 Task: Open Card Employee Benefits Review in Board Product Rollout Best Practices to Workspace ERP Systems and add a team member Softage.4@softage.net, a label Blue, a checklist Snowboarding, an attachment from Trello, a color Blue and finally, add a card description 'Develop and launch new customer loyalty program for frequent buyers' and a comment 'Let us approach this task with a sense of ownership and accountability, taking responsibility for our actions and decisions.'. Add a start date 'Jan 04, 1900' with a due date 'Jan 11, 1900'
Action: Mouse moved to (468, 201)
Screenshot: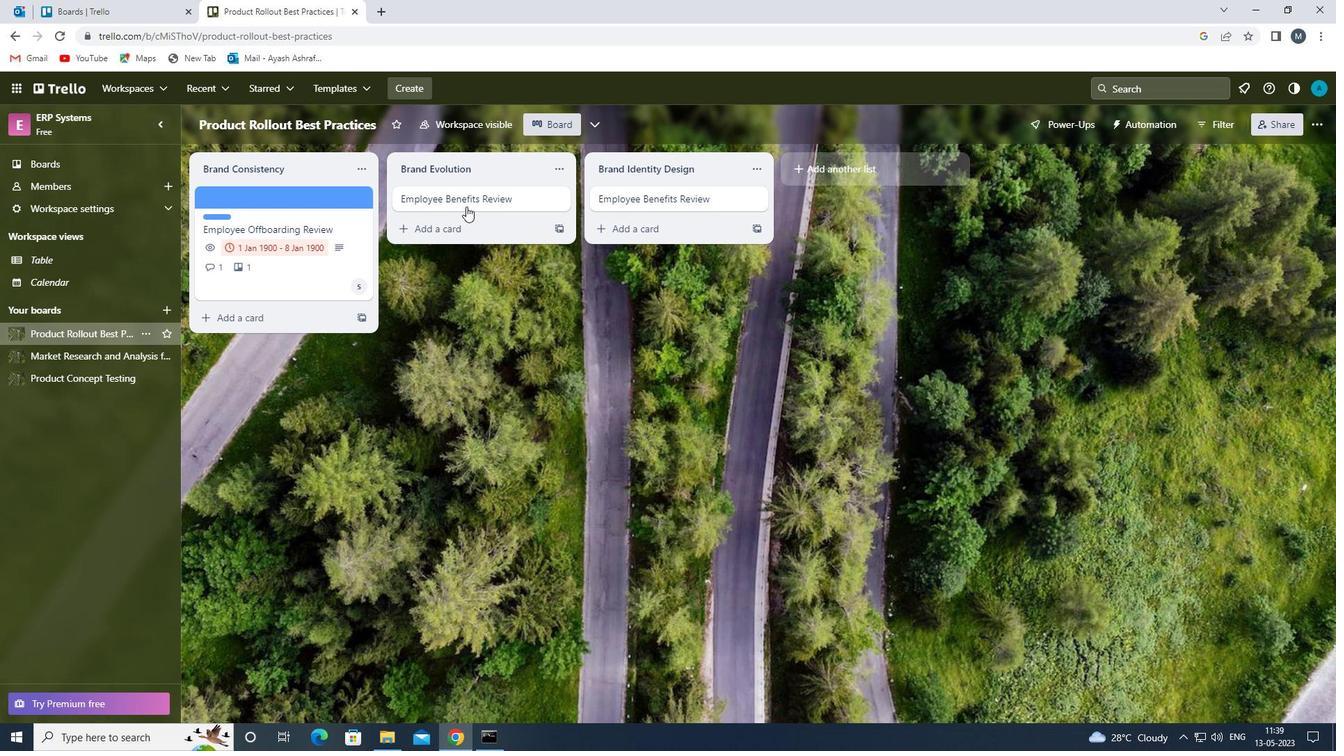 
Action: Mouse pressed left at (468, 201)
Screenshot: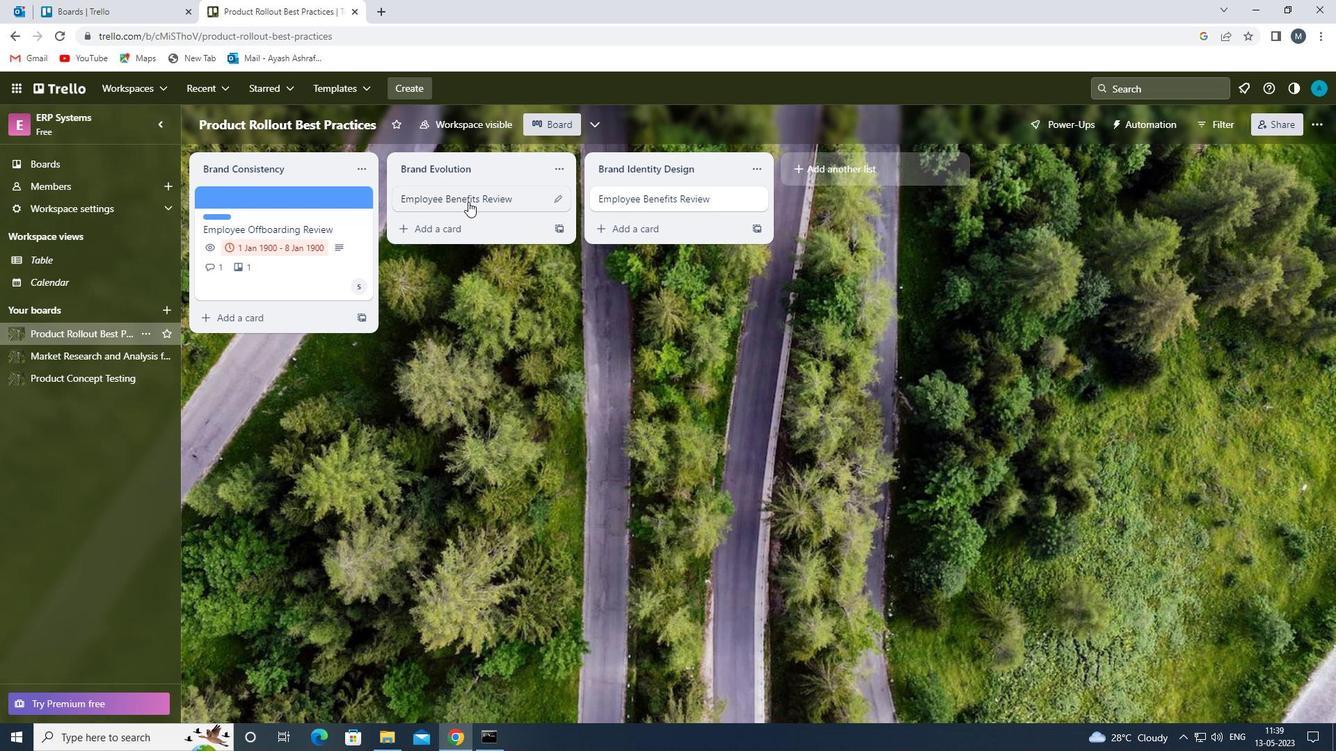 
Action: Mouse moved to (843, 248)
Screenshot: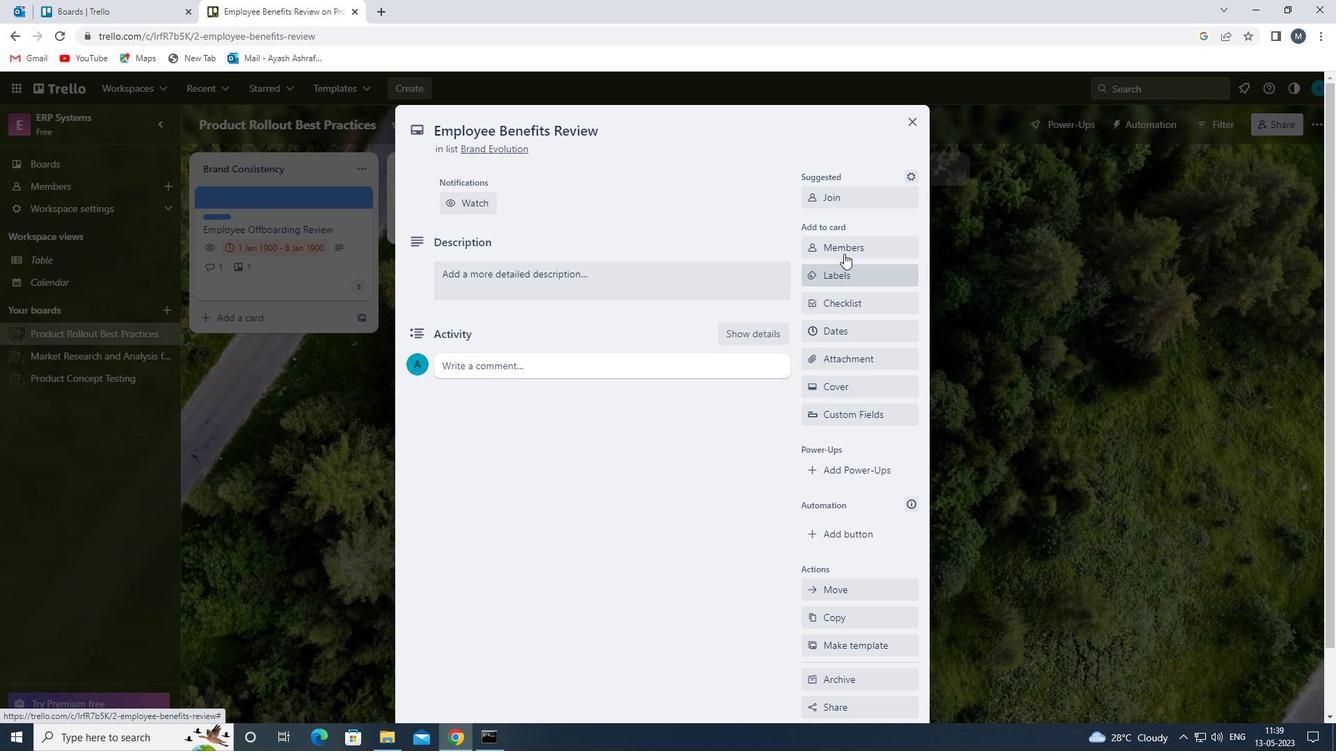
Action: Mouse pressed left at (843, 248)
Screenshot: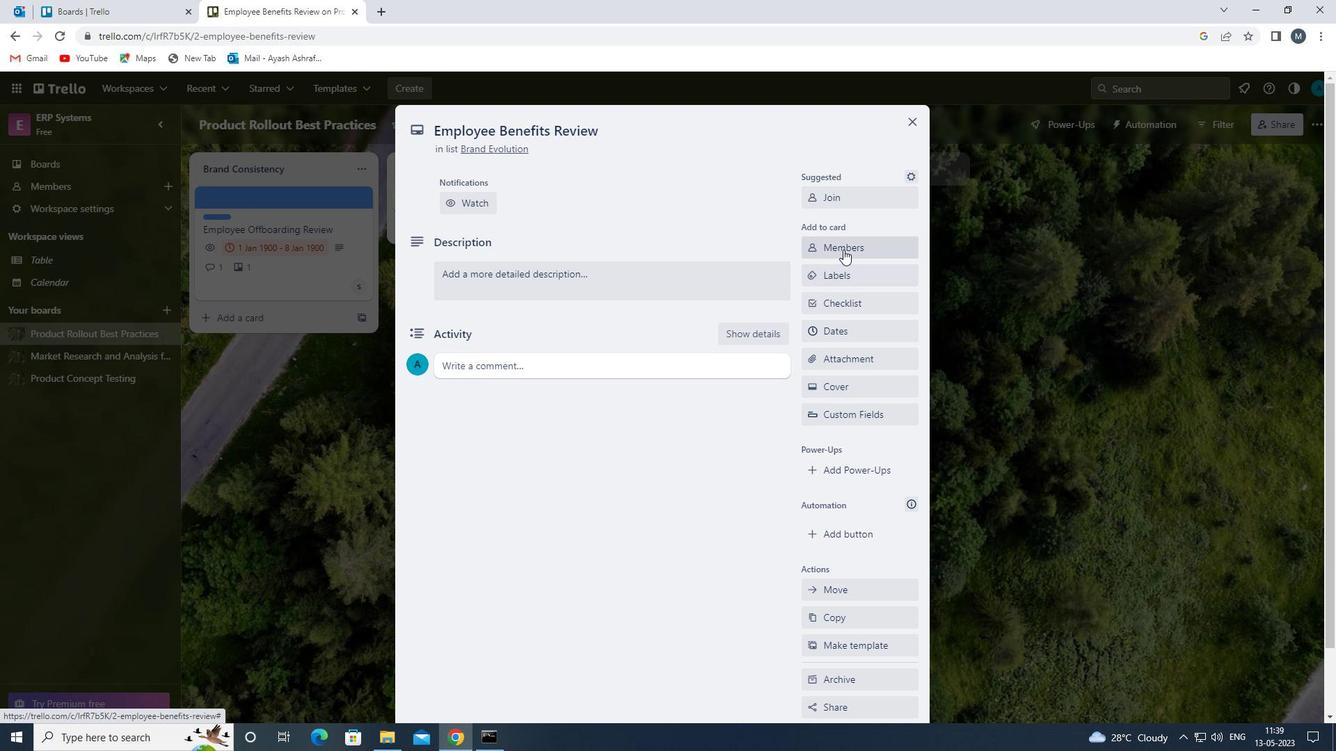
Action: Mouse moved to (857, 316)
Screenshot: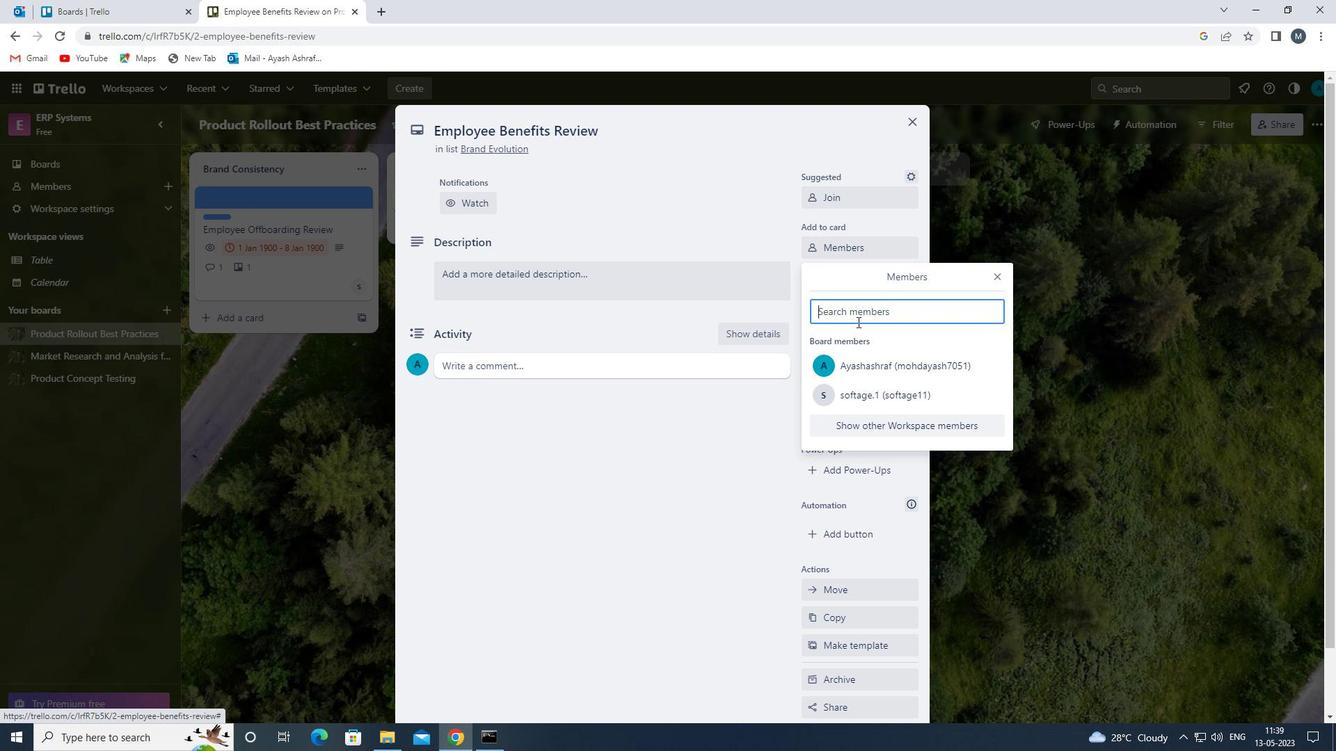 
Action: Mouse pressed left at (857, 316)
Screenshot: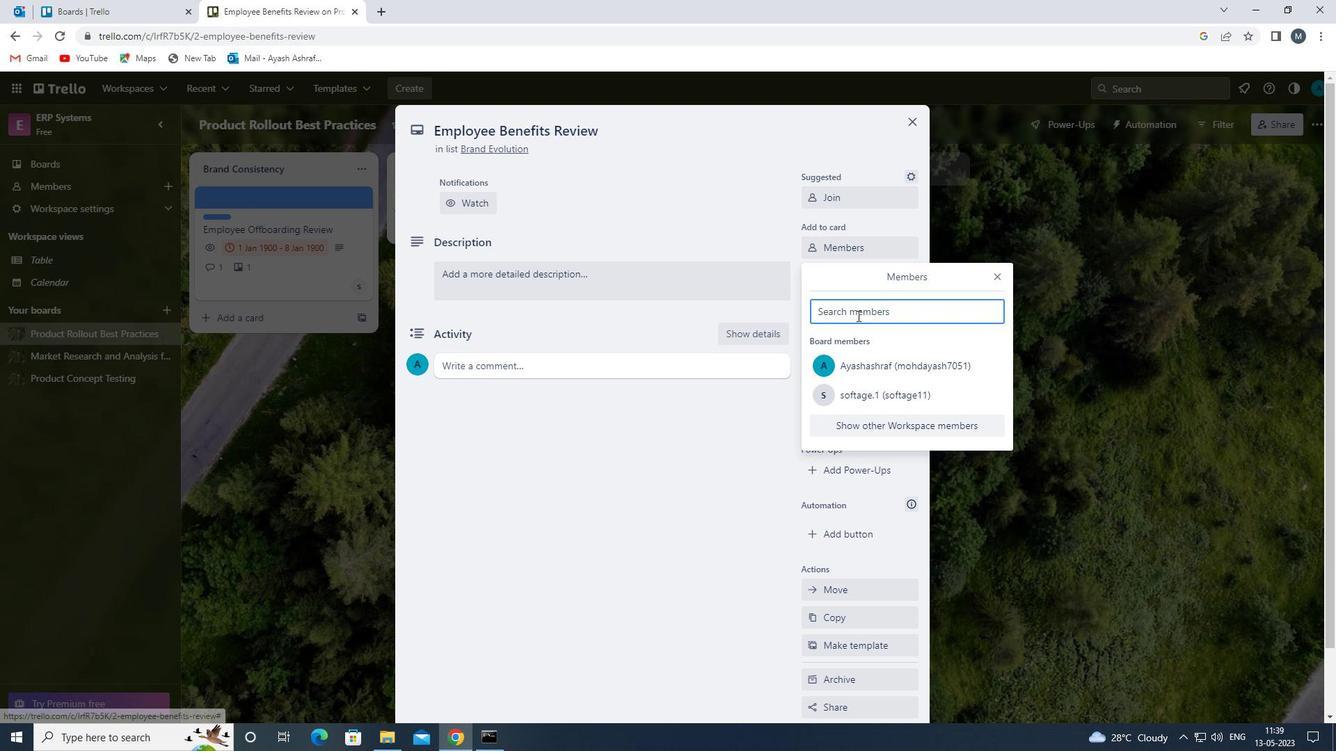 
Action: Mouse moved to (857, 316)
Screenshot: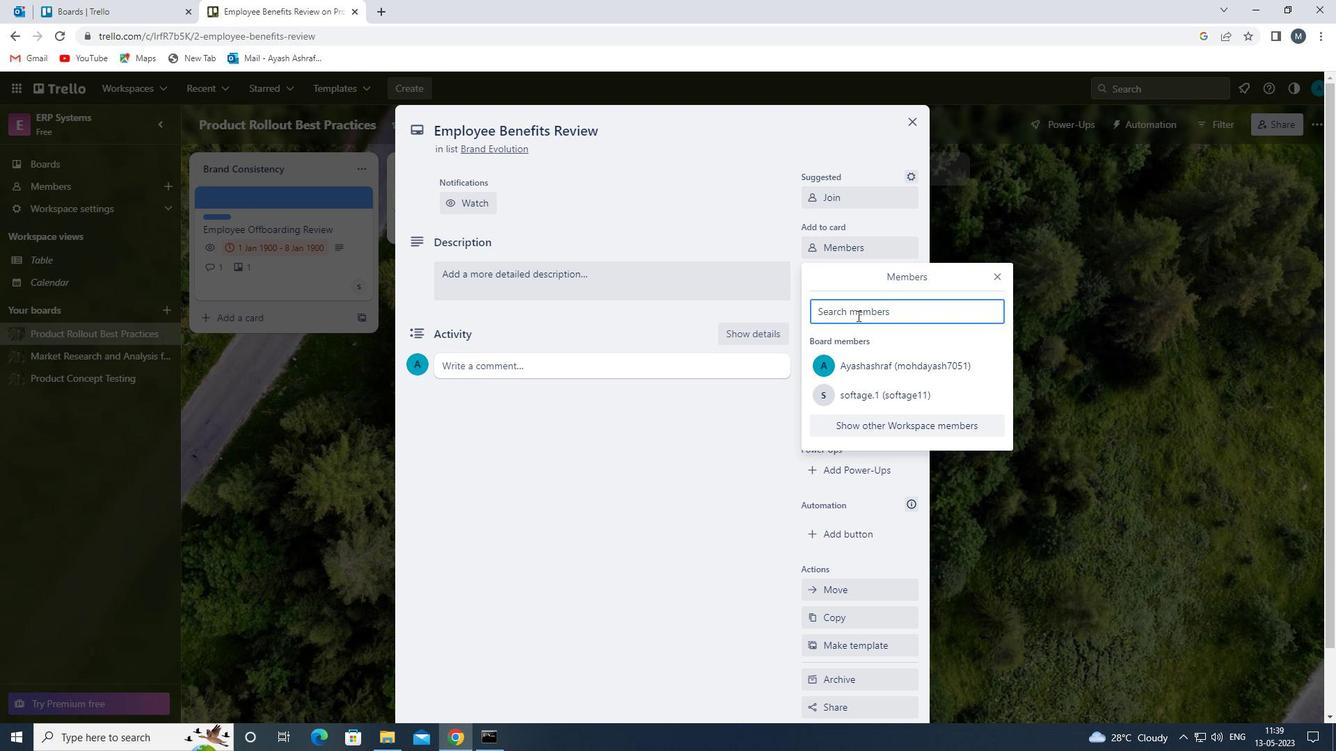 
Action: Key pressed s
Screenshot: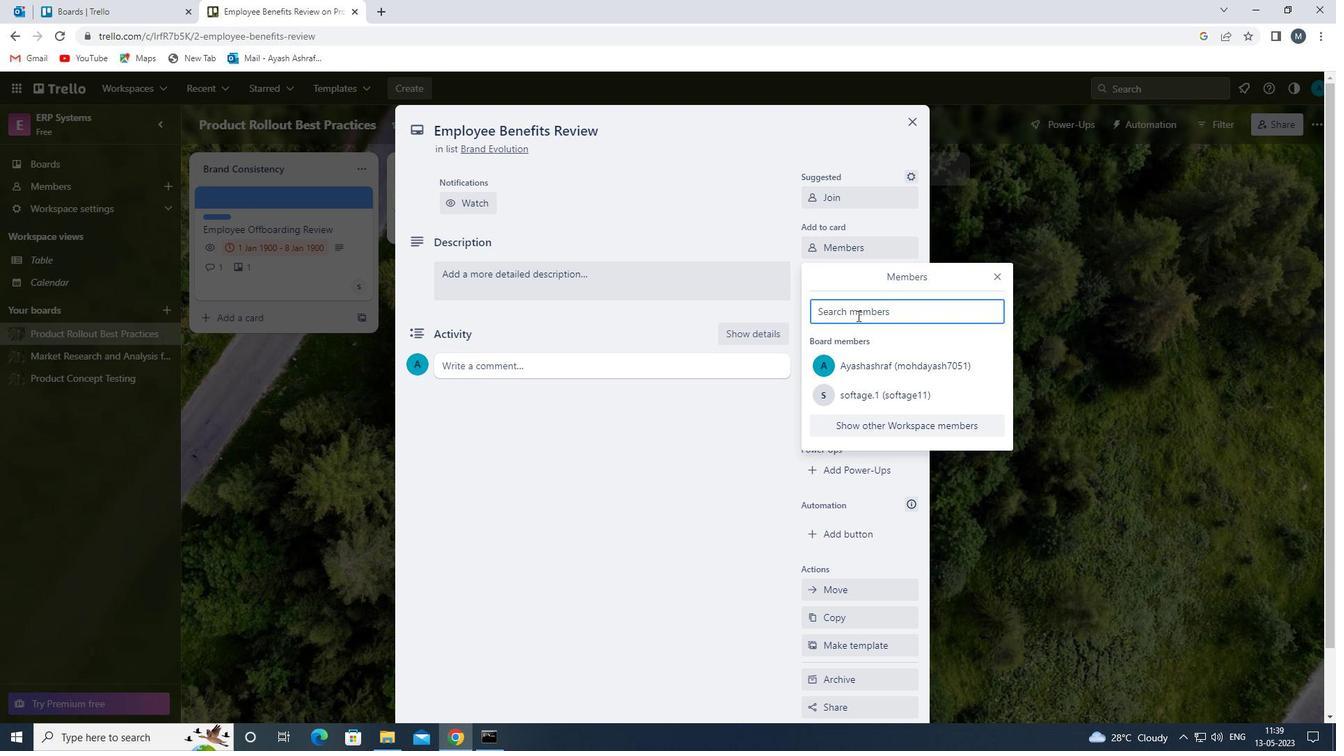 
Action: Mouse moved to (907, 489)
Screenshot: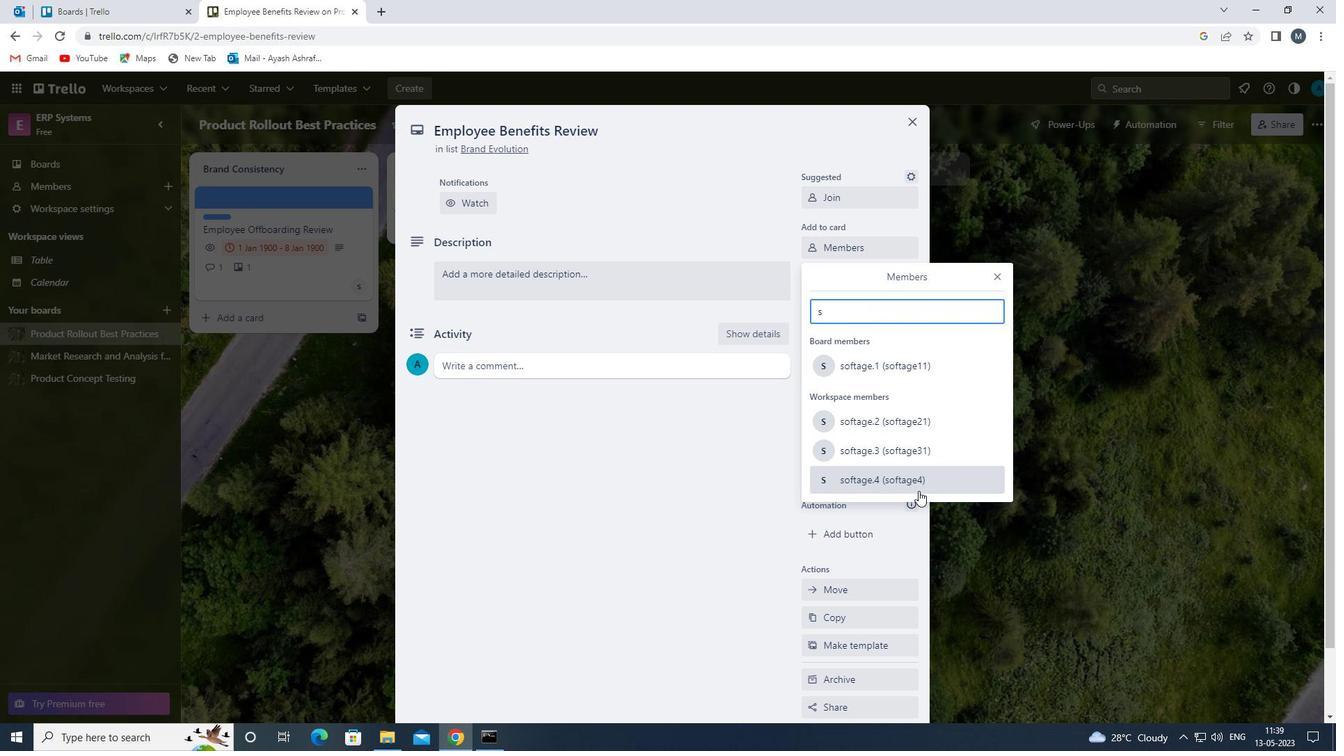 
Action: Mouse pressed left at (907, 489)
Screenshot: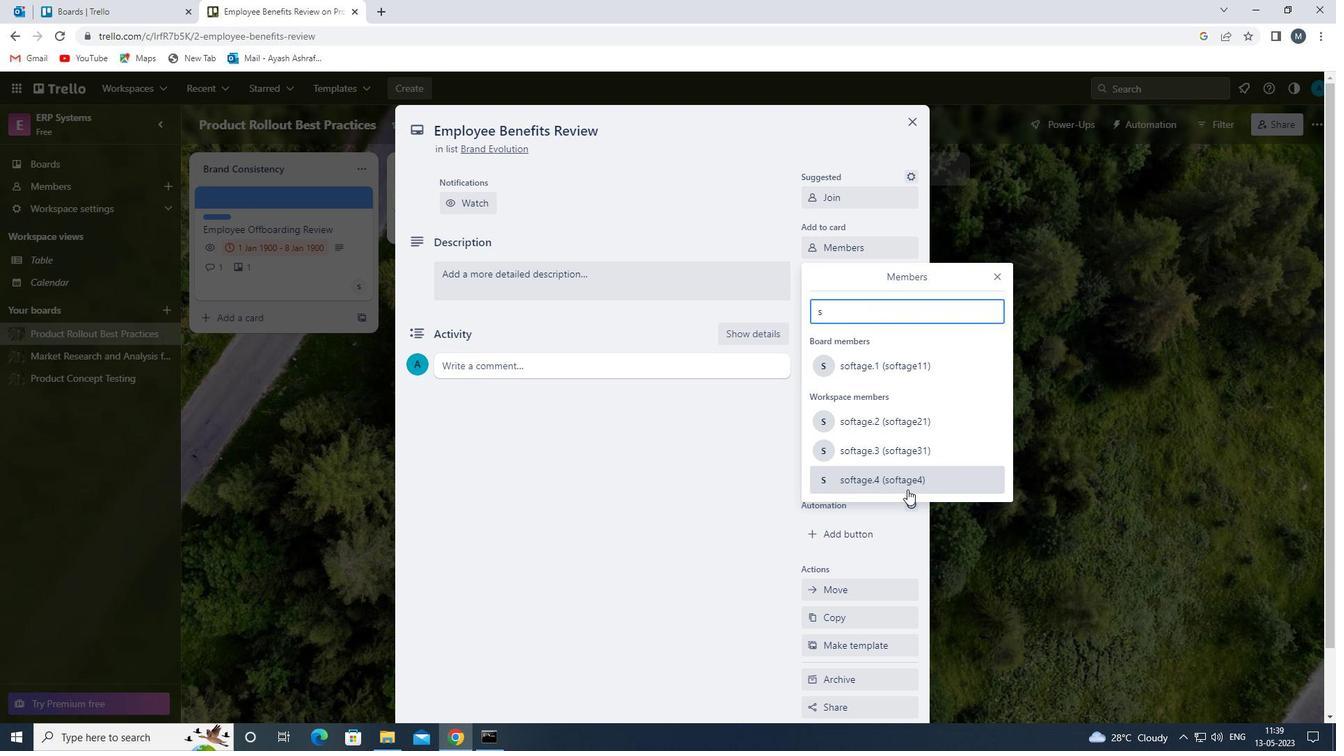 
Action: Mouse moved to (1004, 277)
Screenshot: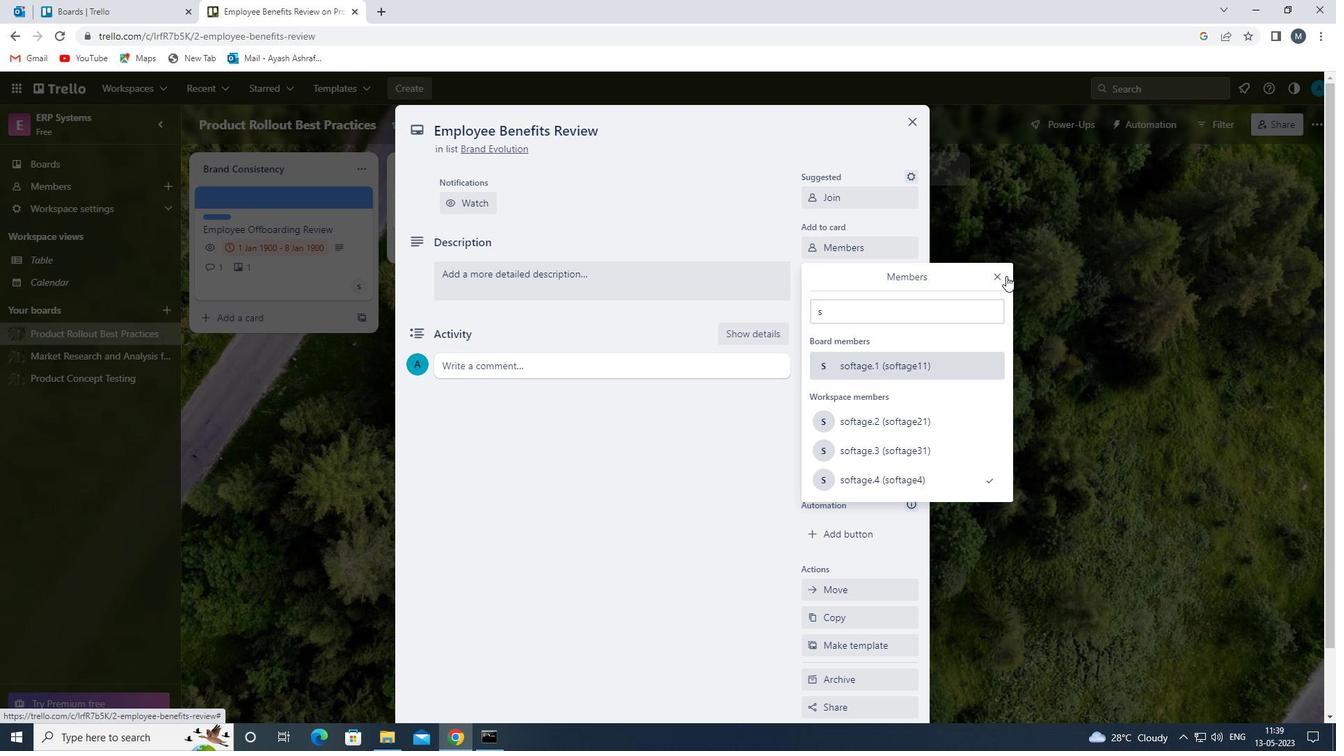 
Action: Mouse pressed left at (1004, 277)
Screenshot: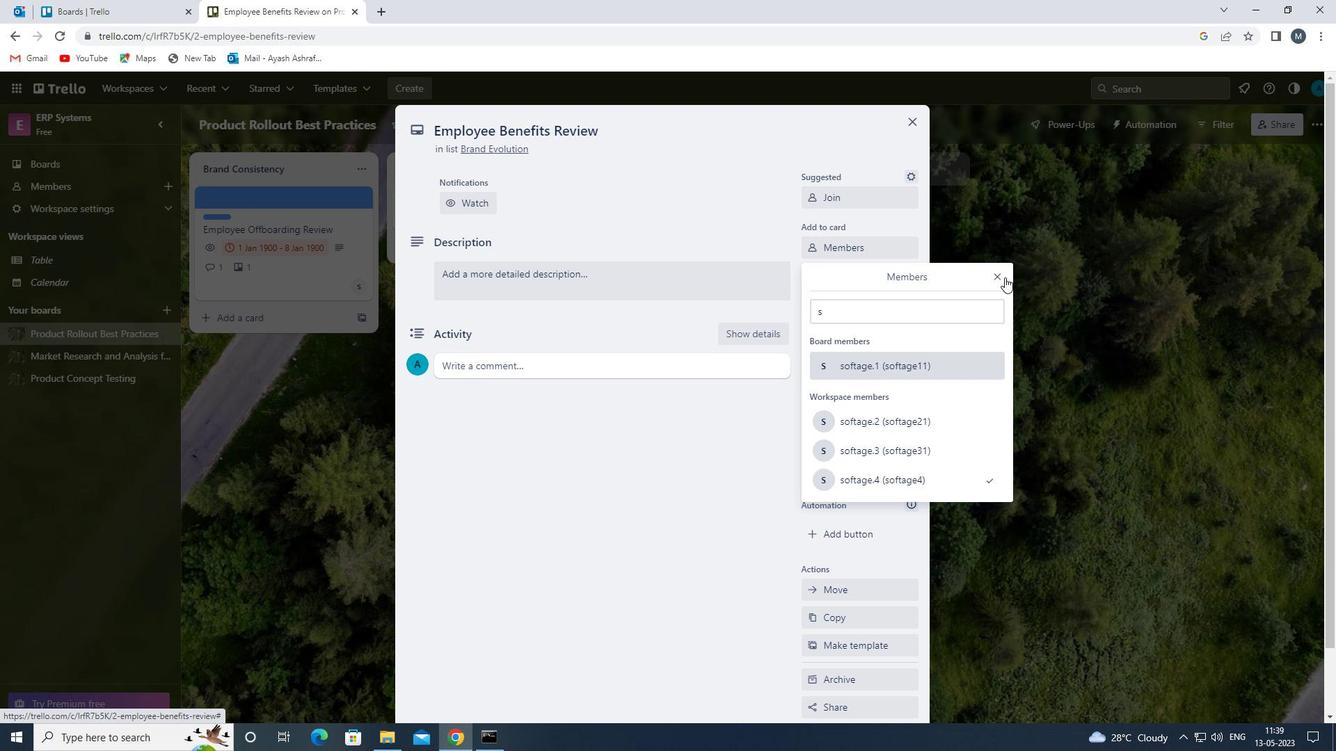 
Action: Mouse moved to (864, 280)
Screenshot: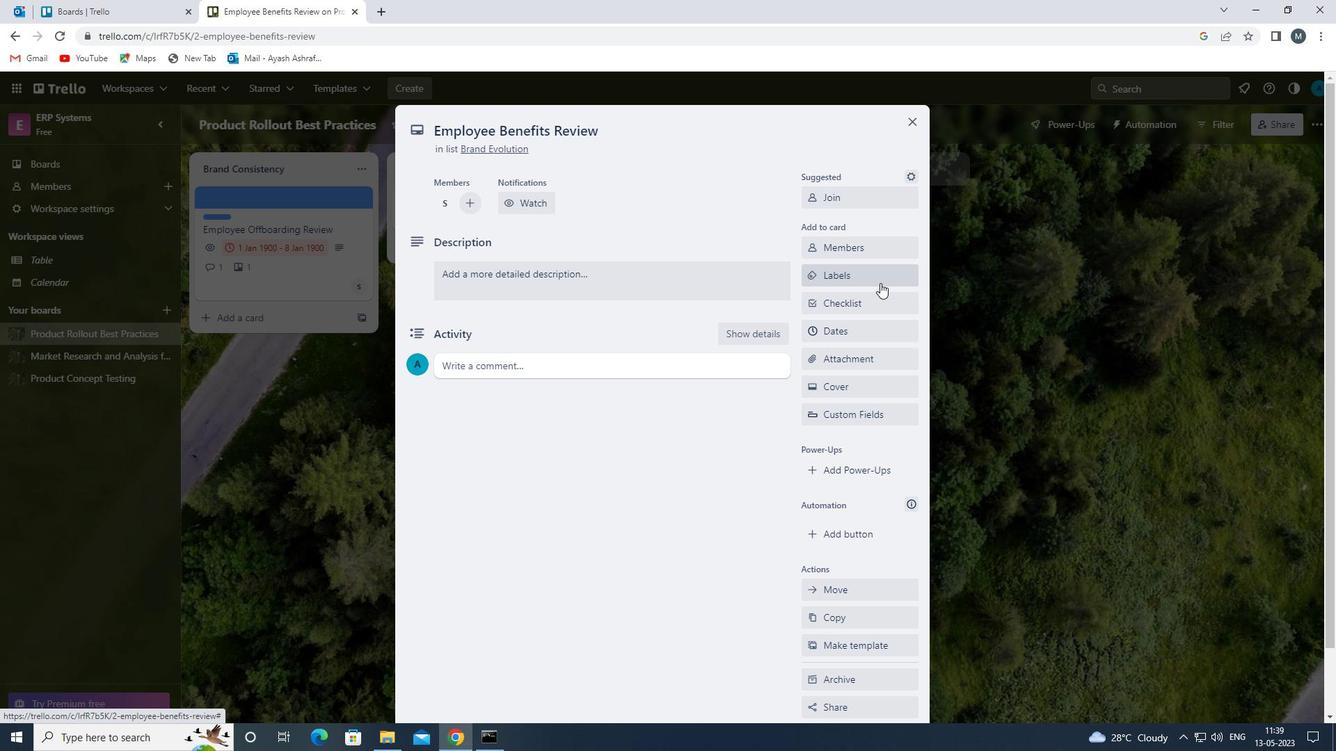 
Action: Mouse pressed left at (864, 280)
Screenshot: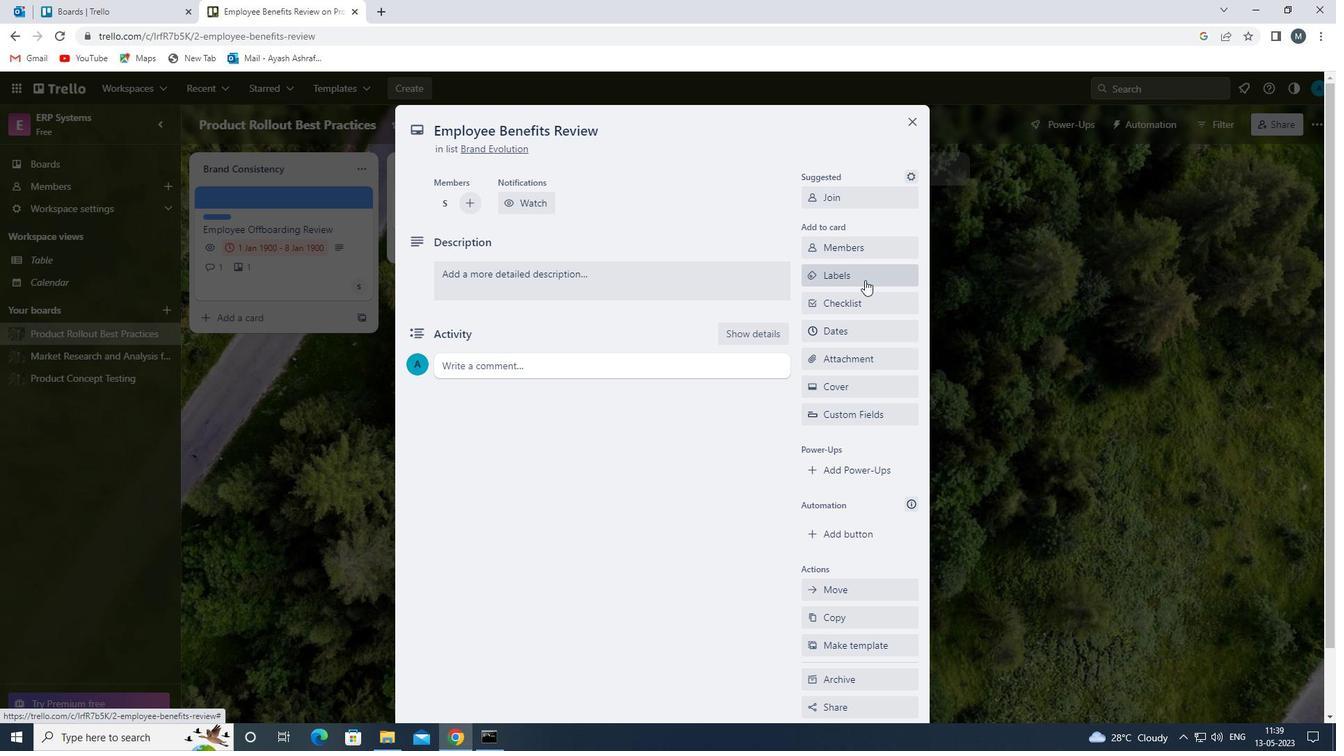 
Action: Mouse moved to (887, 516)
Screenshot: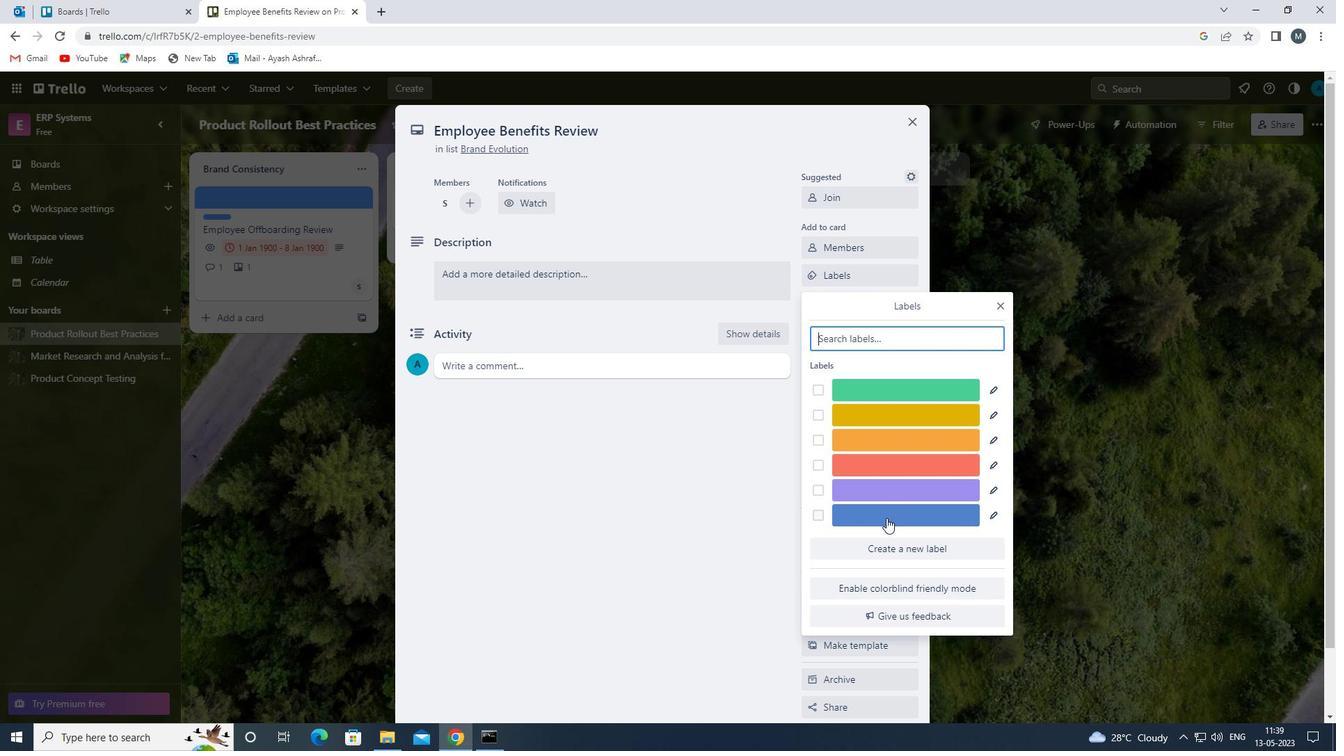 
Action: Mouse pressed left at (887, 516)
Screenshot: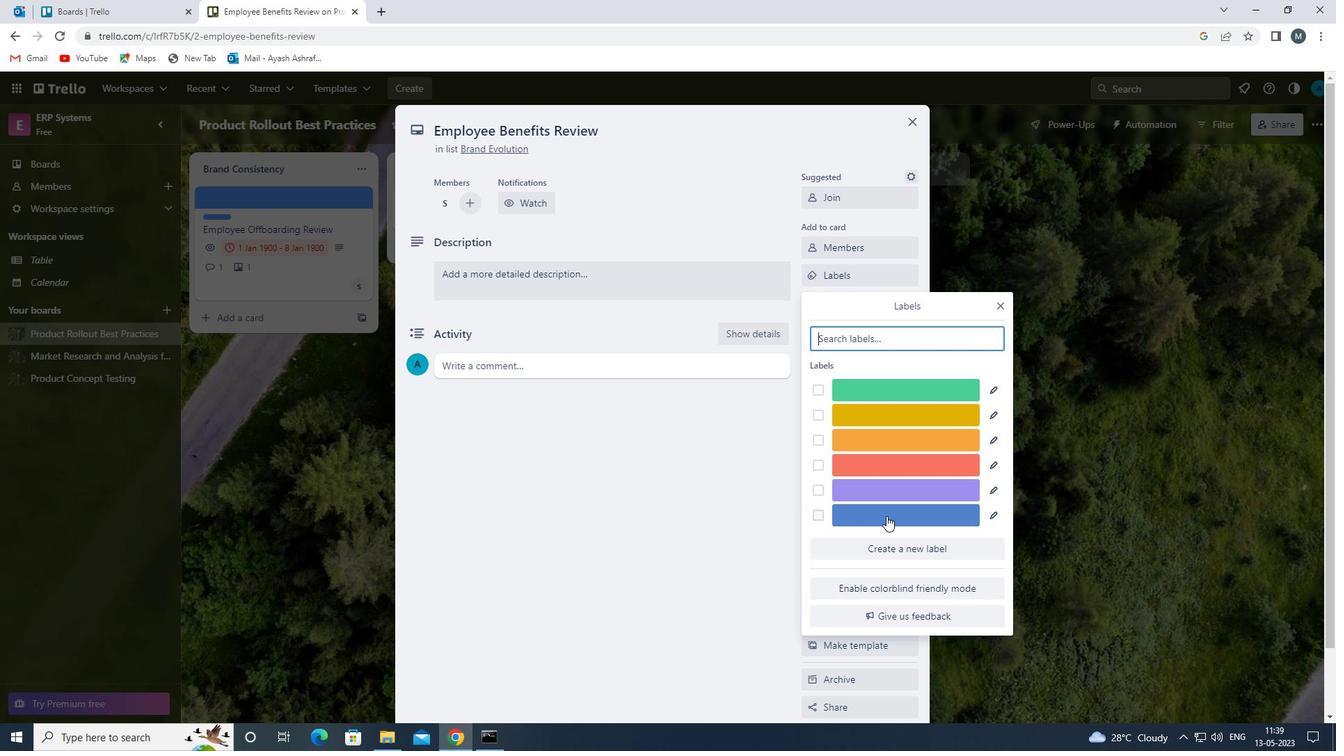
Action: Mouse moved to (999, 304)
Screenshot: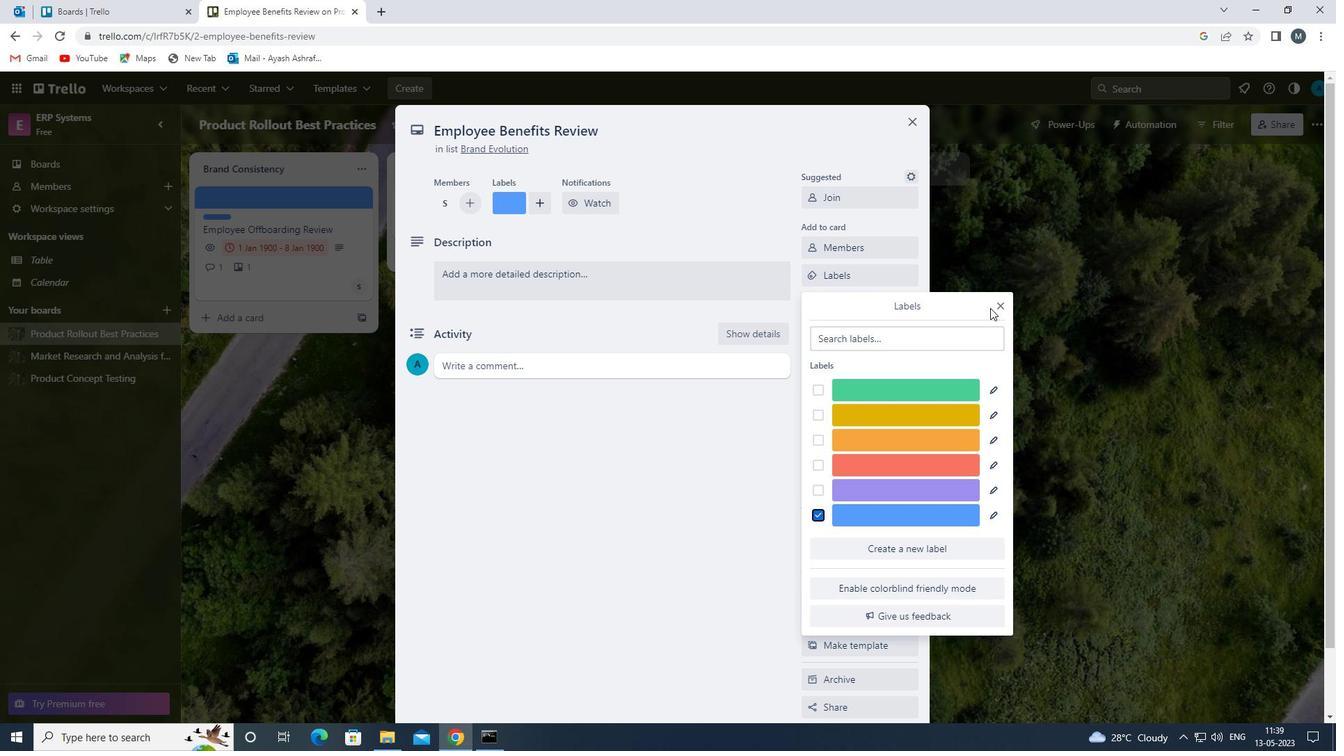 
Action: Mouse pressed left at (999, 304)
Screenshot: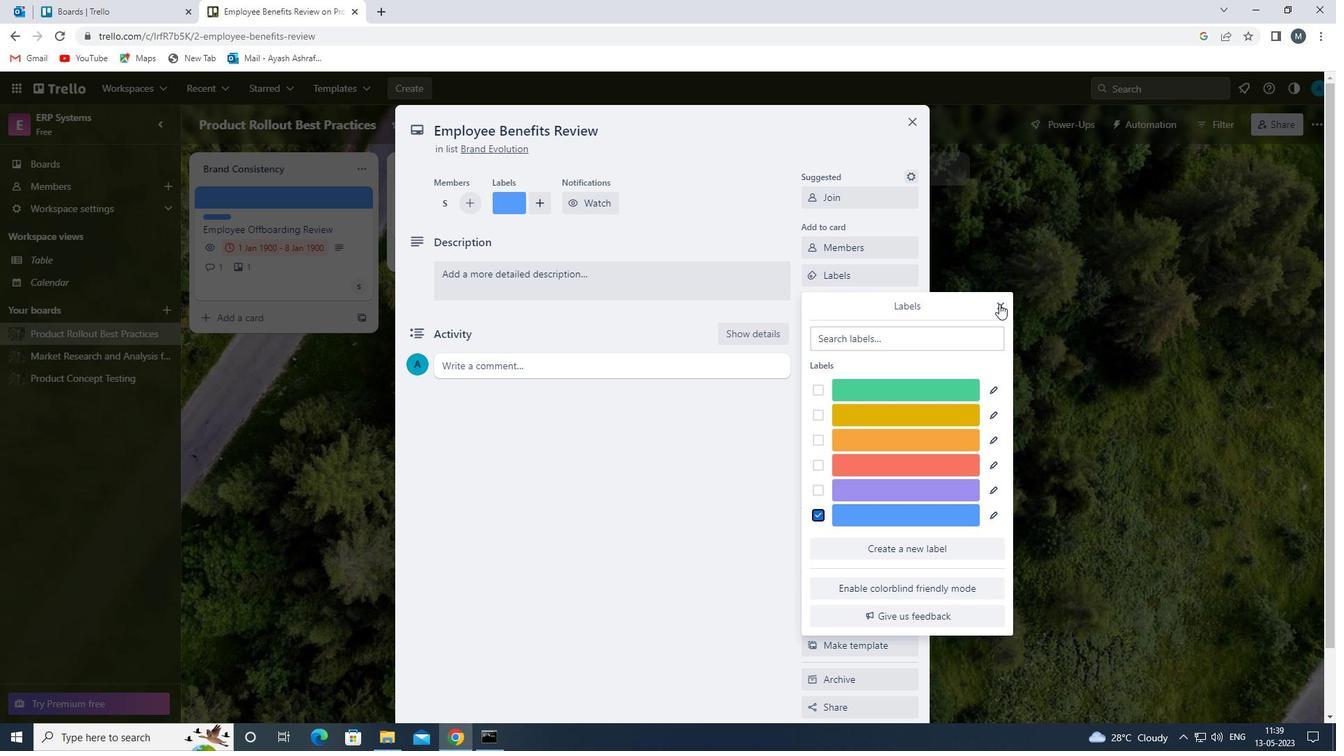 
Action: Mouse moved to (859, 300)
Screenshot: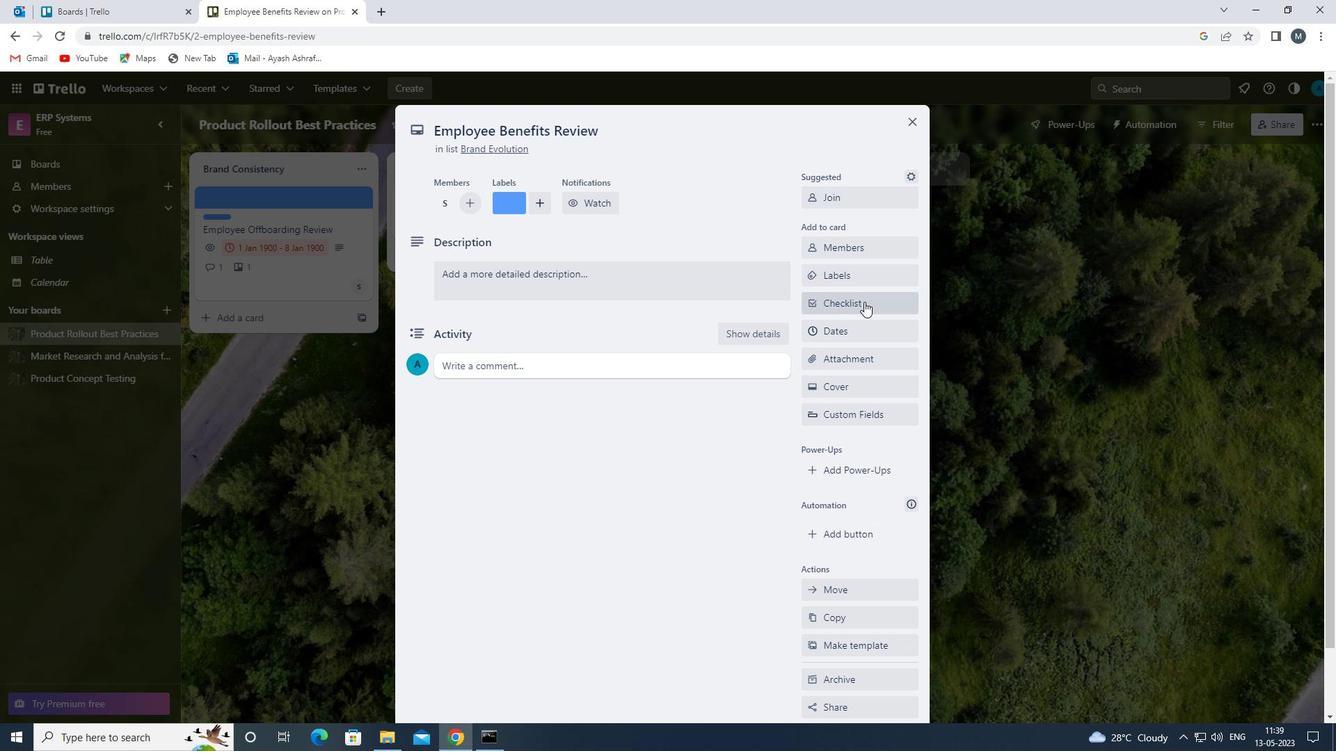 
Action: Mouse pressed left at (859, 300)
Screenshot: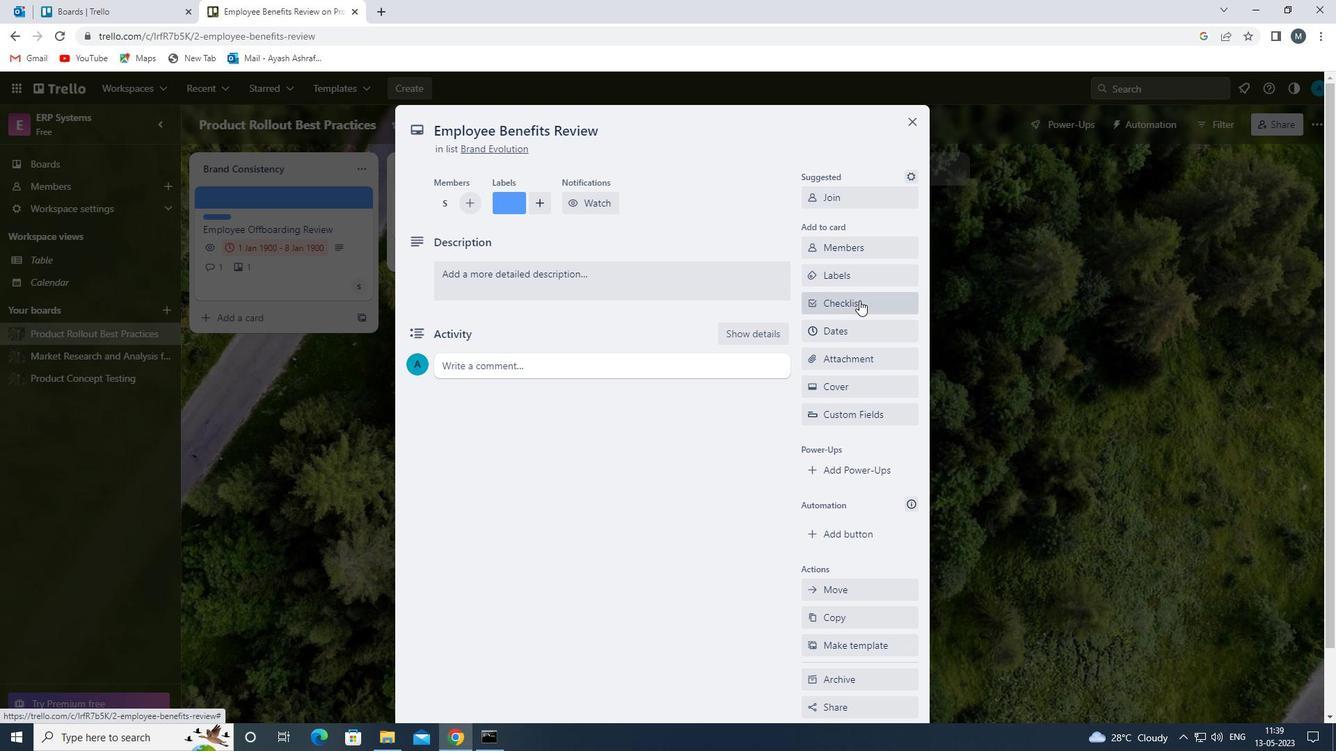 
Action: Key pressed s
Screenshot: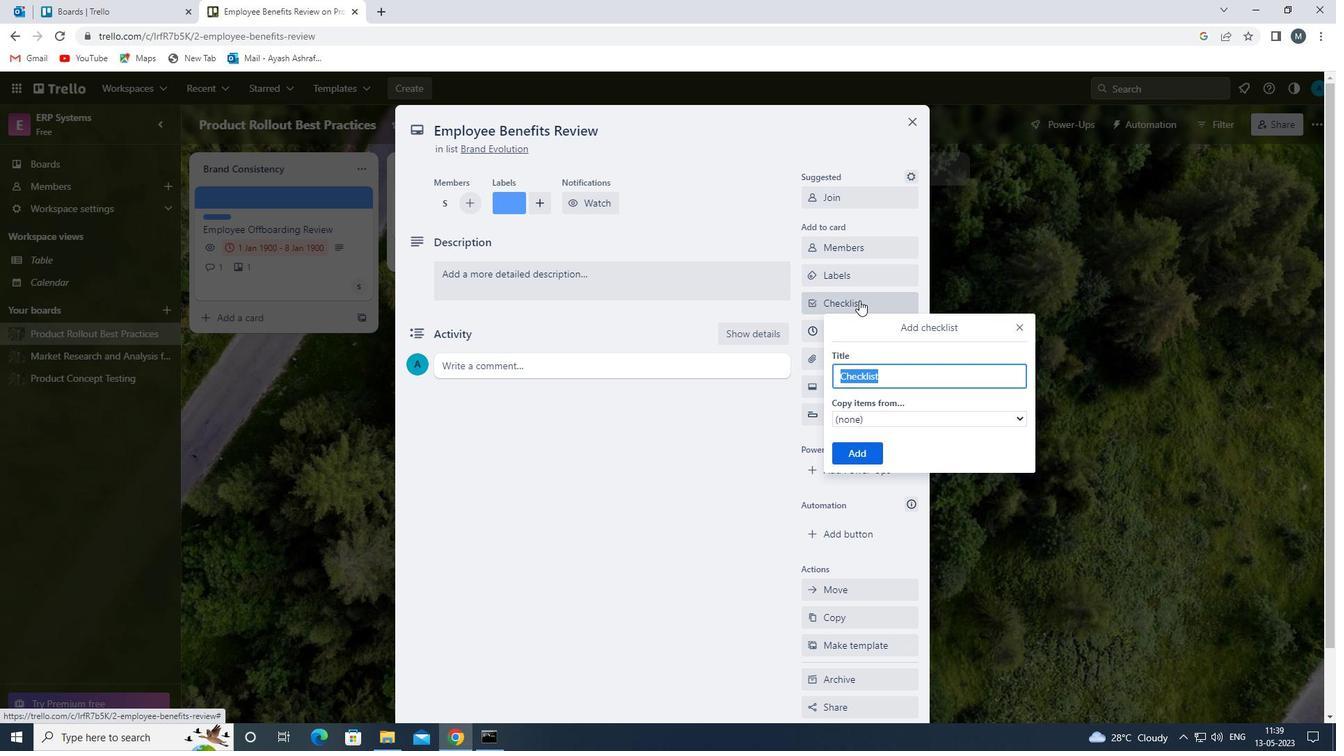 
Action: Mouse moved to (924, 446)
Screenshot: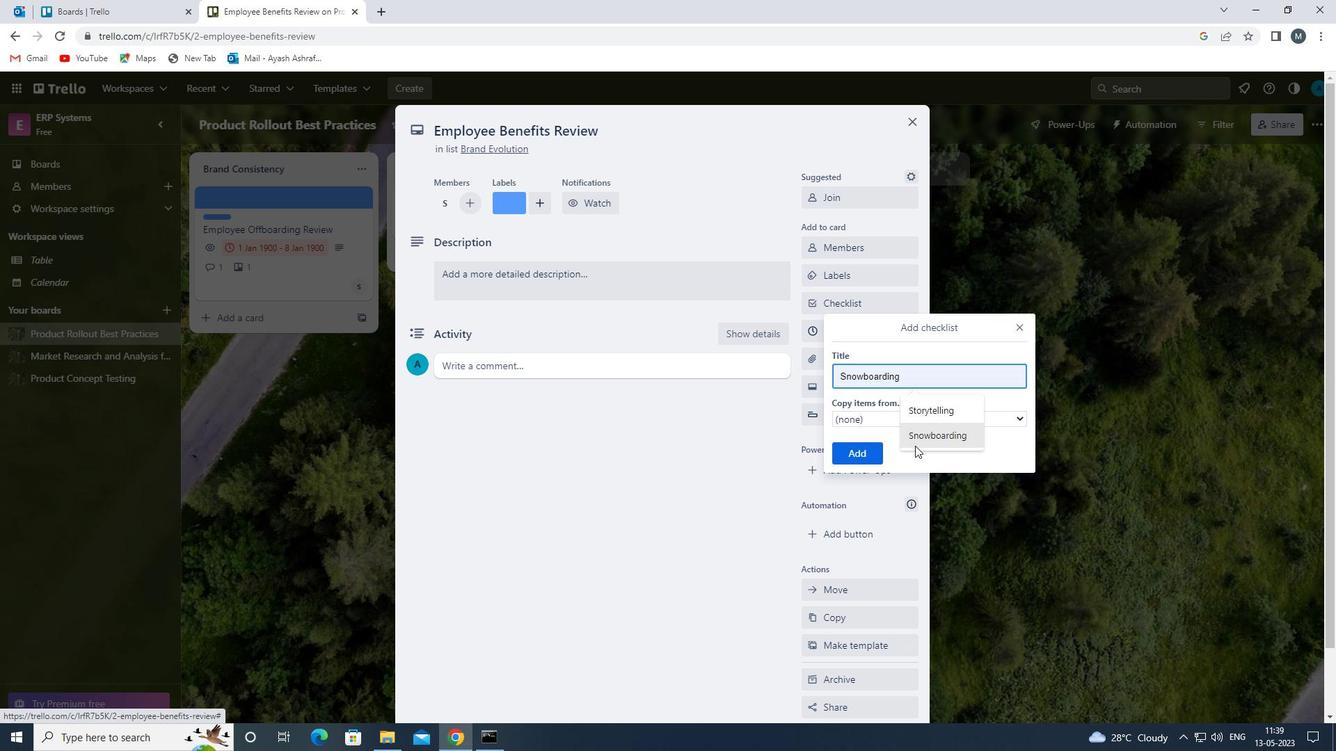 
Action: Mouse pressed left at (924, 446)
Screenshot: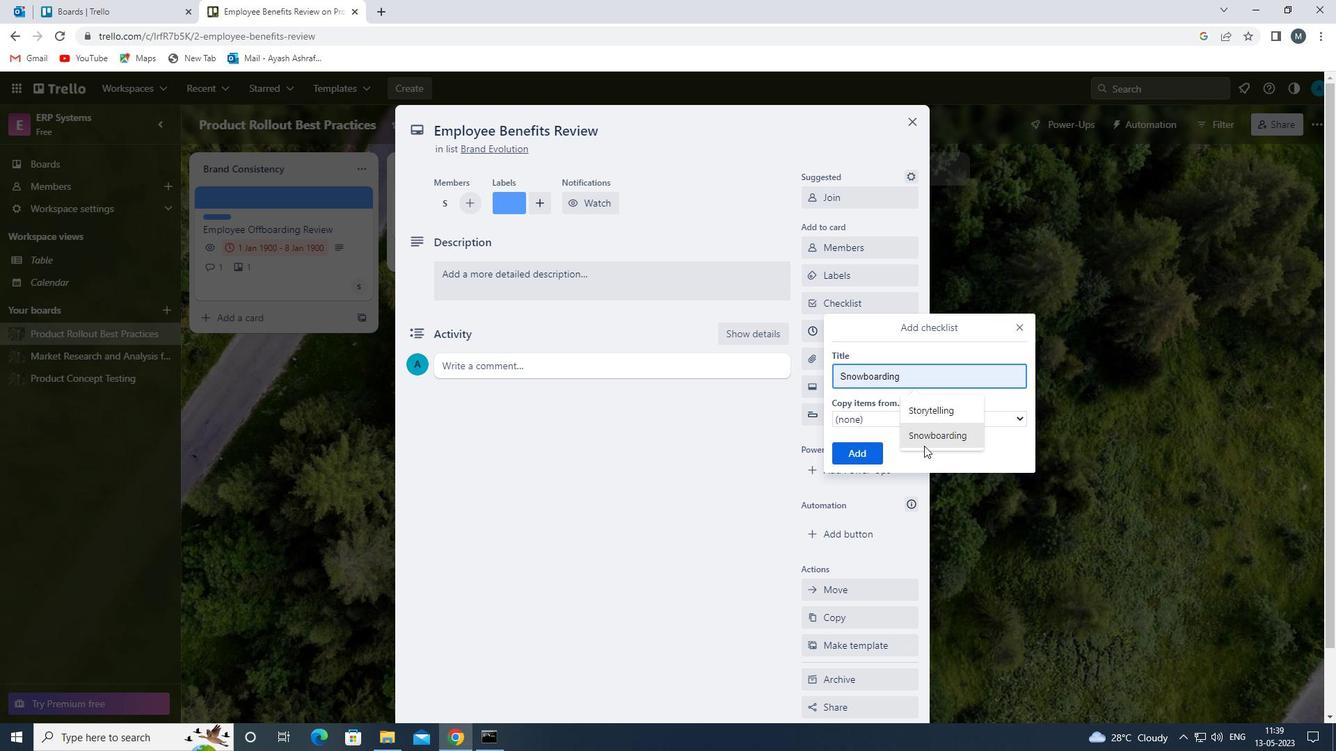 
Action: Mouse moved to (862, 453)
Screenshot: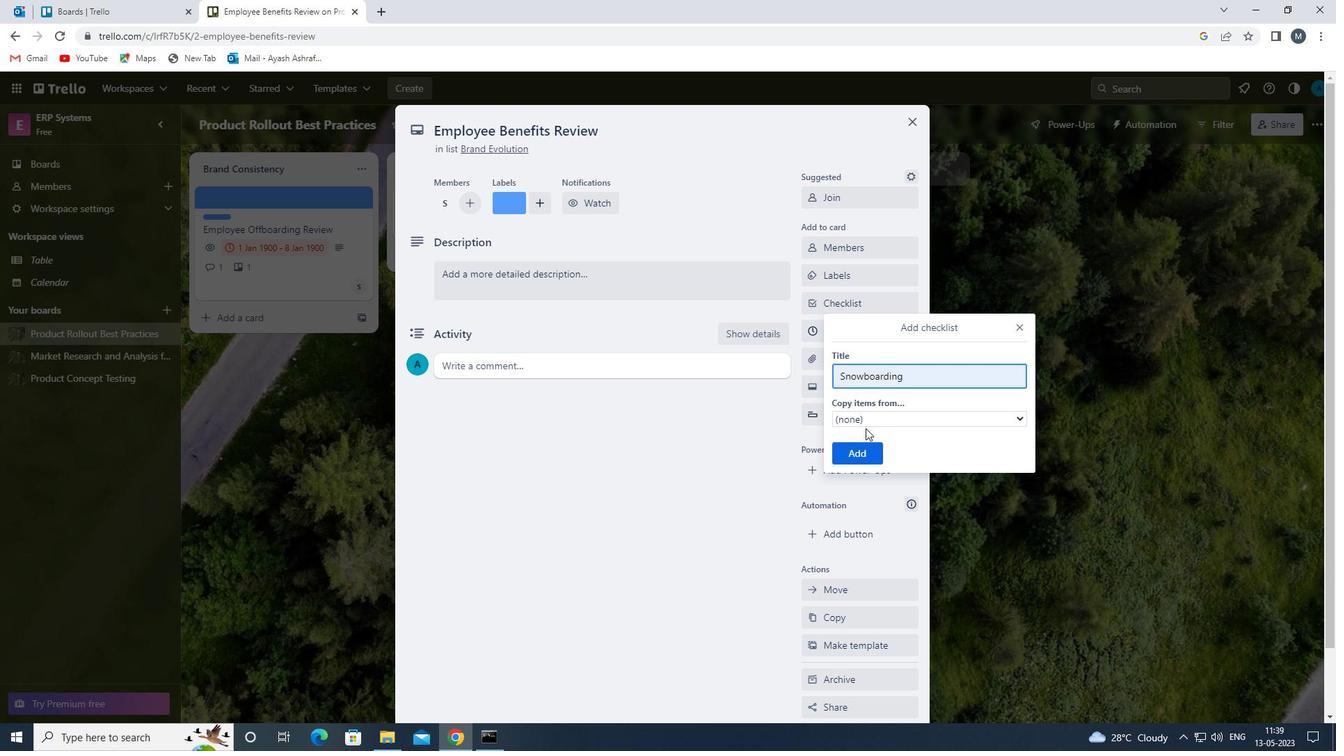 
Action: Mouse pressed left at (862, 453)
Screenshot: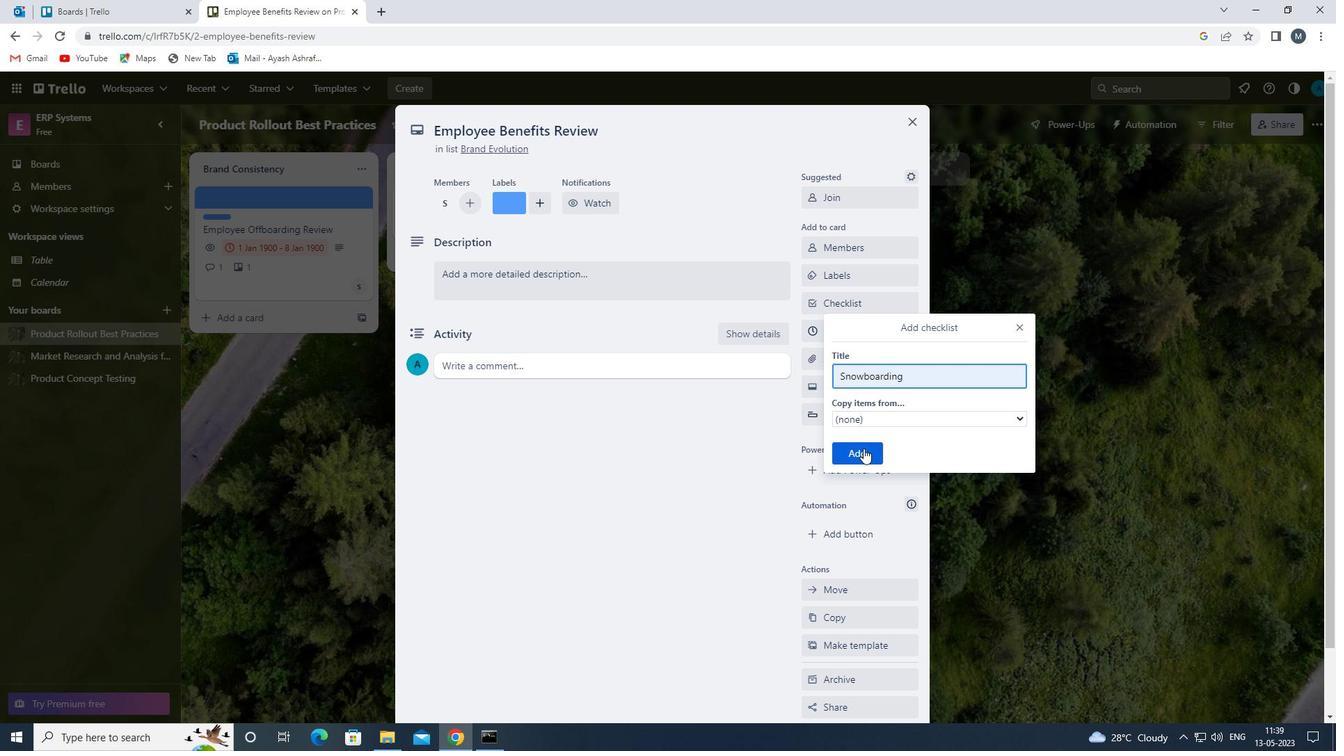 
Action: Mouse moved to (854, 360)
Screenshot: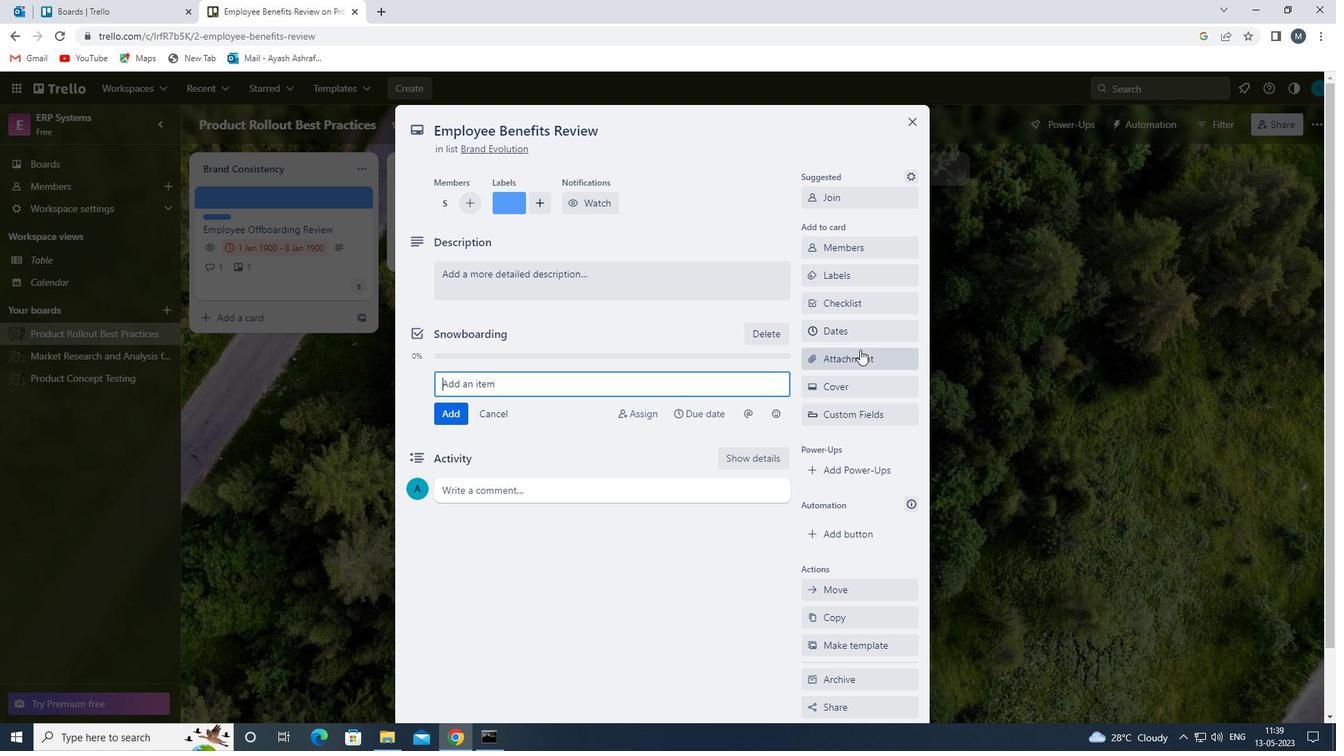 
Action: Mouse pressed left at (854, 360)
Screenshot: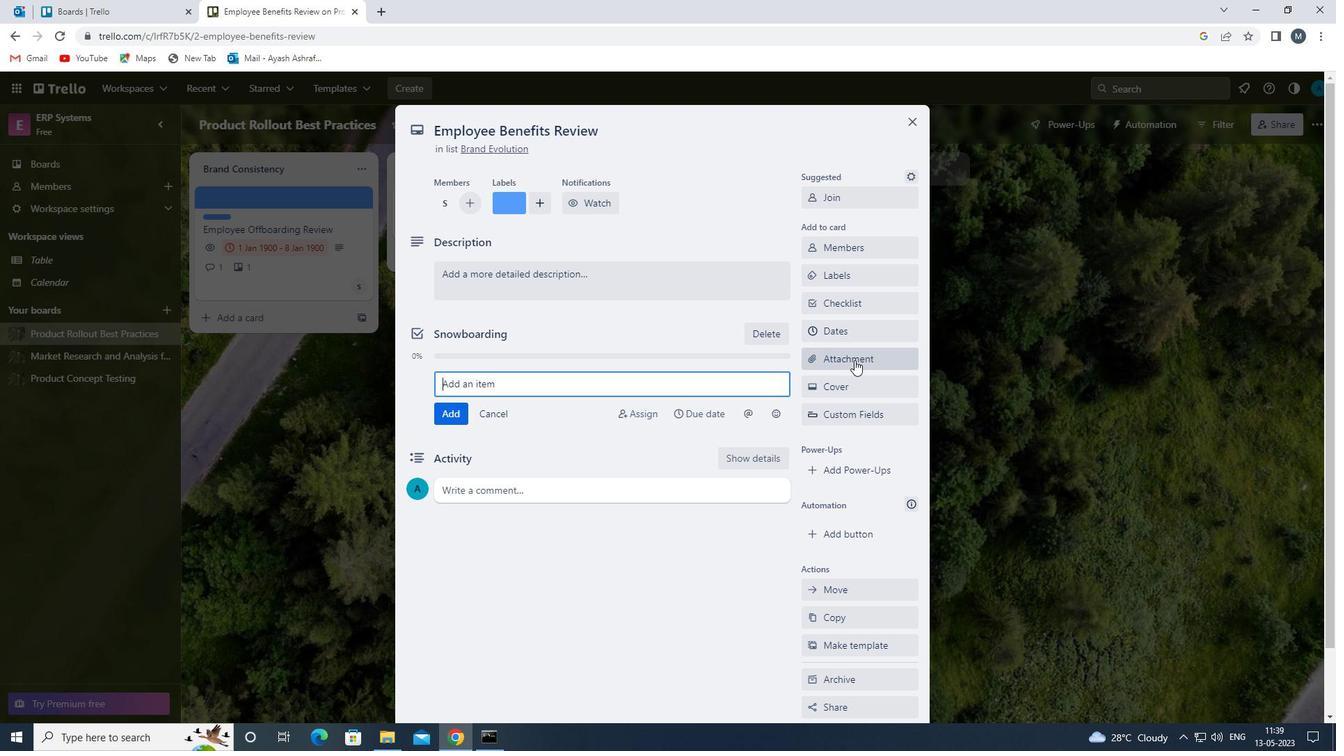 
Action: Mouse moved to (845, 449)
Screenshot: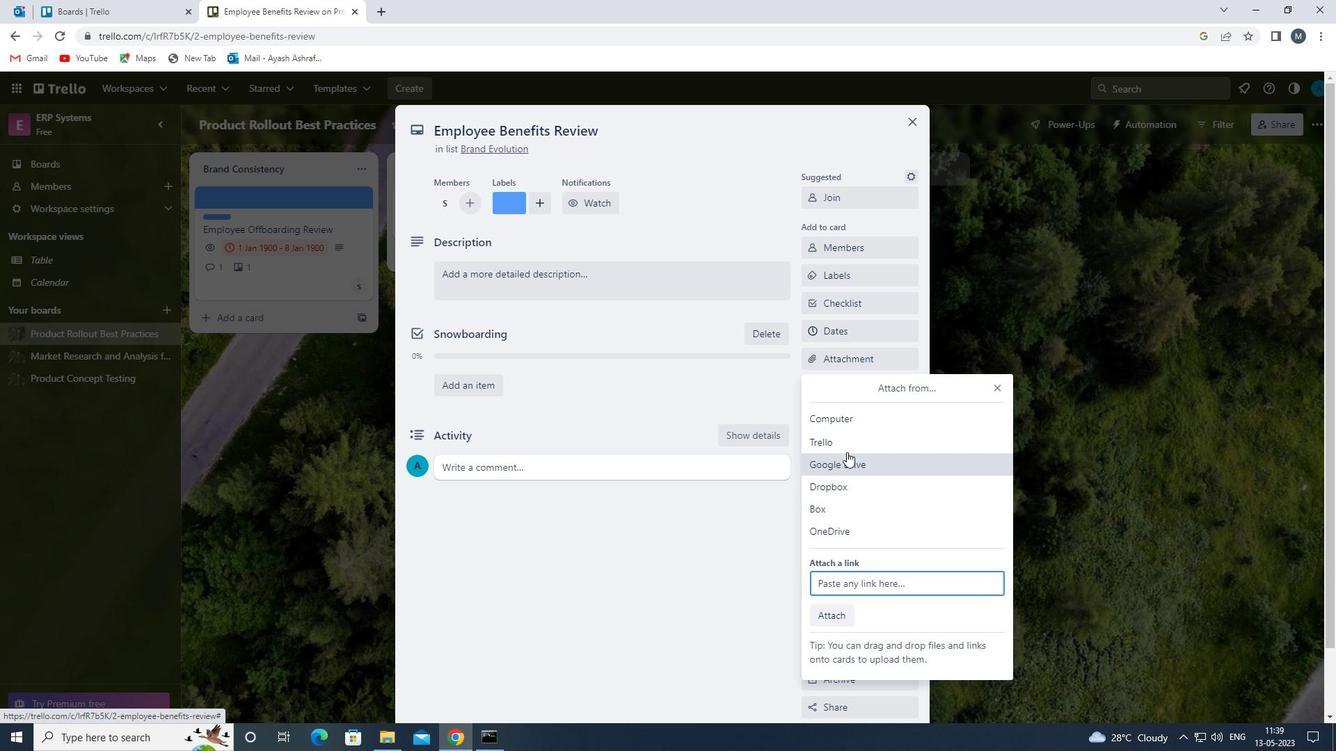 
Action: Mouse pressed left at (845, 449)
Screenshot: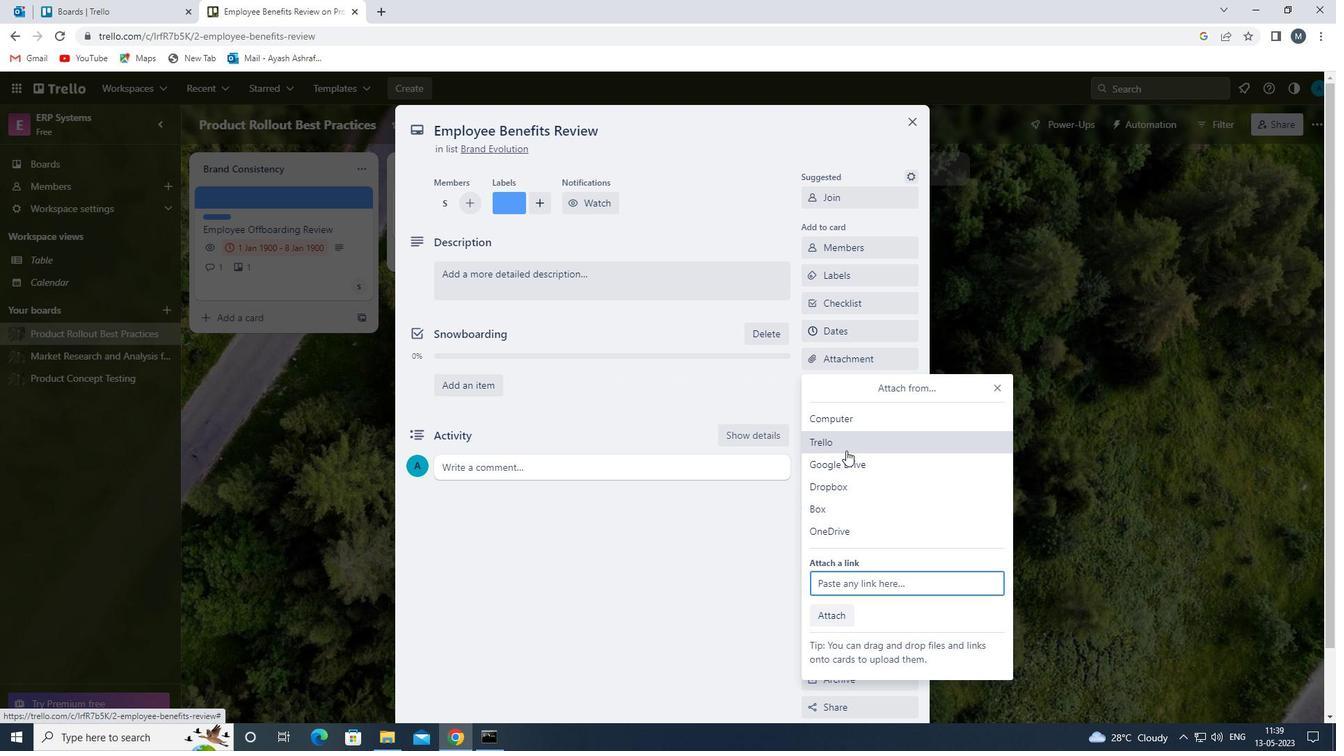 
Action: Mouse moved to (848, 465)
Screenshot: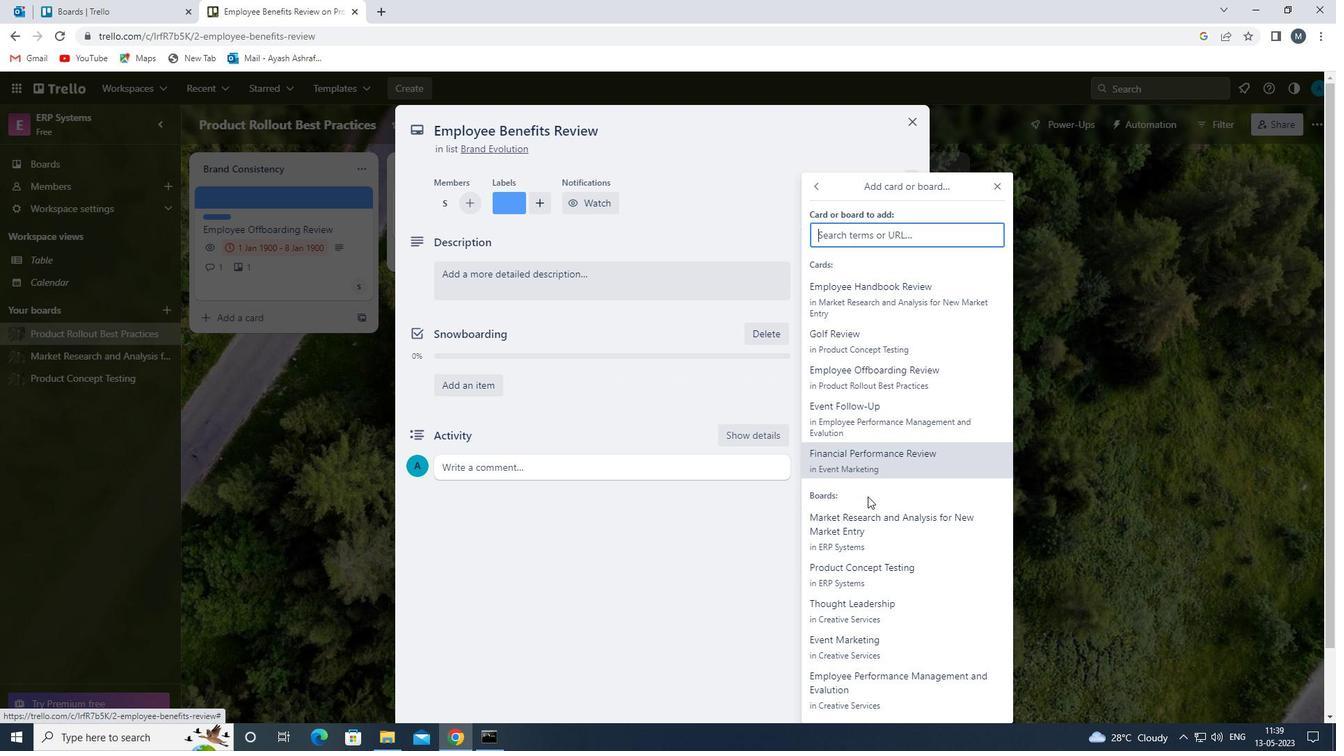 
Action: Mouse pressed left at (848, 465)
Screenshot: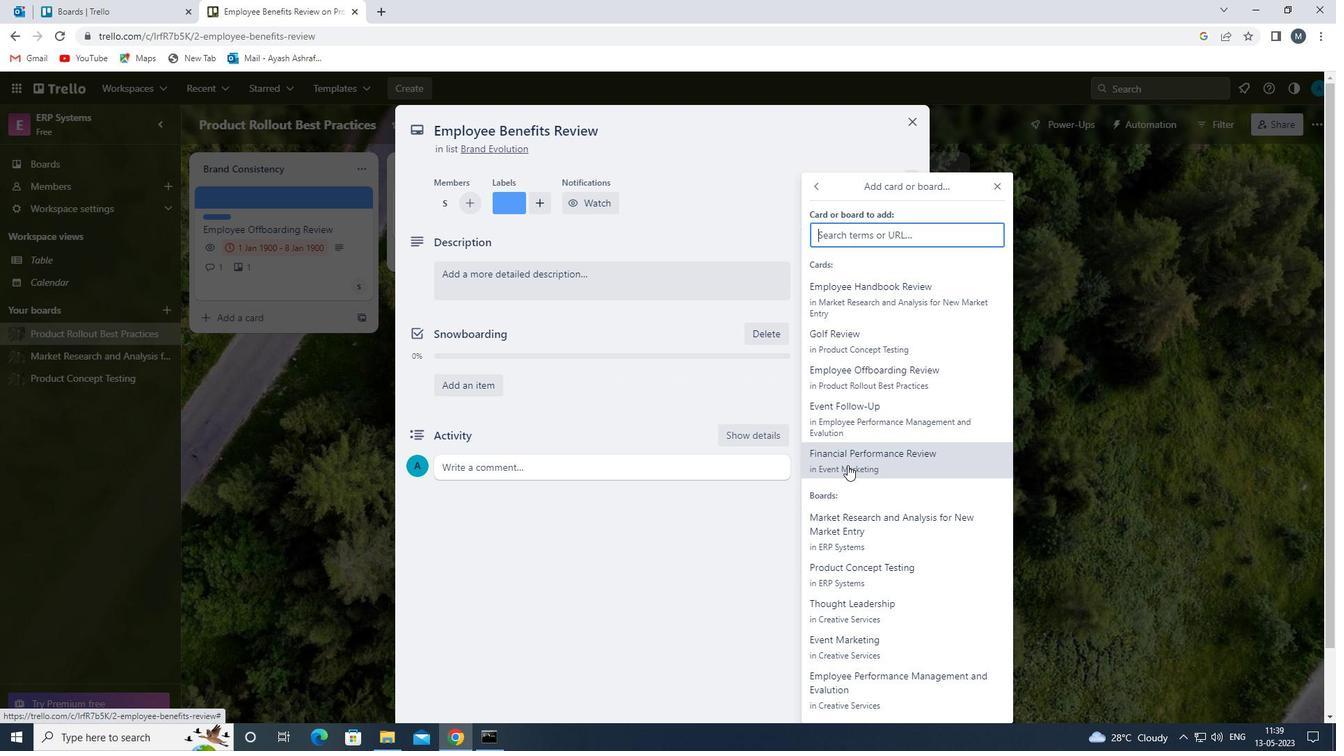 
Action: Mouse moved to (849, 392)
Screenshot: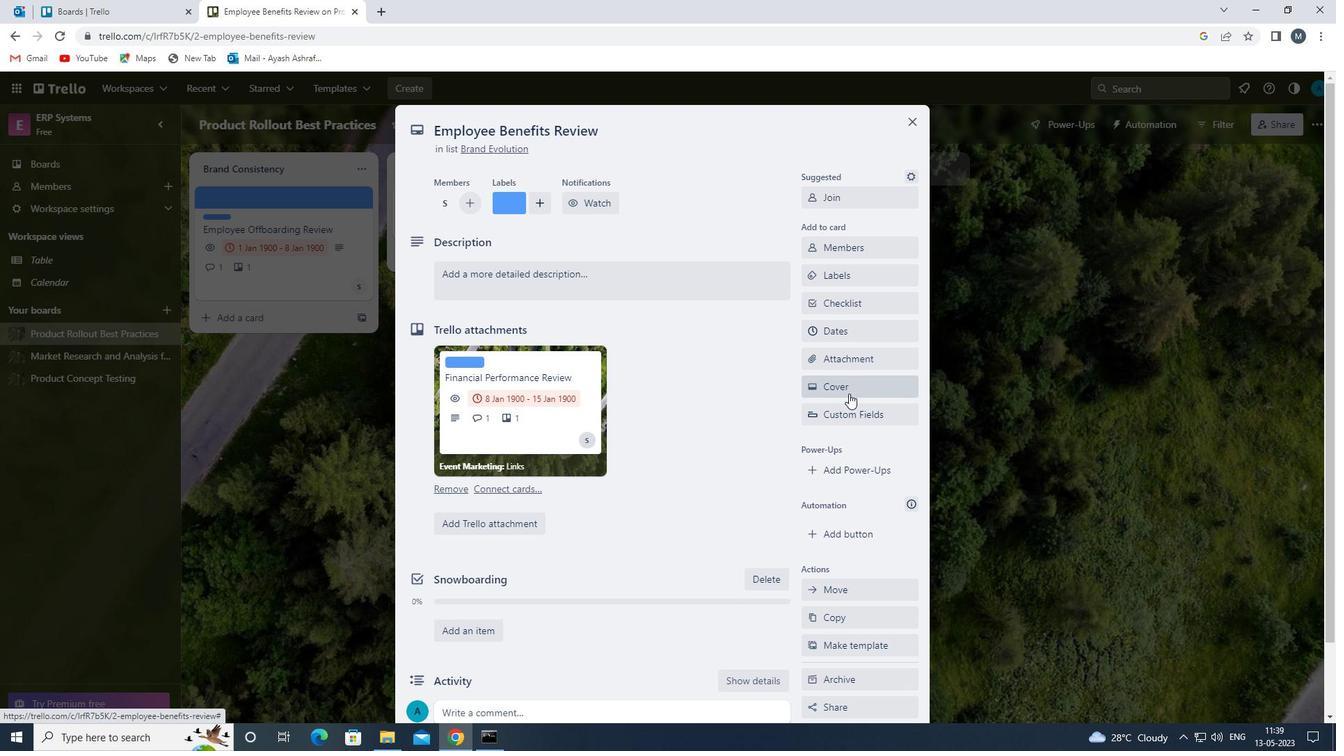 
Action: Mouse pressed left at (849, 392)
Screenshot: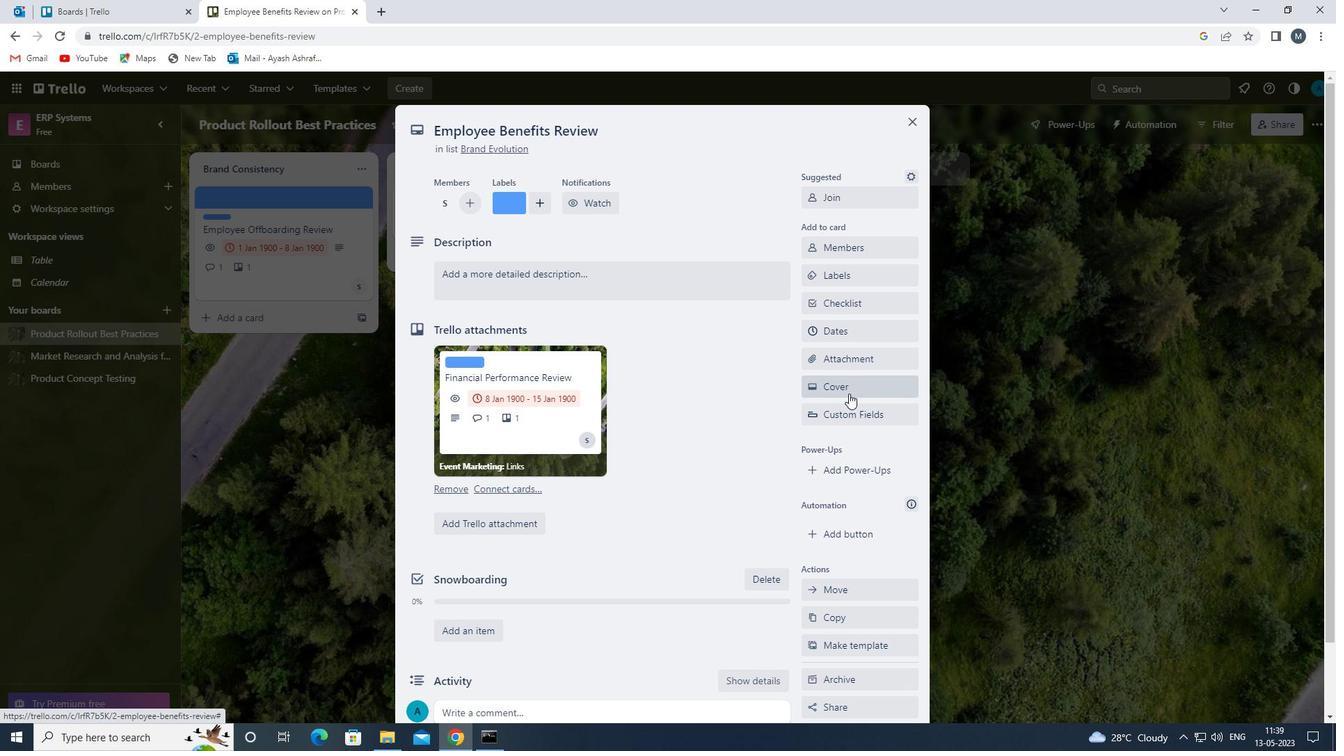 
Action: Mouse moved to (830, 472)
Screenshot: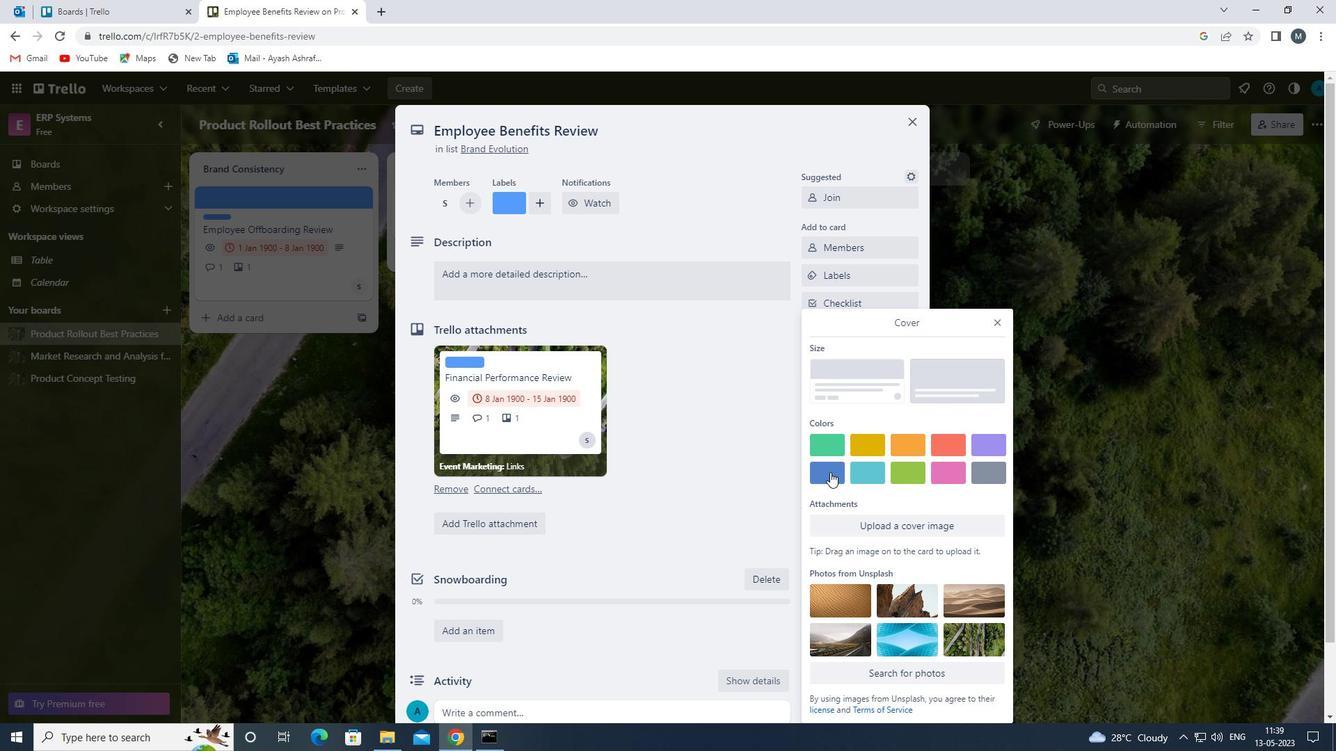 
Action: Mouse pressed left at (830, 472)
Screenshot: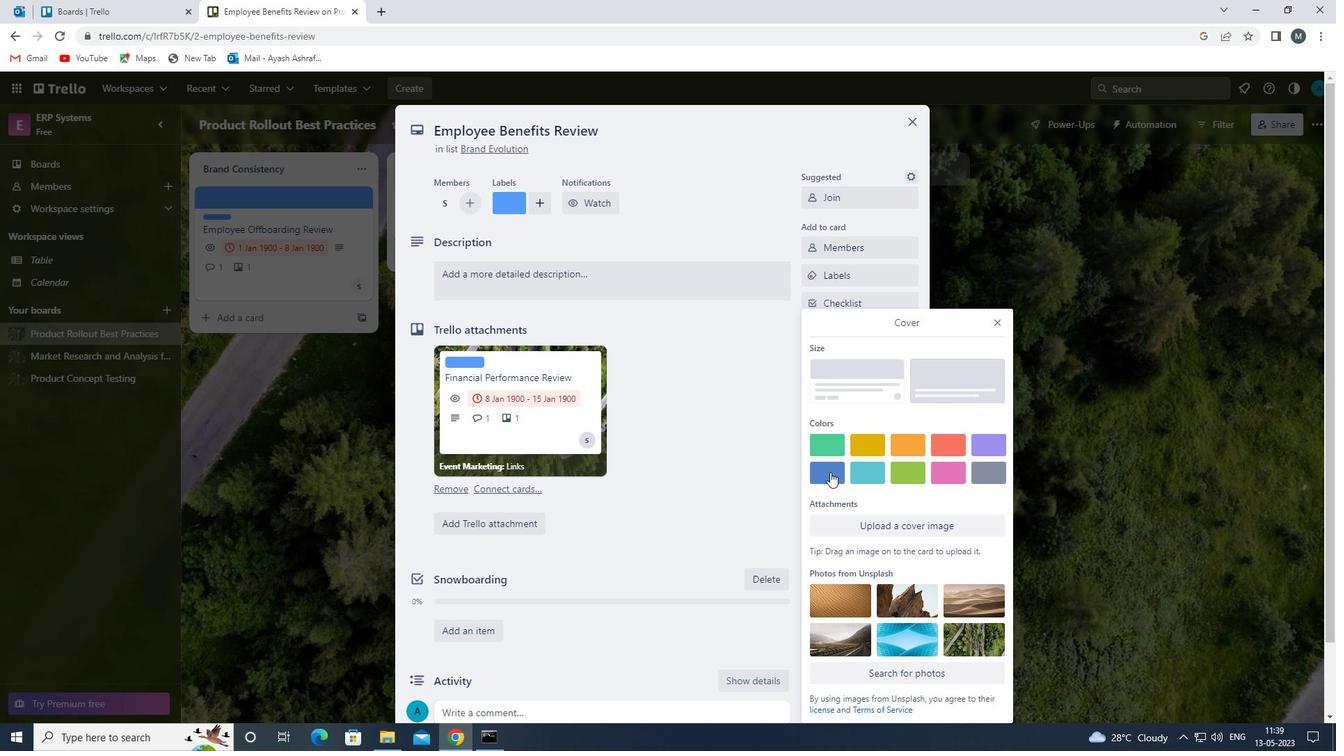 
Action: Mouse moved to (998, 296)
Screenshot: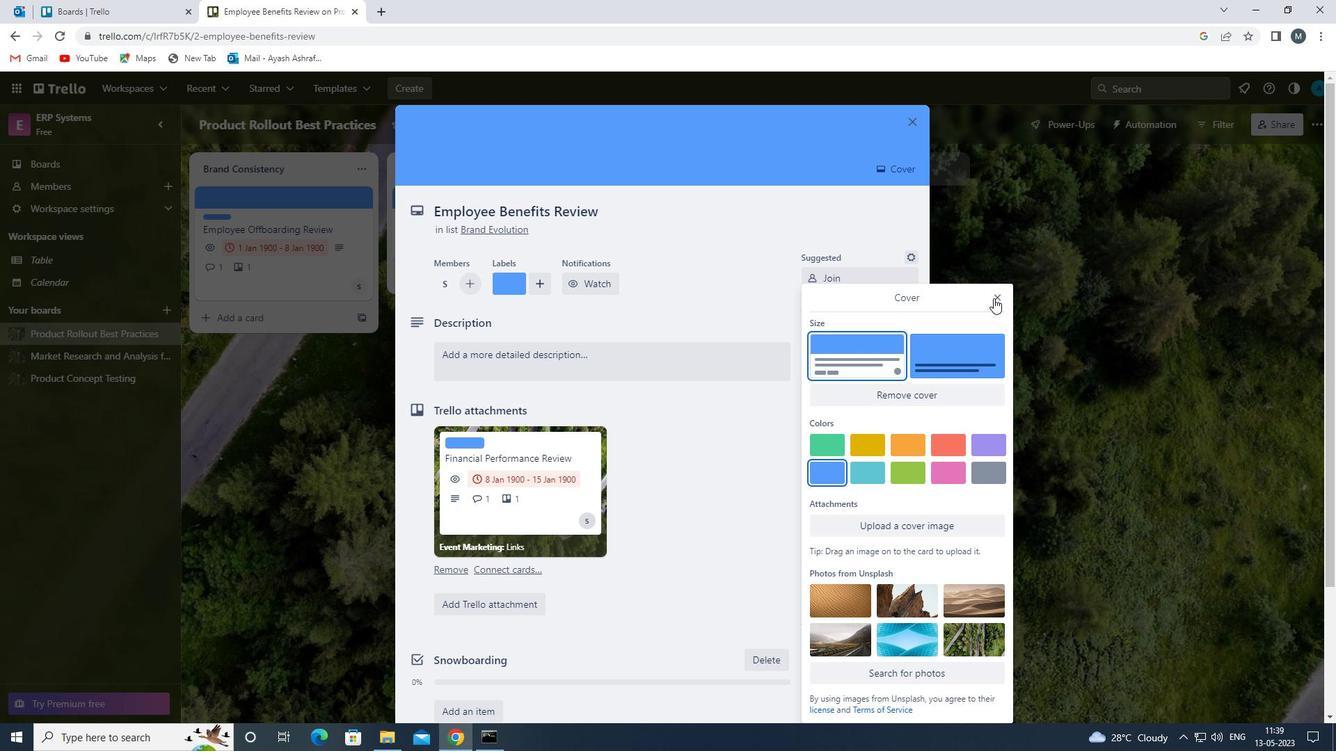 
Action: Mouse pressed left at (998, 296)
Screenshot: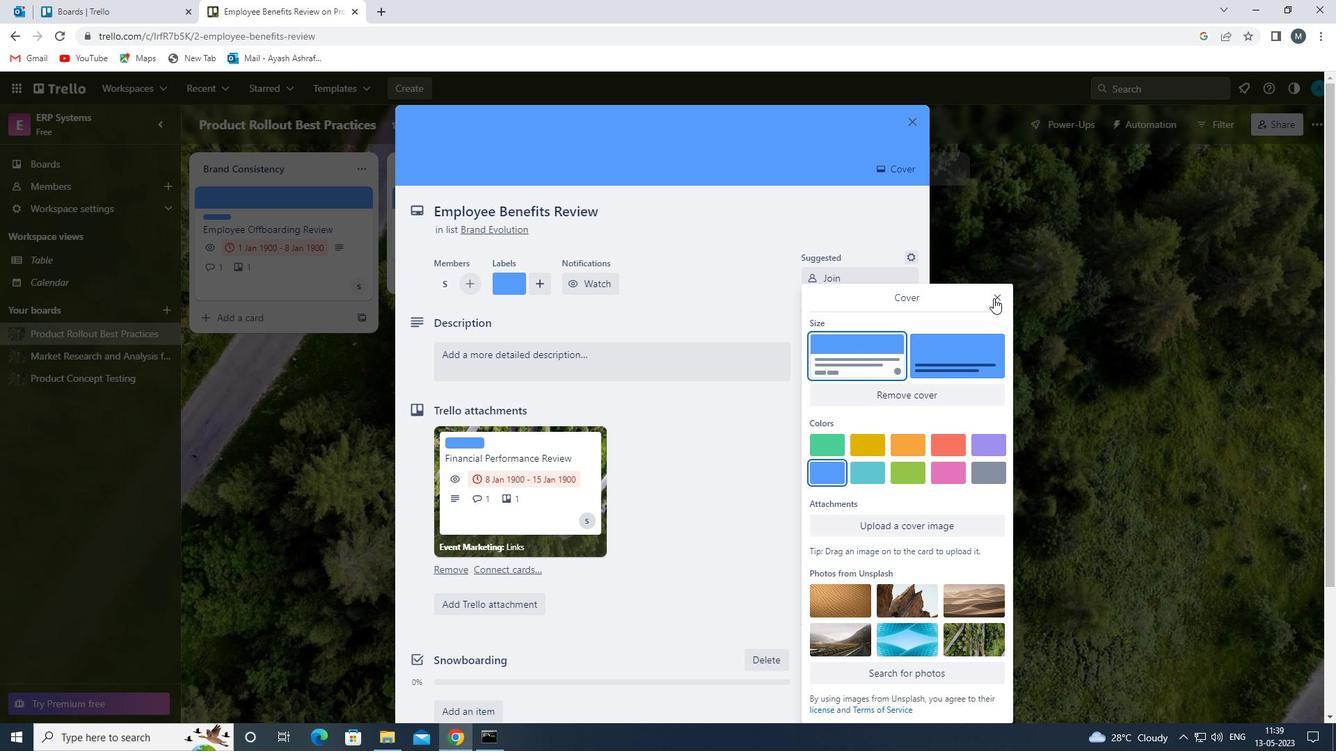 
Action: Mouse moved to (591, 351)
Screenshot: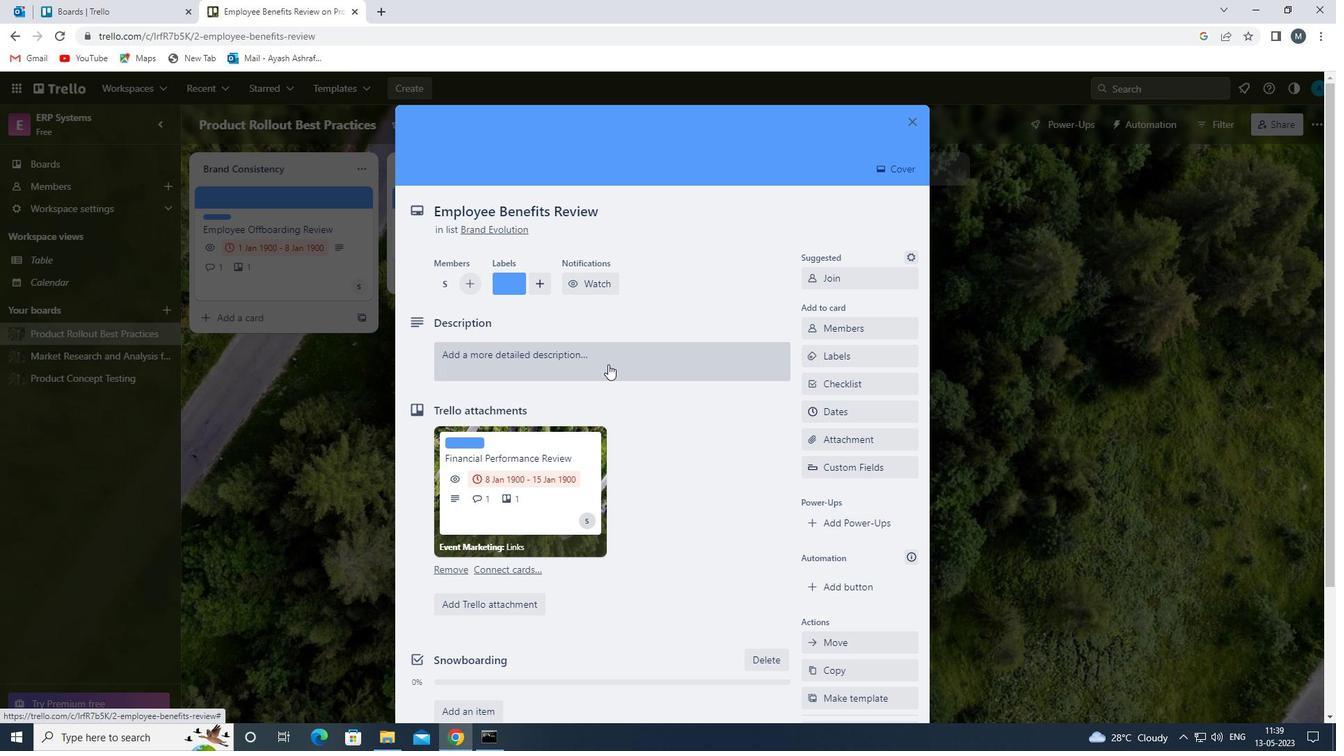 
Action: Mouse pressed left at (591, 351)
Screenshot: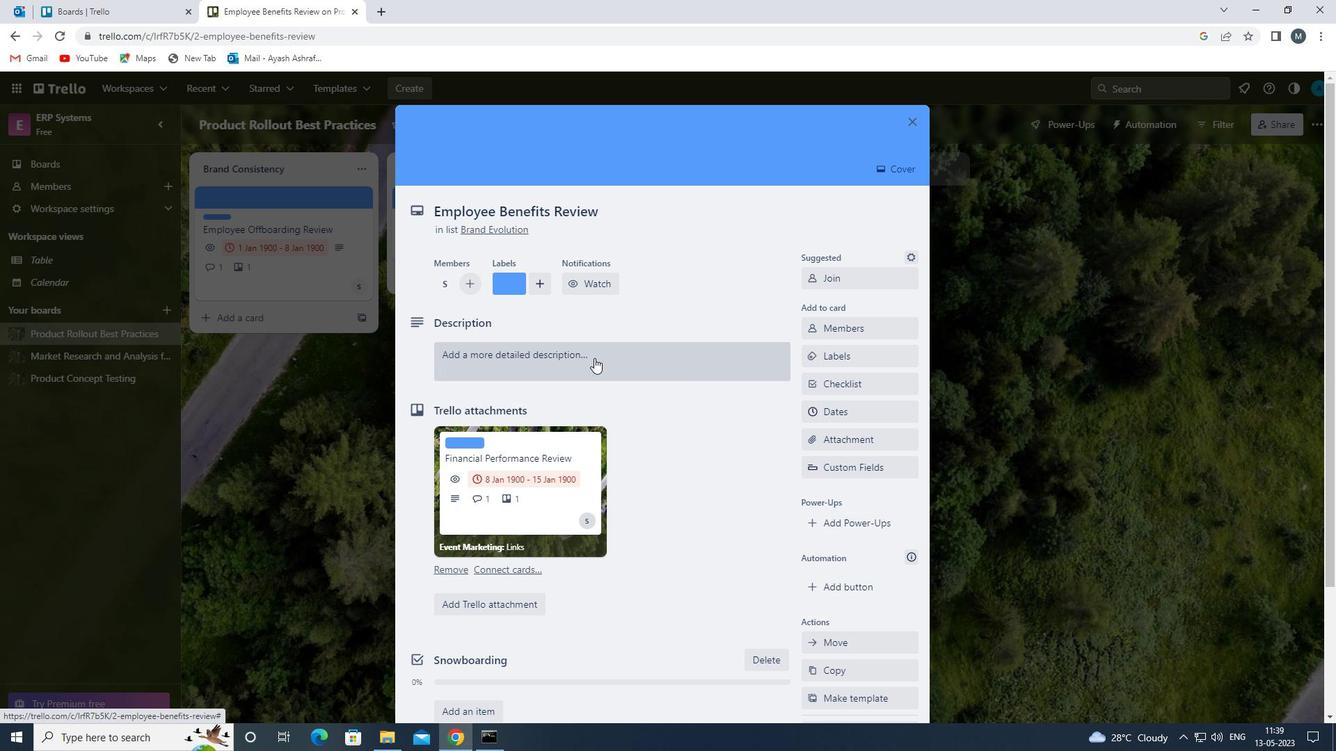 
Action: Mouse moved to (477, 409)
Screenshot: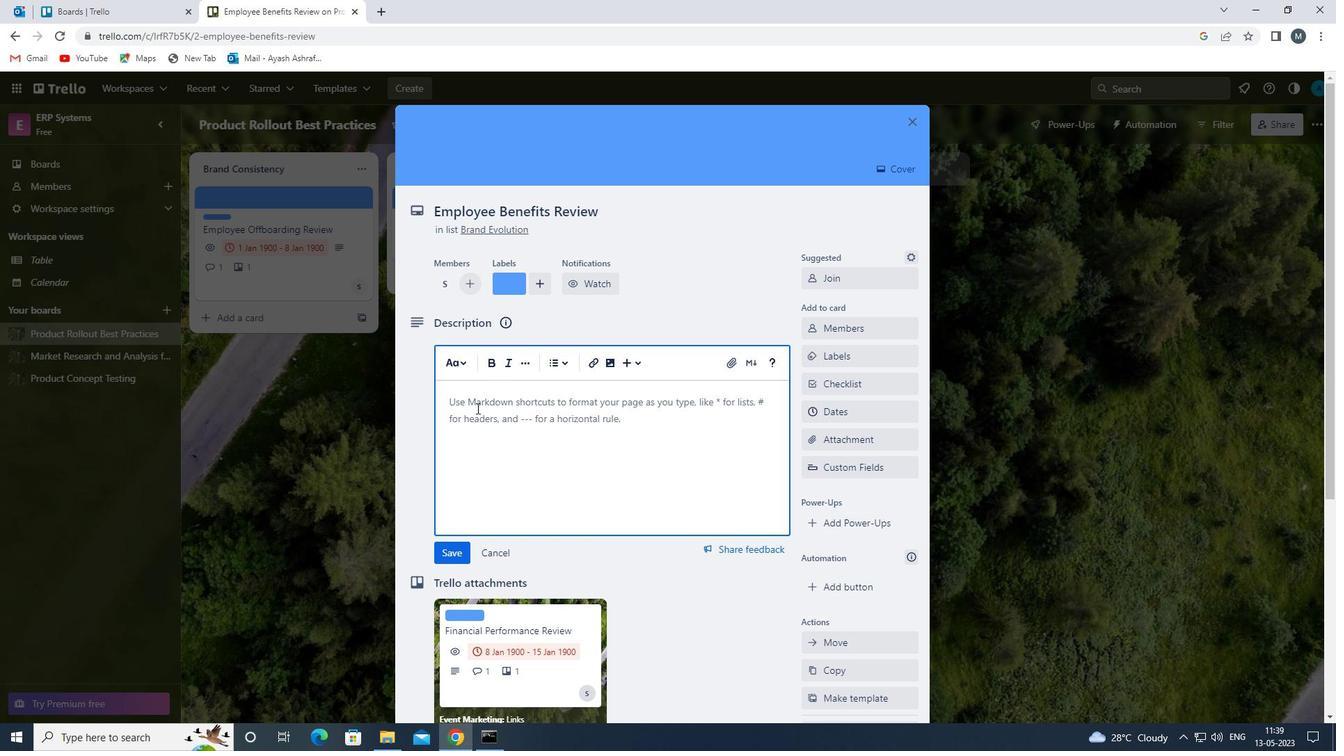 
Action: Mouse pressed left at (476, 409)
Screenshot: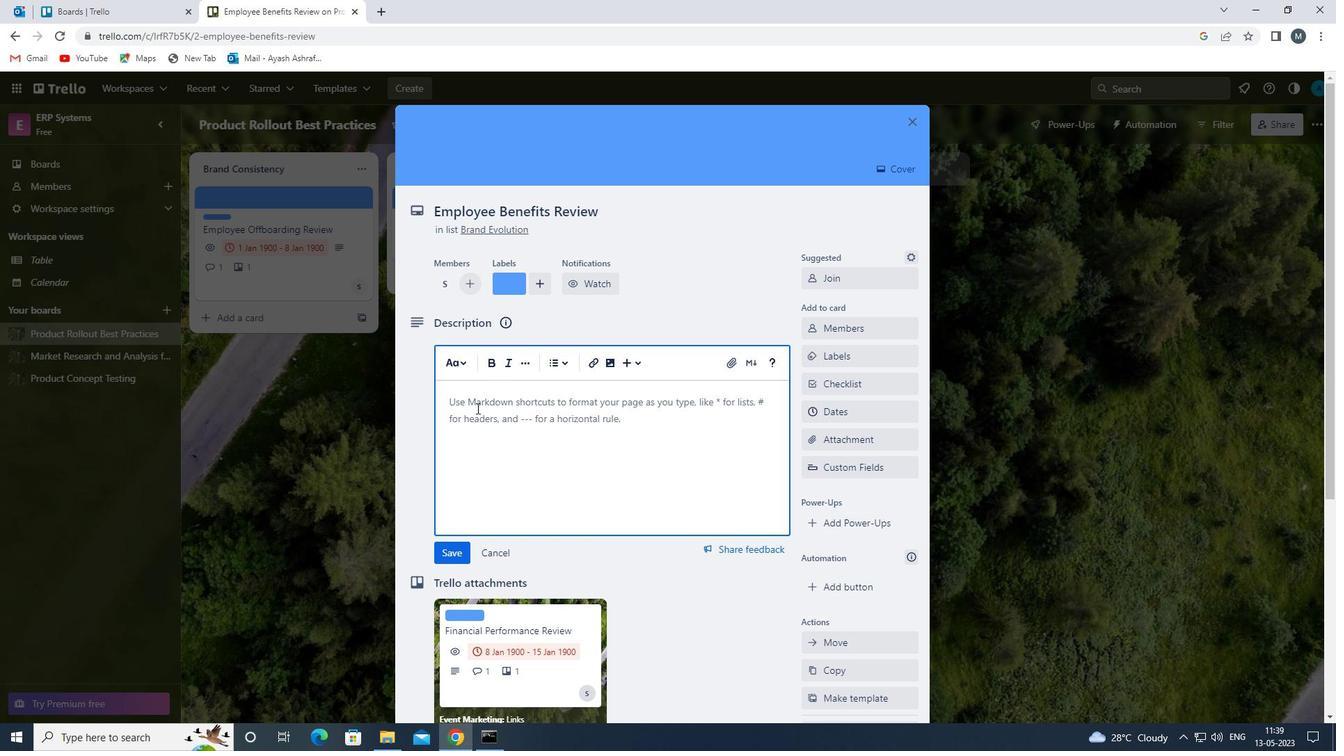 
Action: Mouse moved to (483, 414)
Screenshot: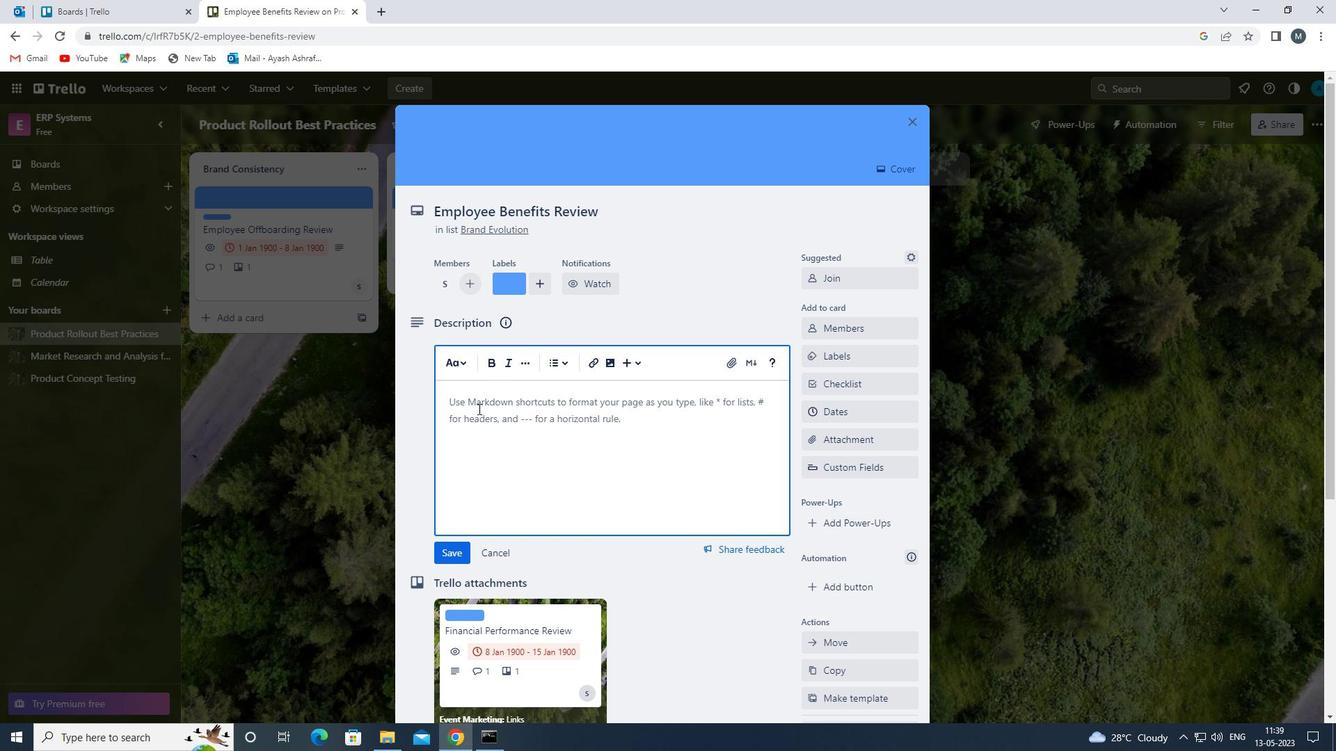 
Action: Key pressed <Key.shift>DEVELOP<Key.space>AND<Key.space>LAUNCH<Key.space>NEW<Key.space>CUSTOMER<Key.space>LOYALTY<Key.space>PROGRAM<Key.space>FOR<Key.space>FREQUENT<Key.space>BUYERS<Key.space>
Screenshot: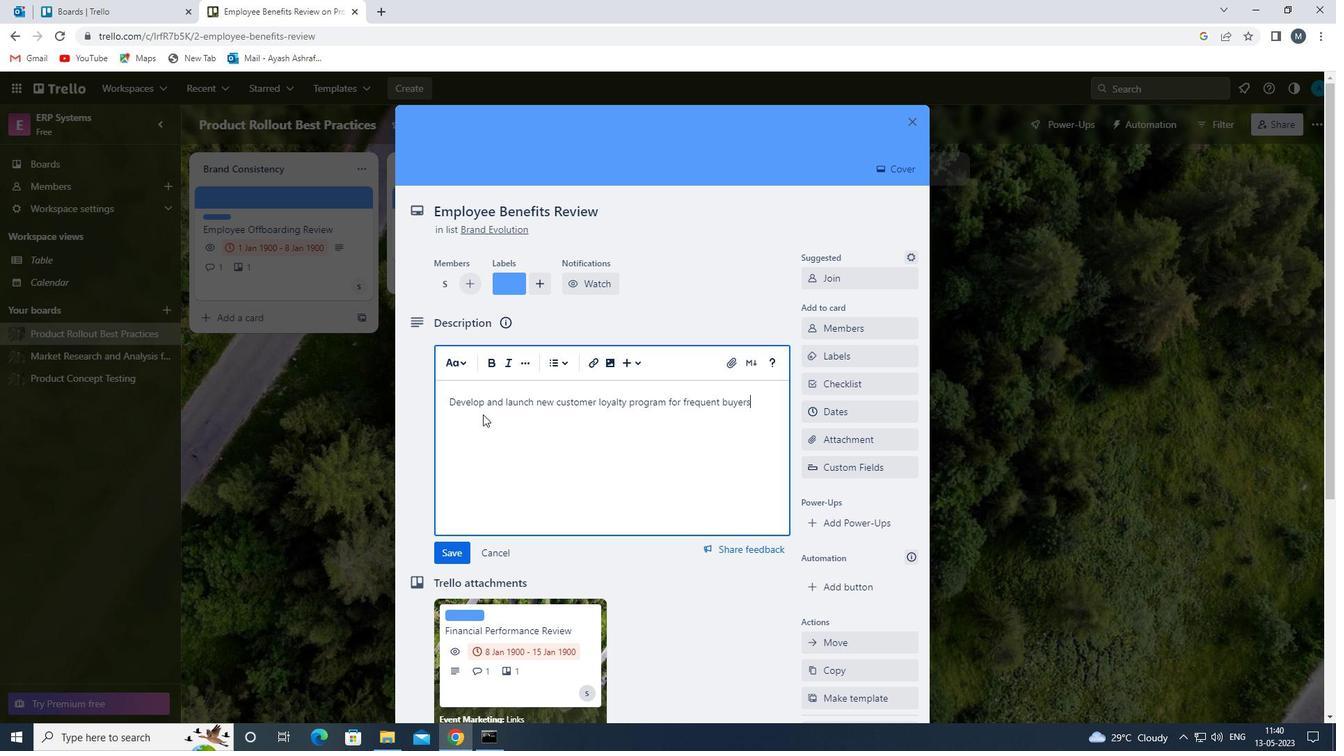 
Action: Mouse moved to (444, 552)
Screenshot: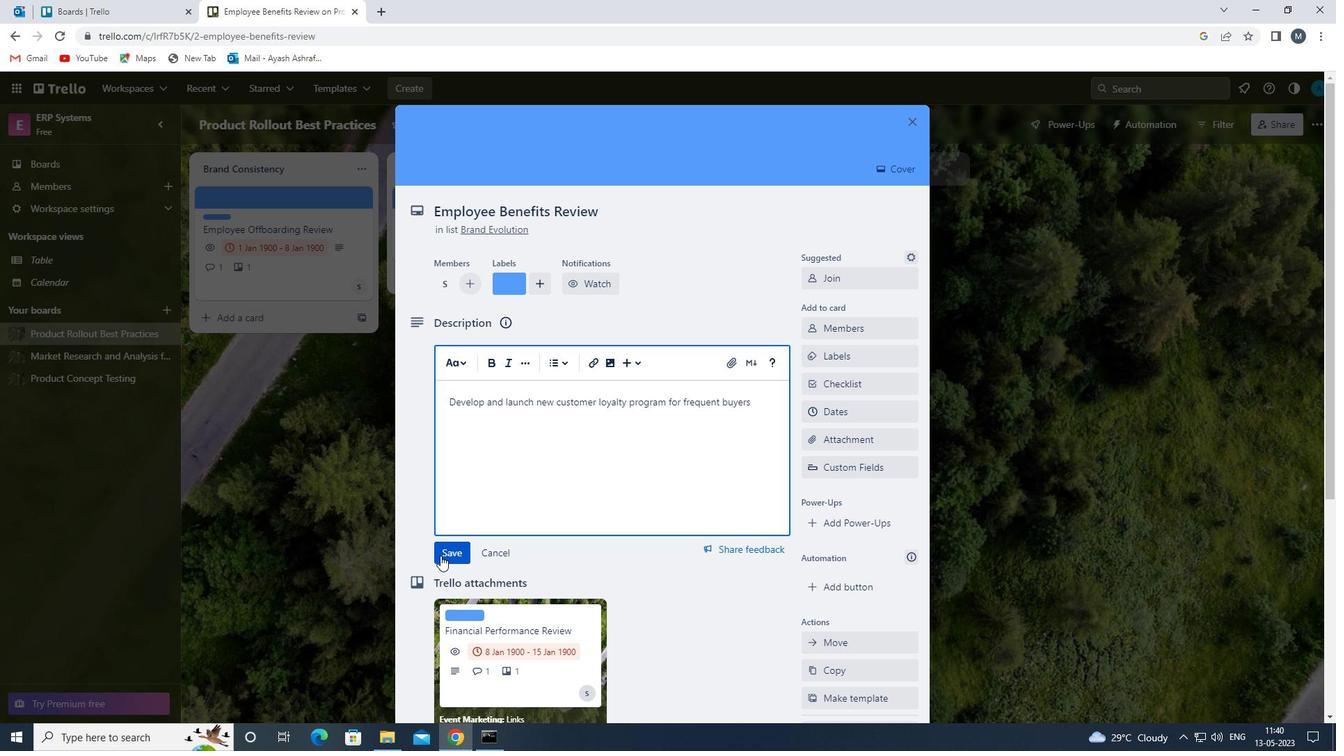 
Action: Mouse pressed left at (444, 552)
Screenshot: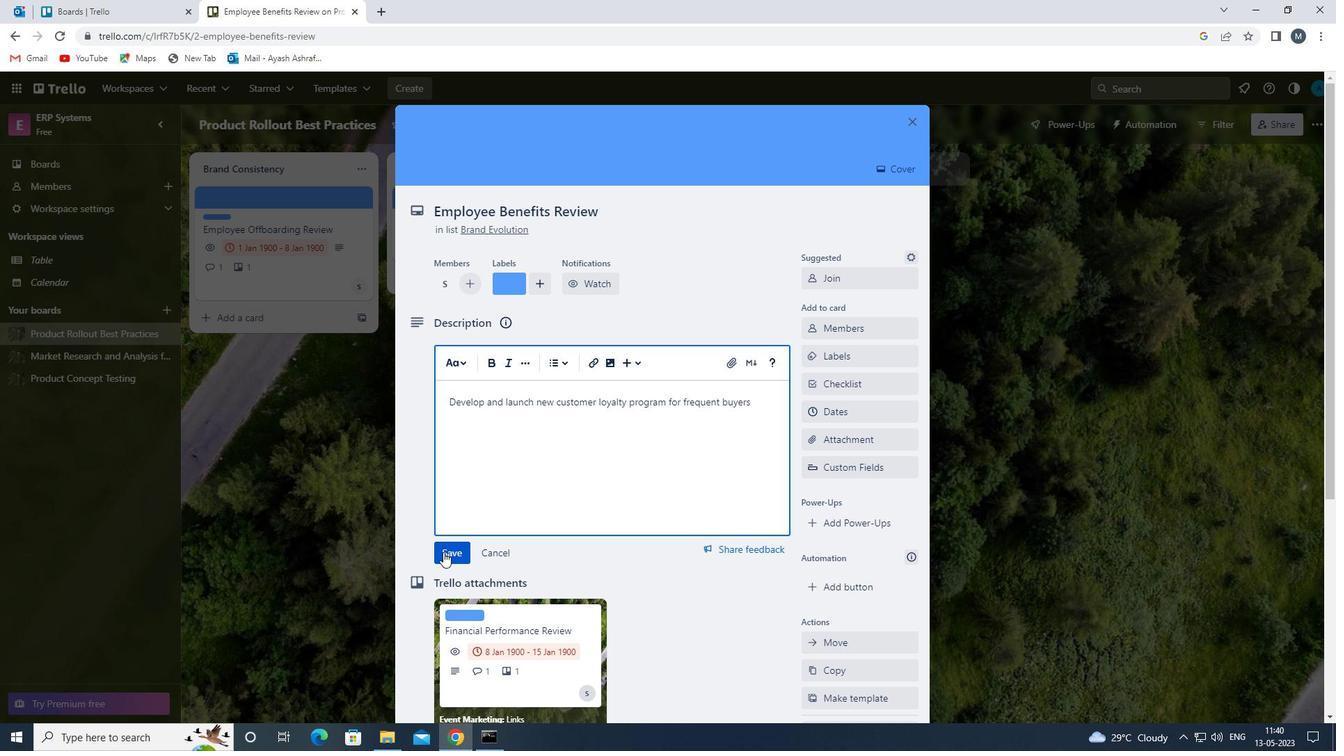 
Action: Mouse moved to (554, 492)
Screenshot: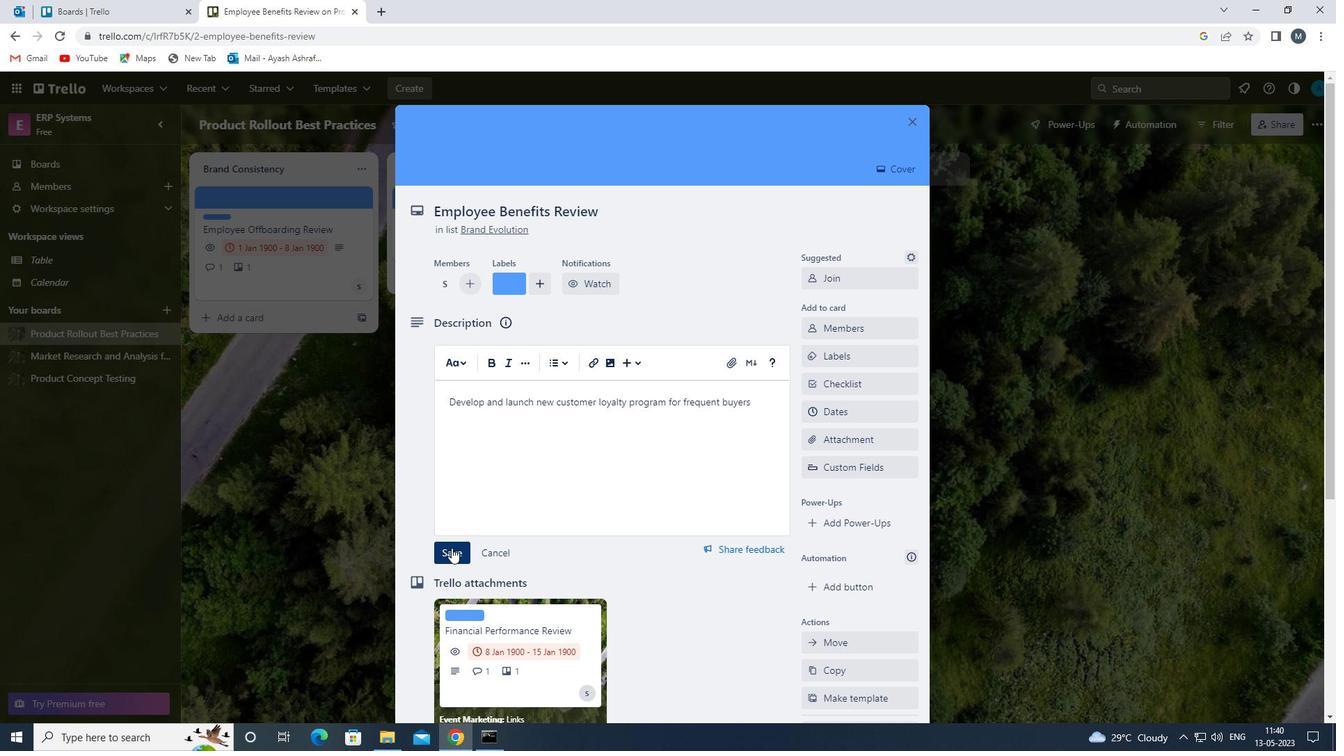 
Action: Mouse scrolled (554, 492) with delta (0, 0)
Screenshot: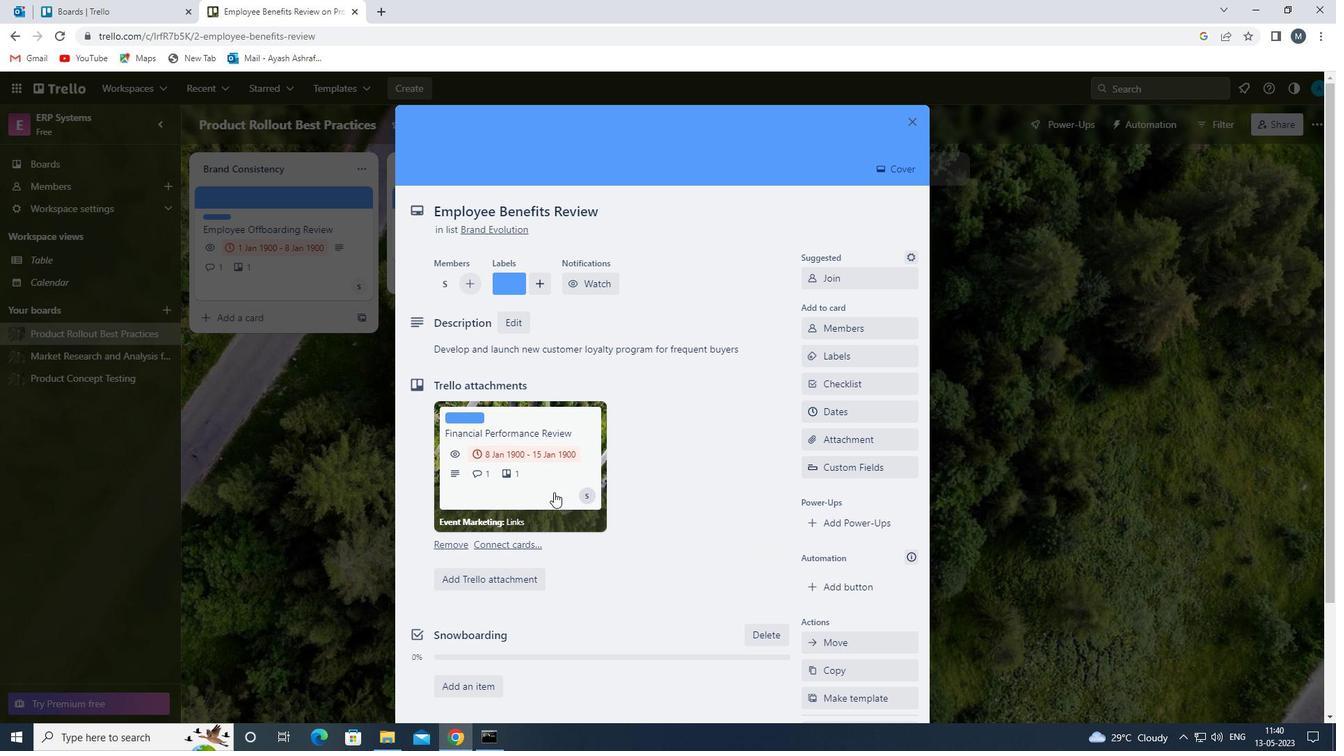 
Action: Mouse moved to (554, 494)
Screenshot: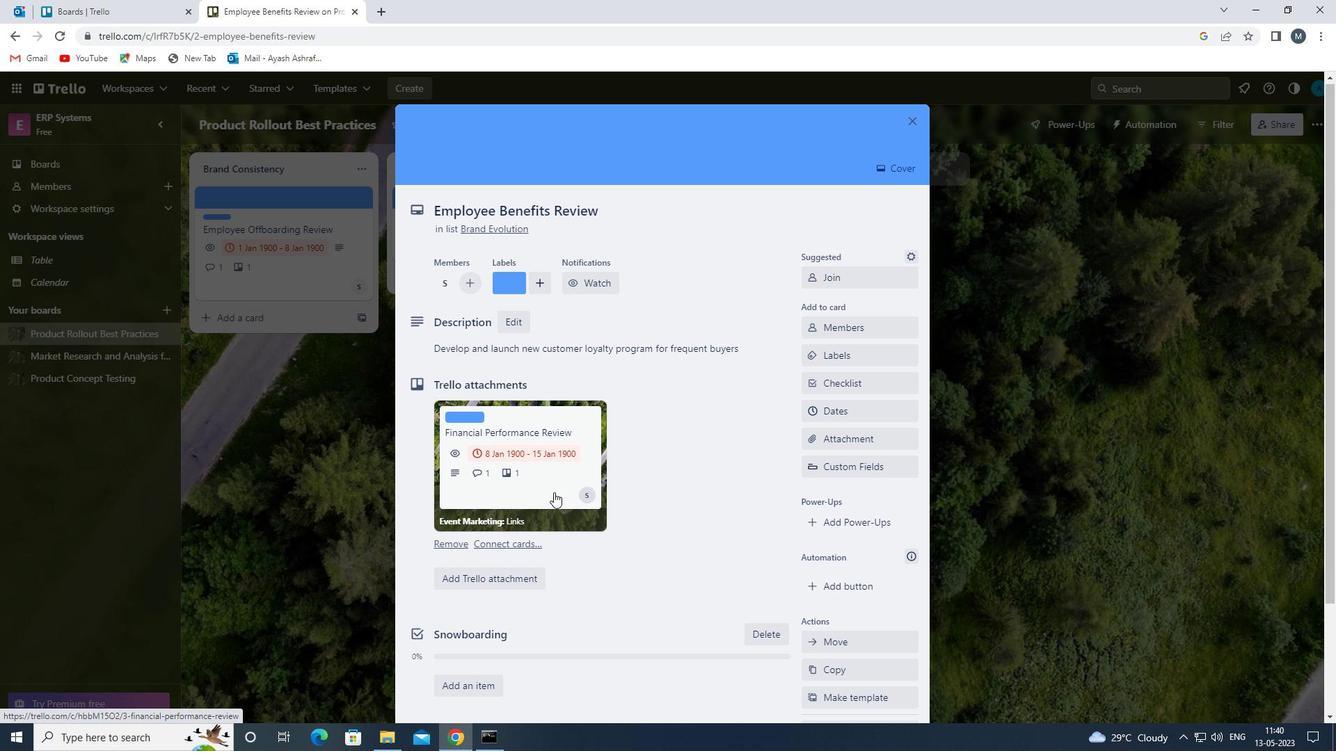 
Action: Mouse scrolled (554, 493) with delta (0, 0)
Screenshot: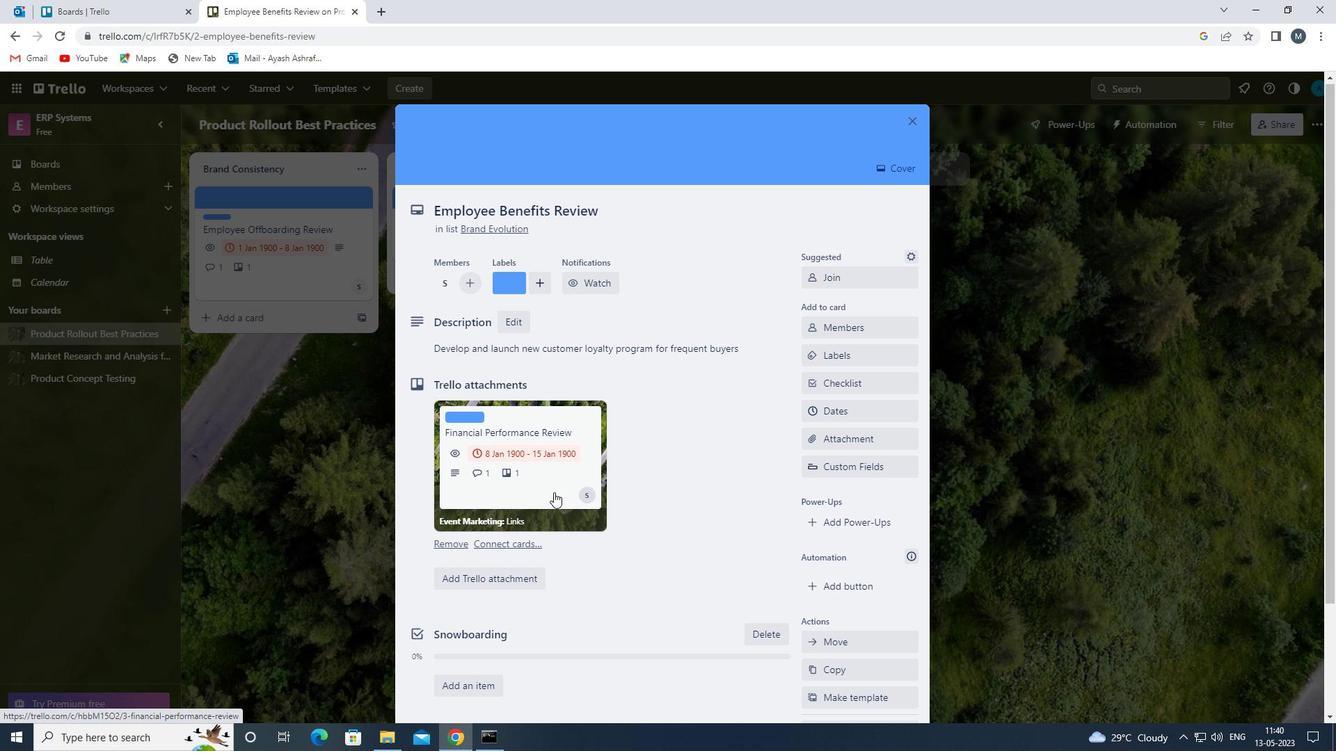 
Action: Mouse moved to (552, 496)
Screenshot: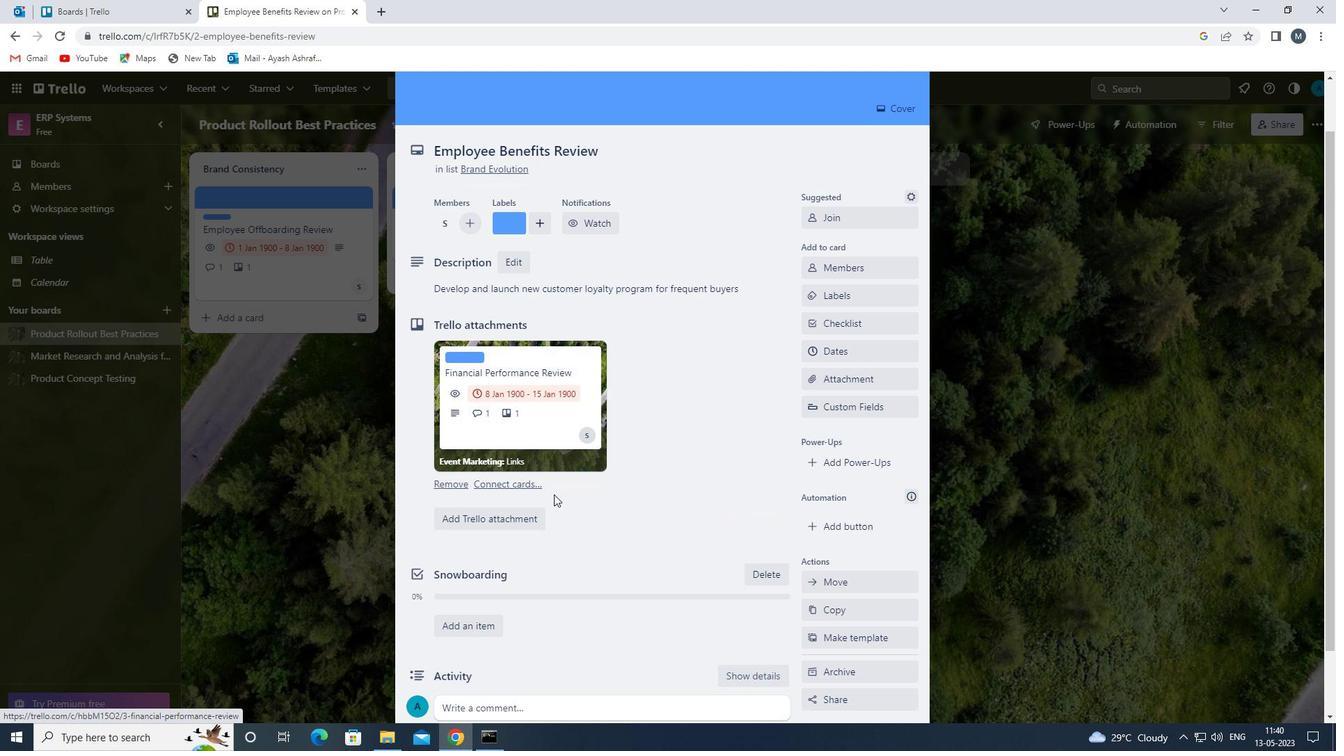 
Action: Mouse scrolled (552, 495) with delta (0, 0)
Screenshot: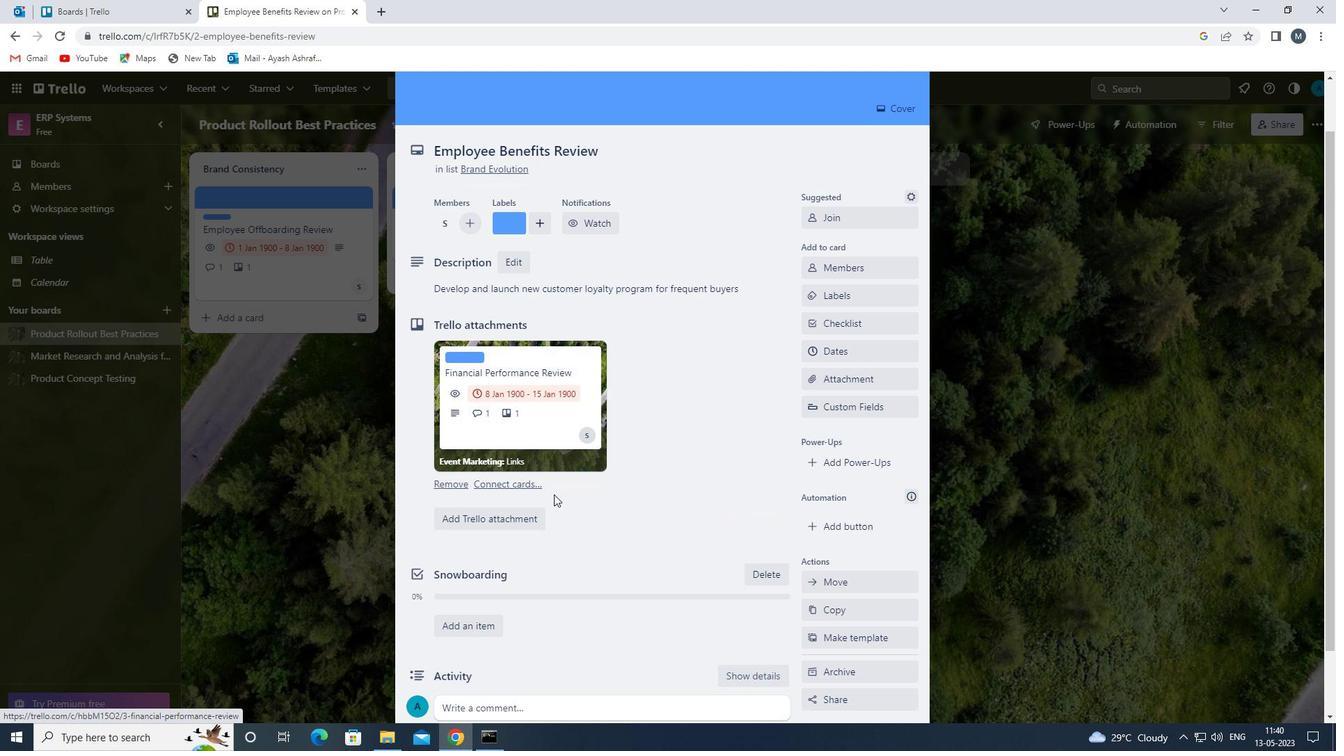 
Action: Mouse moved to (498, 632)
Screenshot: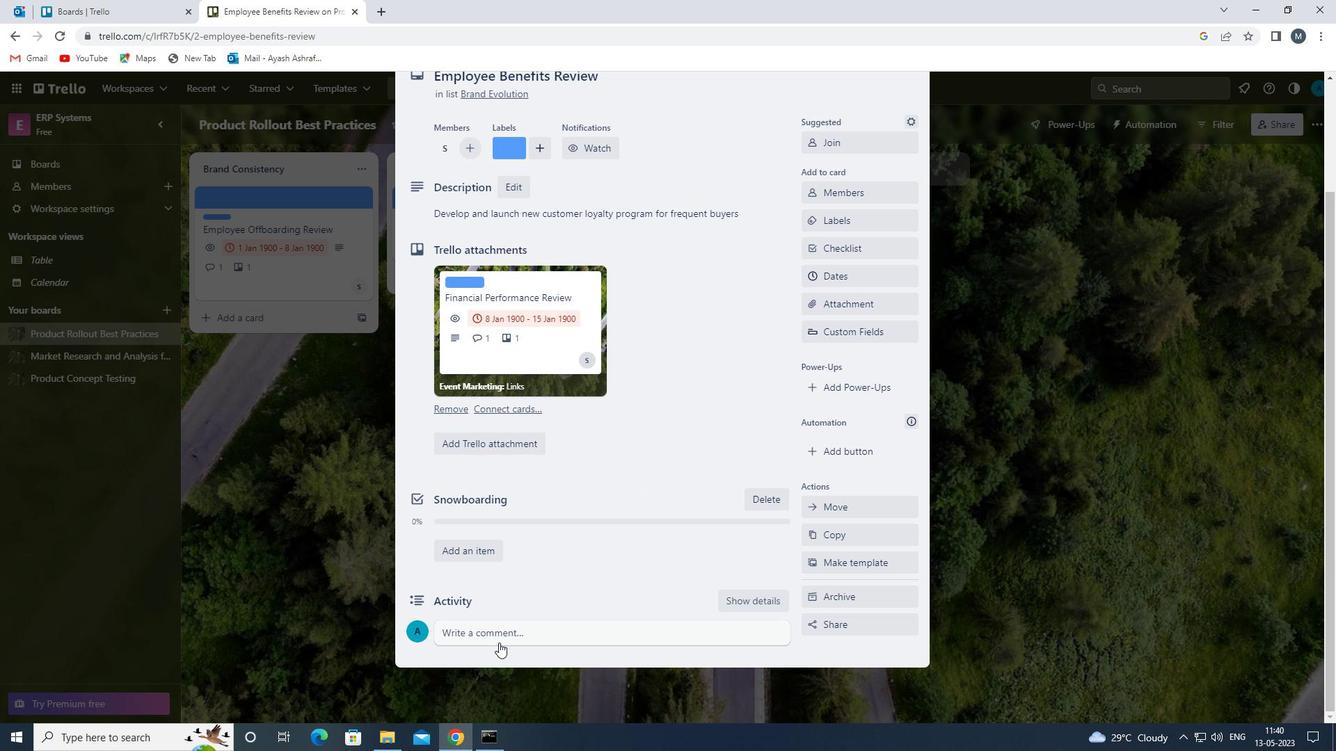 
Action: Mouse pressed left at (498, 632)
Screenshot: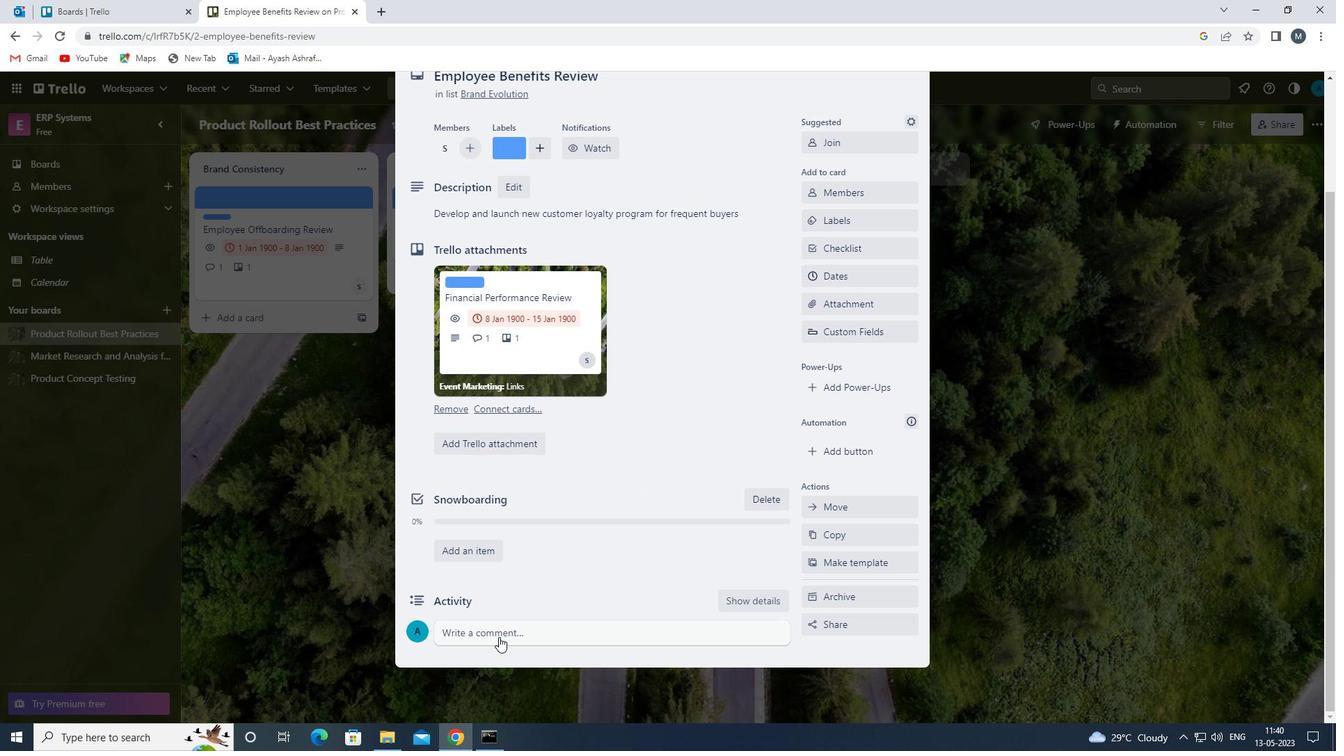 
Action: Mouse moved to (557, 529)
Screenshot: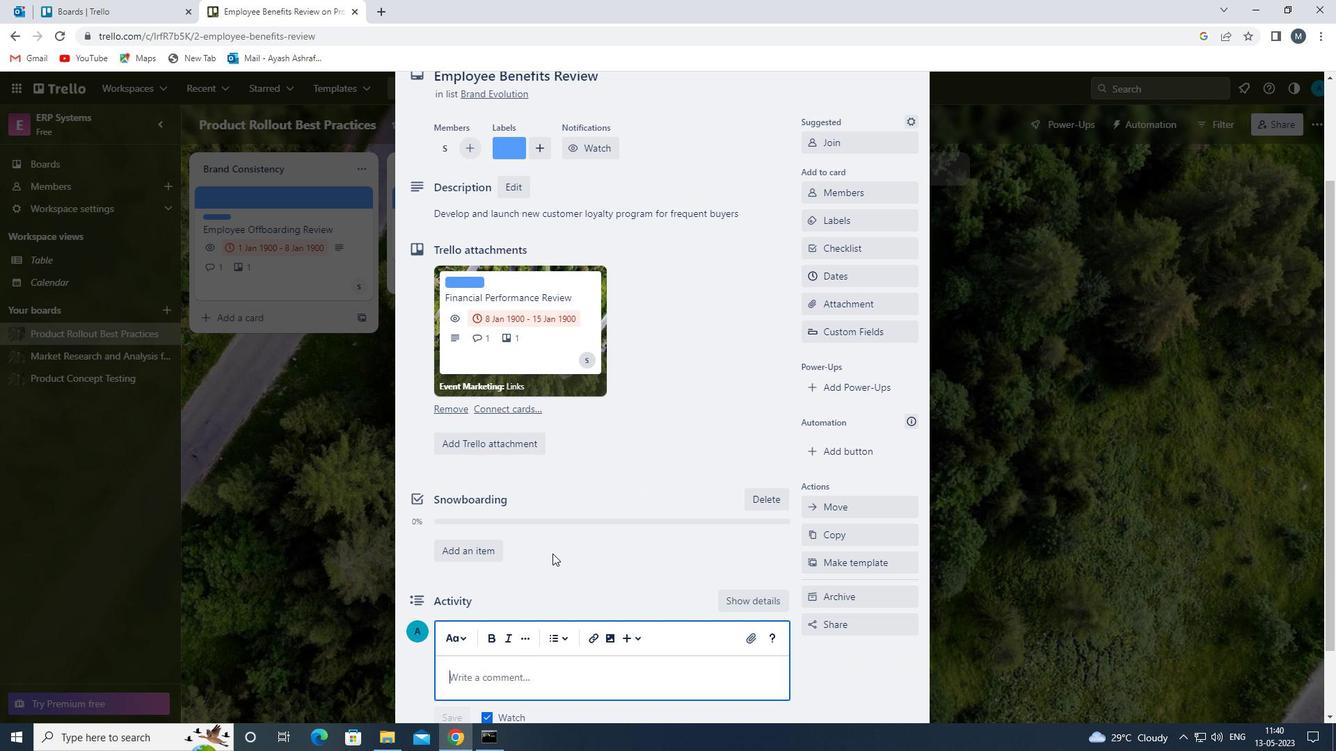 
Action: Mouse scrolled (557, 528) with delta (0, 0)
Screenshot: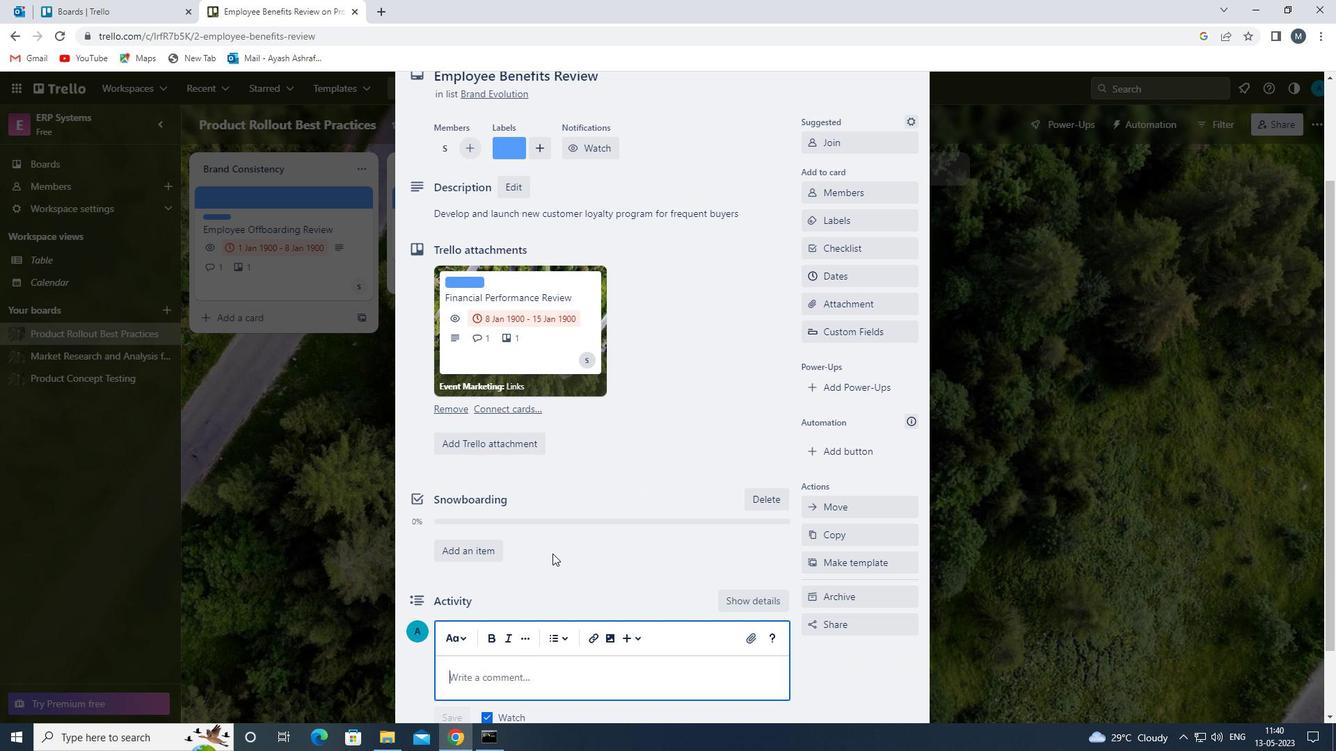 
Action: Mouse moved to (552, 532)
Screenshot: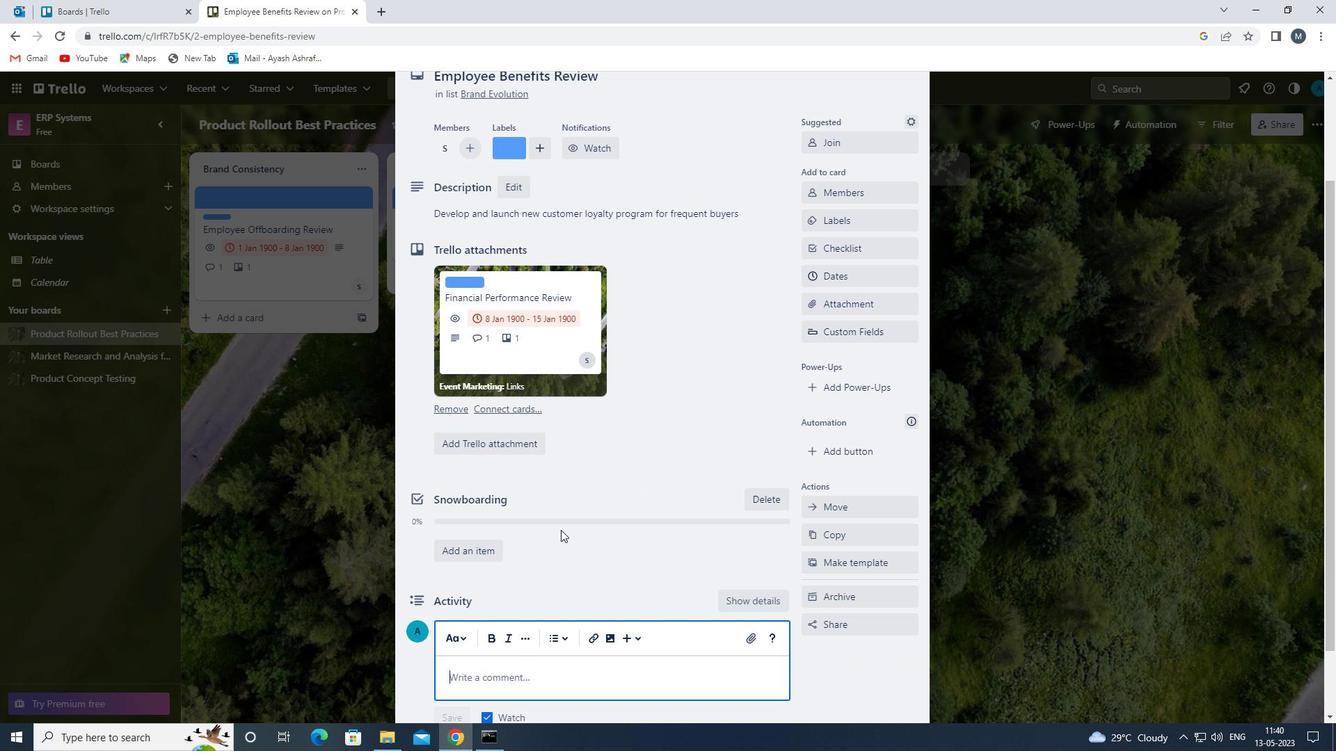 
Action: Mouse scrolled (552, 531) with delta (0, 0)
Screenshot: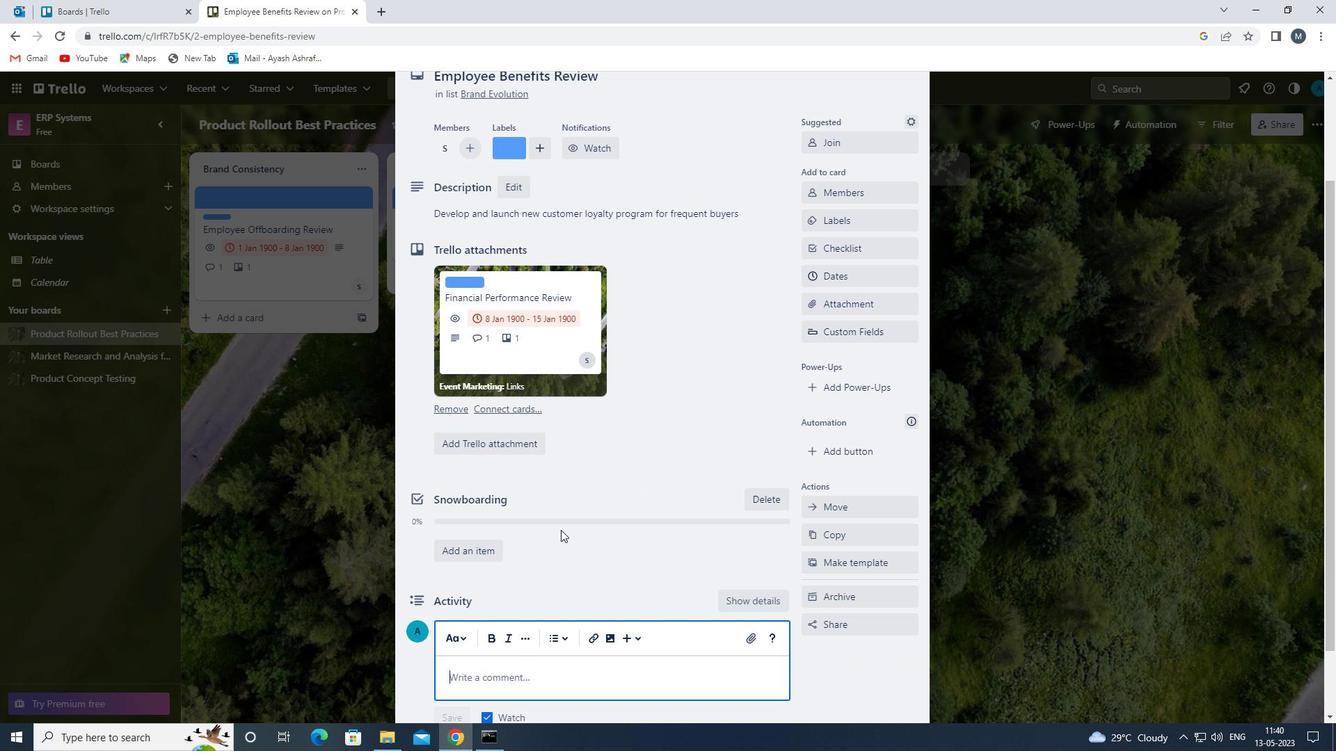 
Action: Mouse moved to (501, 600)
Screenshot: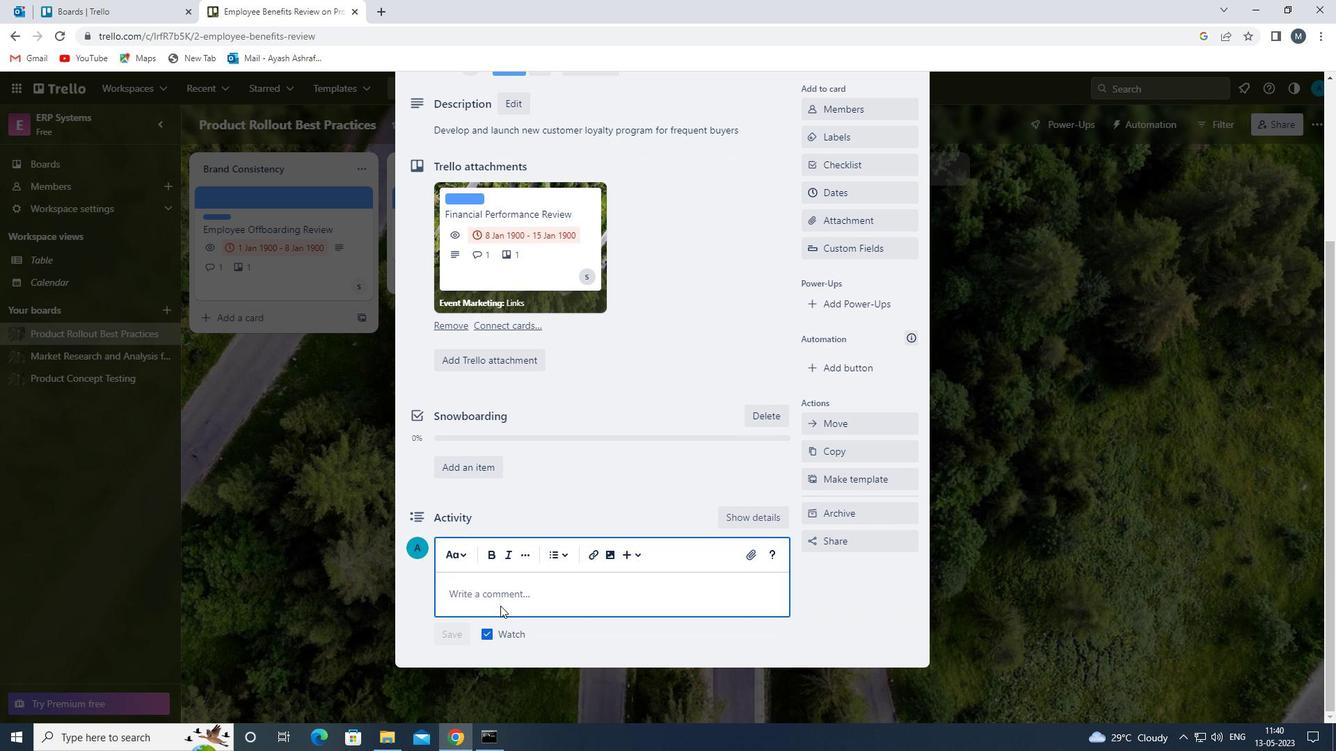 
Action: Mouse pressed left at (501, 600)
Screenshot: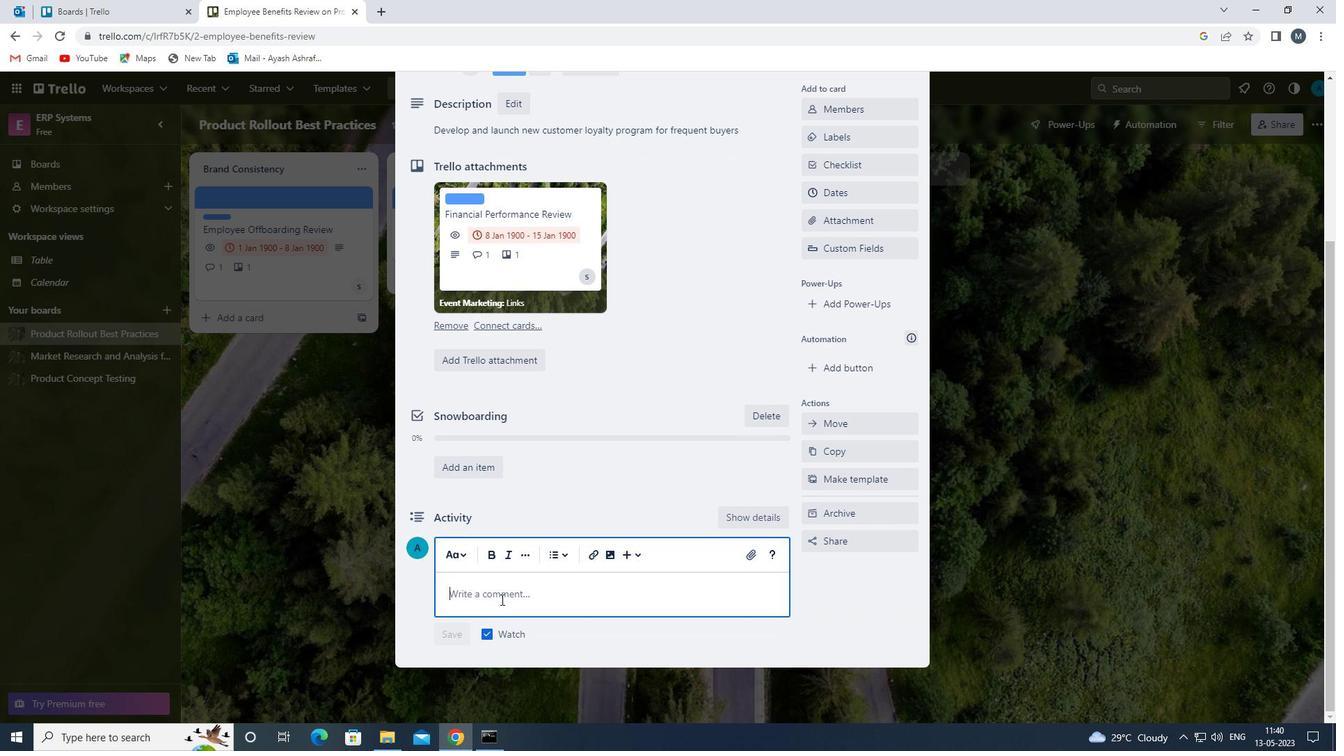 
Action: Mouse moved to (504, 598)
Screenshot: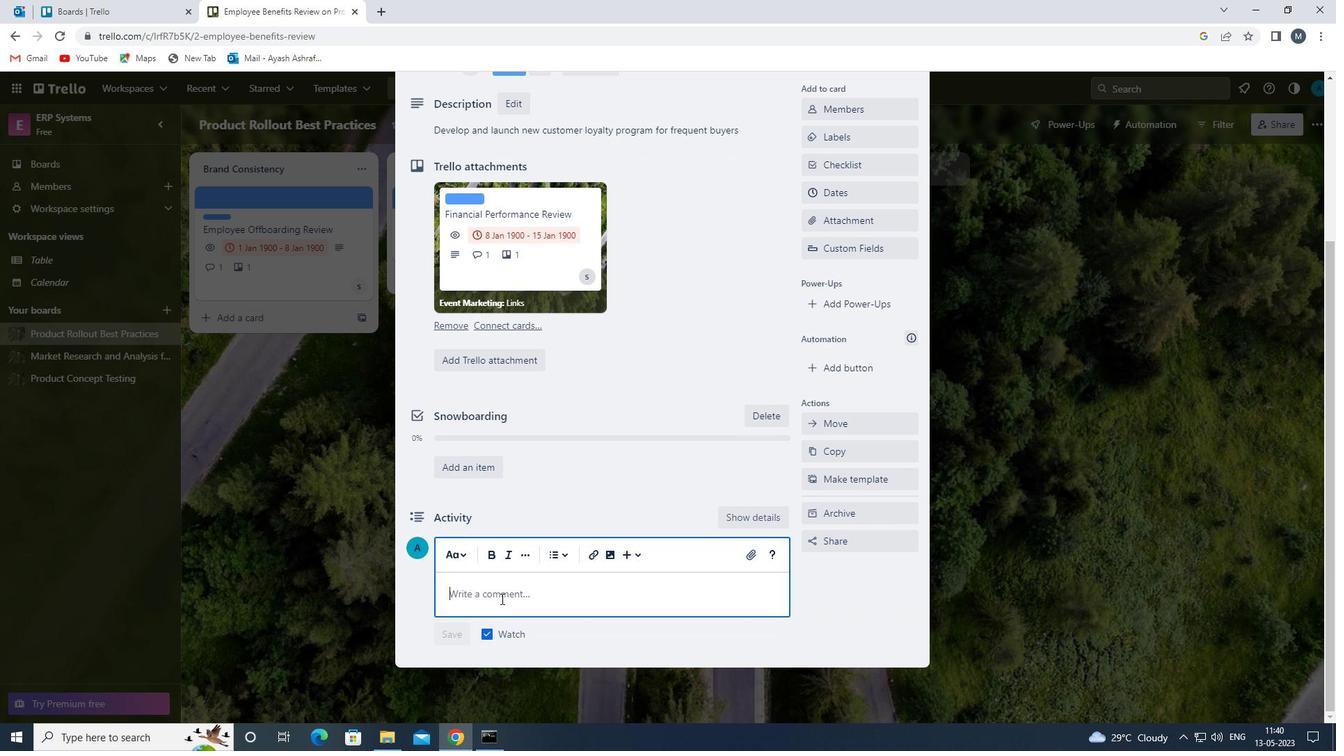 
Action: Key pressed <Key.shift>LET<Key.space>US<Key.space>APPRTO<Key.backspace><Key.backspace>OACH<Key.space>THIS<Key.space>TASK<Key.space>WITH<Key.space>A<Key.space>SENSE<Key.space>OF<Key.space>OWNERSHIP<Key.space>AND<Key.space>ACCOUNTABILITY<Key.space><Key.backspace>,<Key.space>TAKING<Key.space>RESPONSIBL<Key.backspace>ILITY<Key.space>FOR<Key.space>OUR<Key.space>ACTIONS<Key.space>AND<Key.space>DECISIONS<Key.space><Key.backspace>.
Screenshot: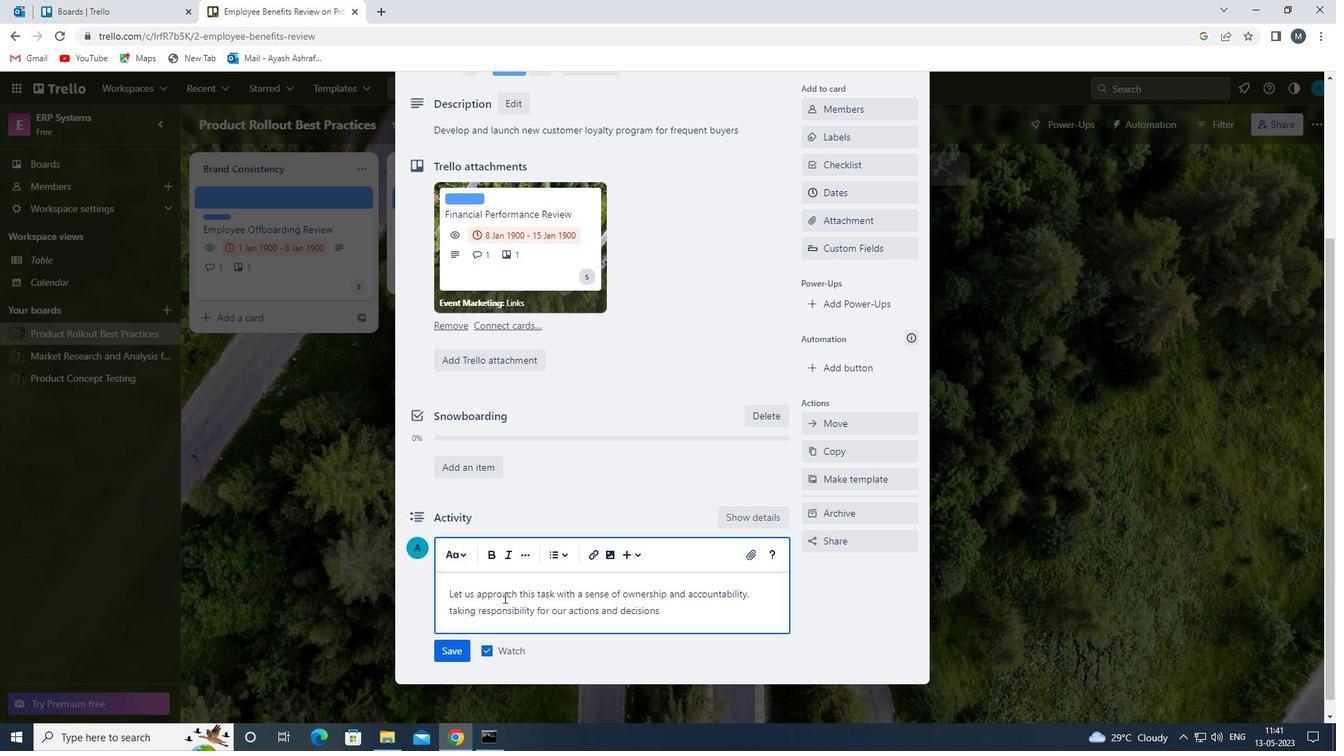 
Action: Mouse moved to (446, 653)
Screenshot: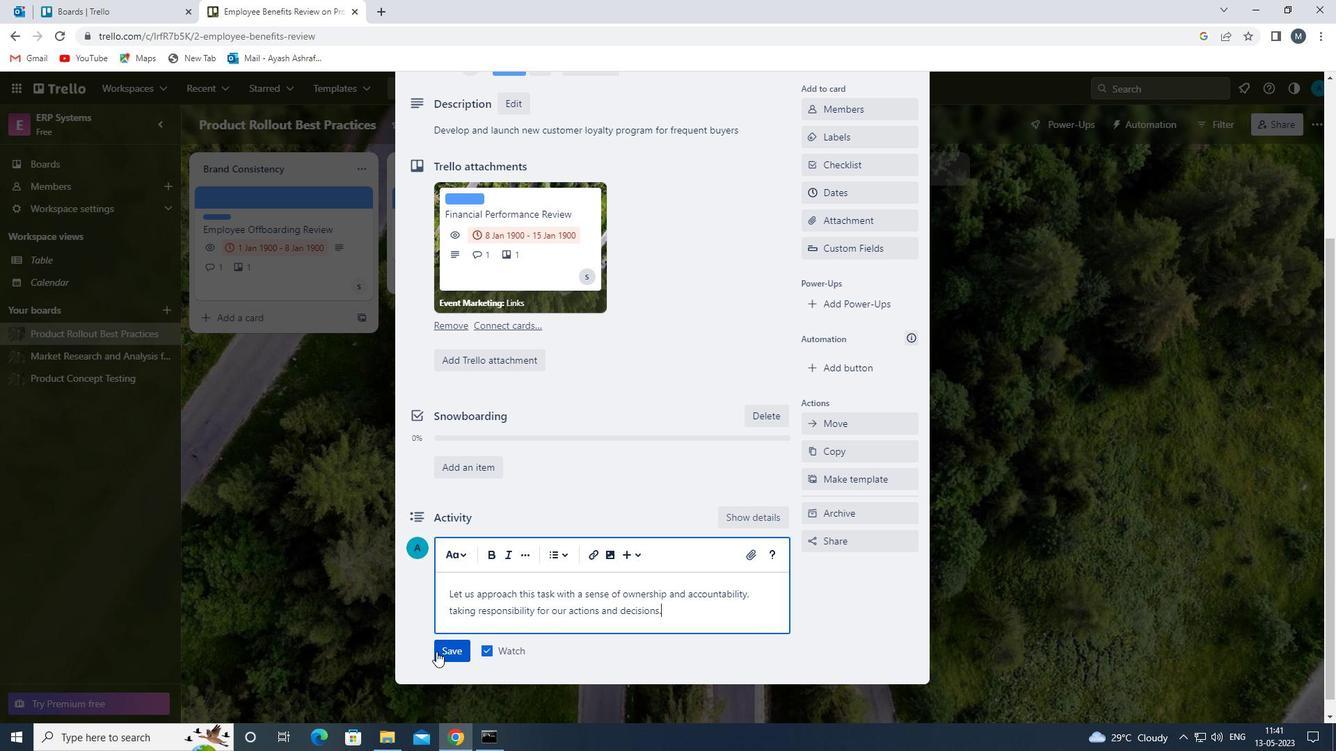 
Action: Mouse pressed left at (446, 653)
Screenshot: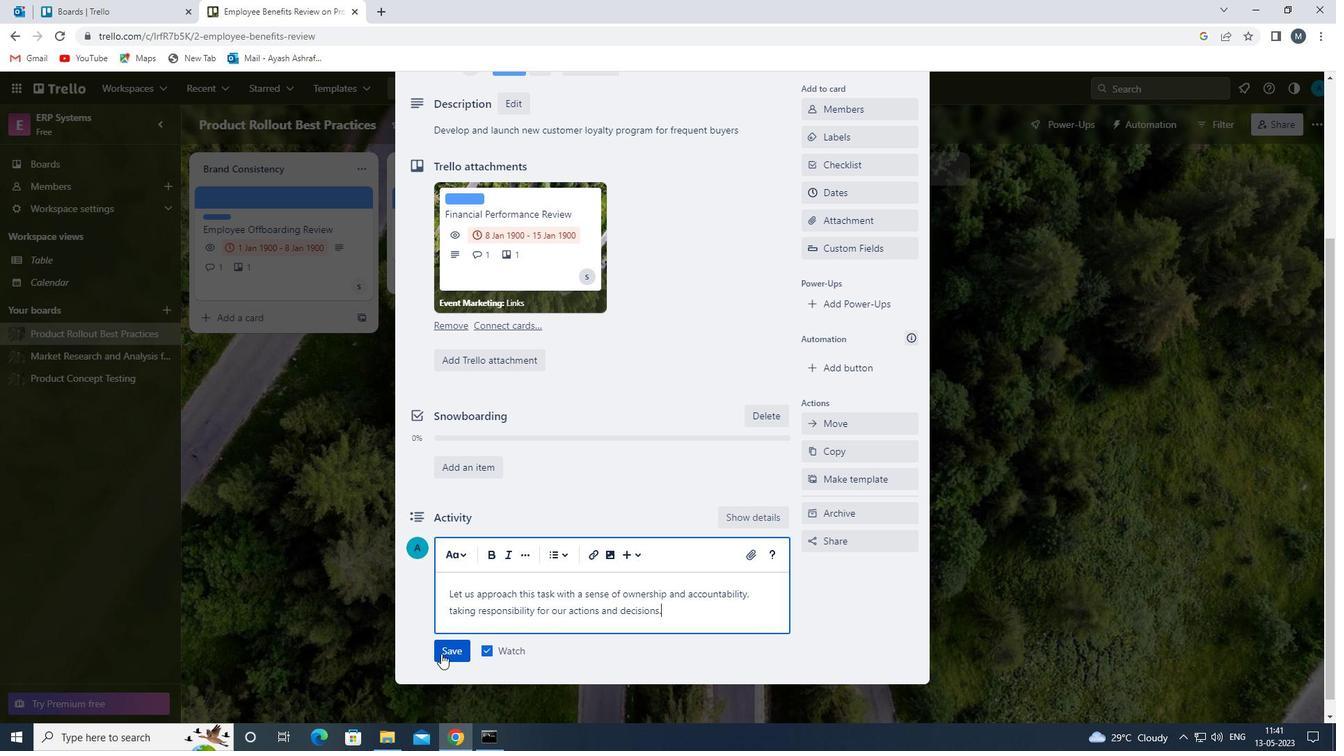 
Action: Mouse moved to (706, 508)
Screenshot: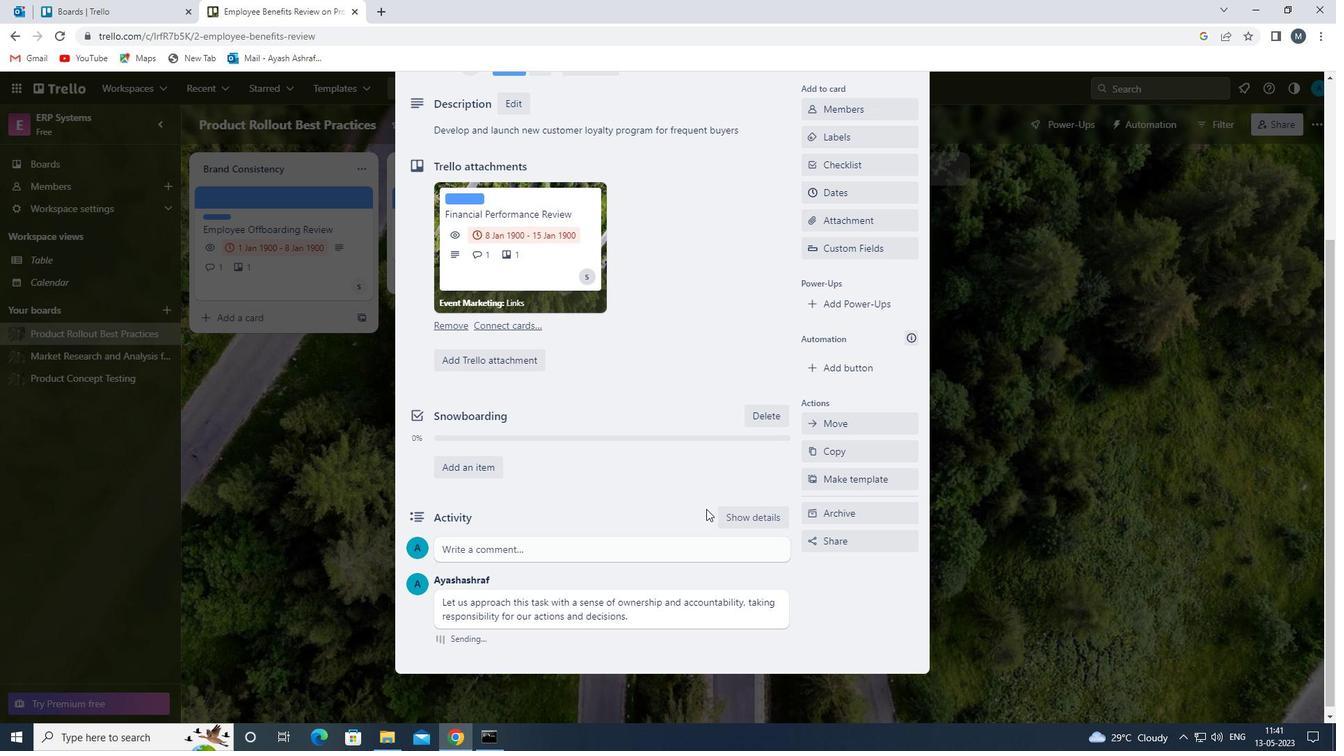 
Action: Mouse scrolled (706, 508) with delta (0, 0)
Screenshot: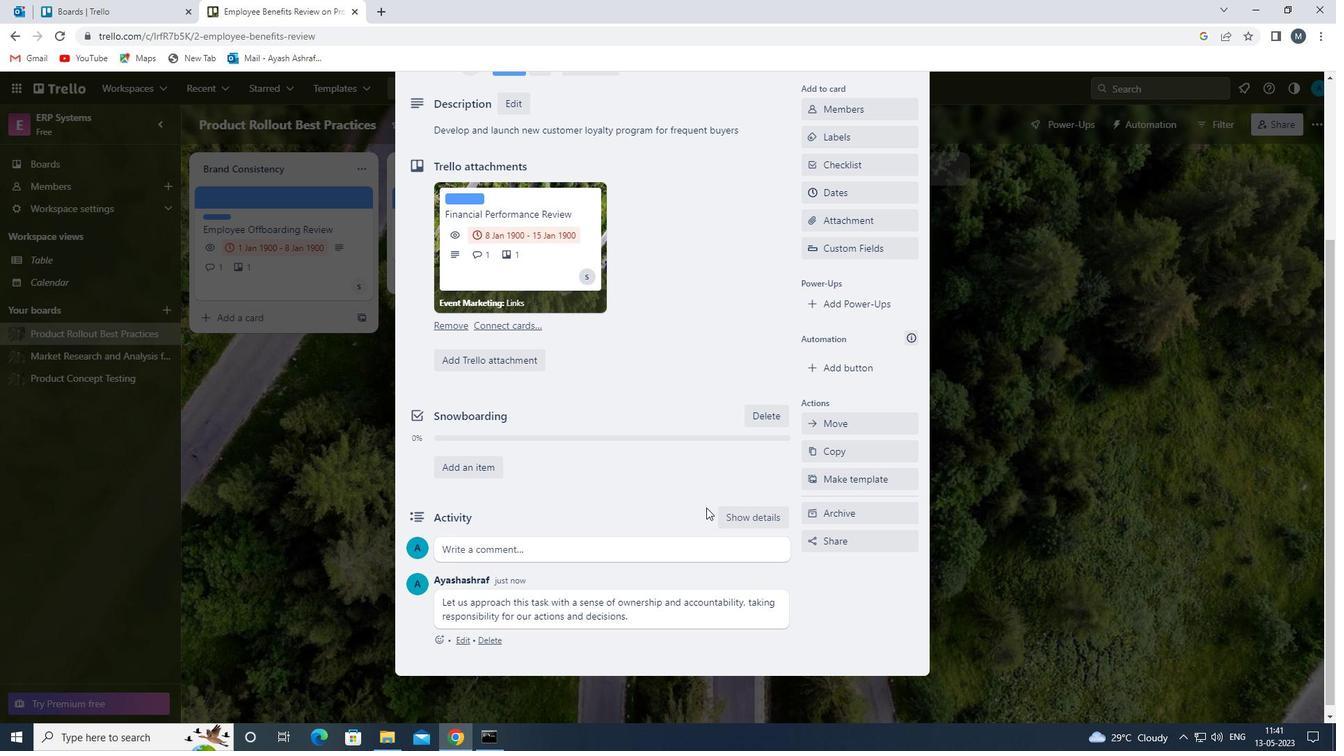 
Action: Mouse moved to (833, 270)
Screenshot: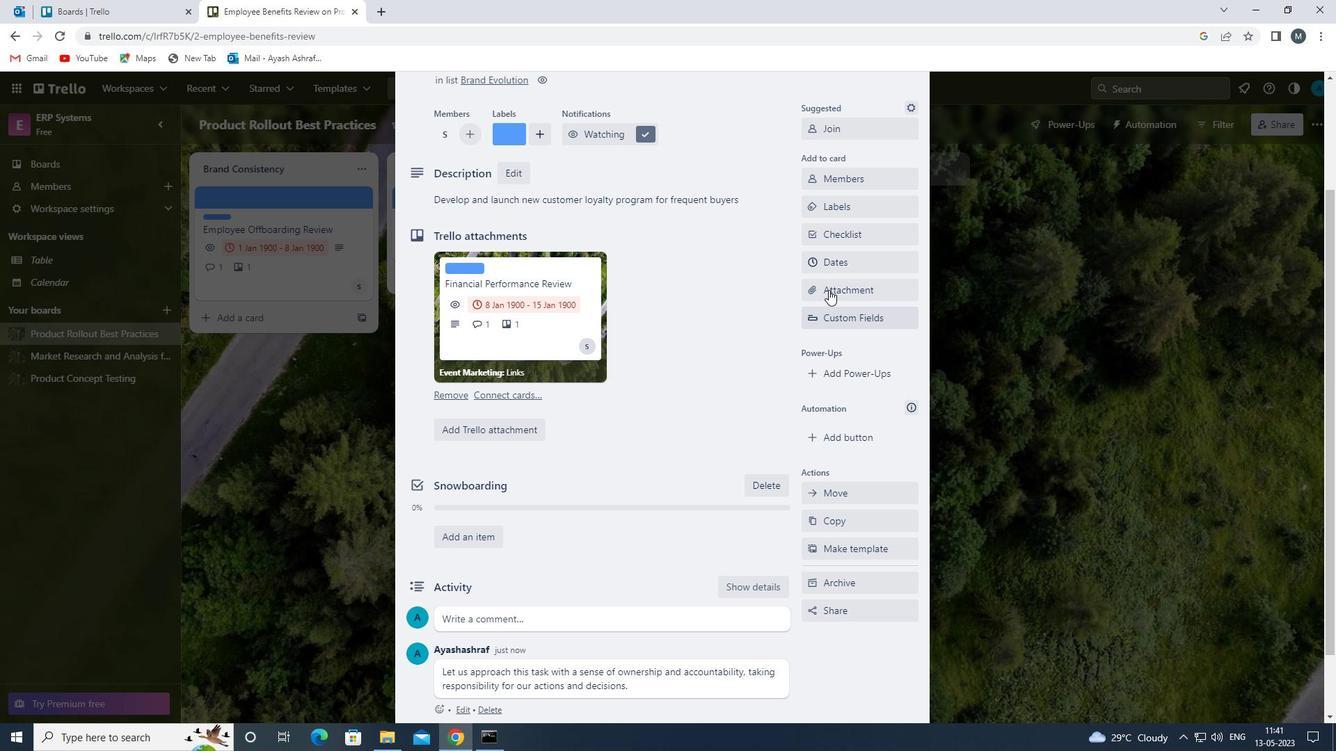 
Action: Mouse pressed left at (833, 270)
Screenshot: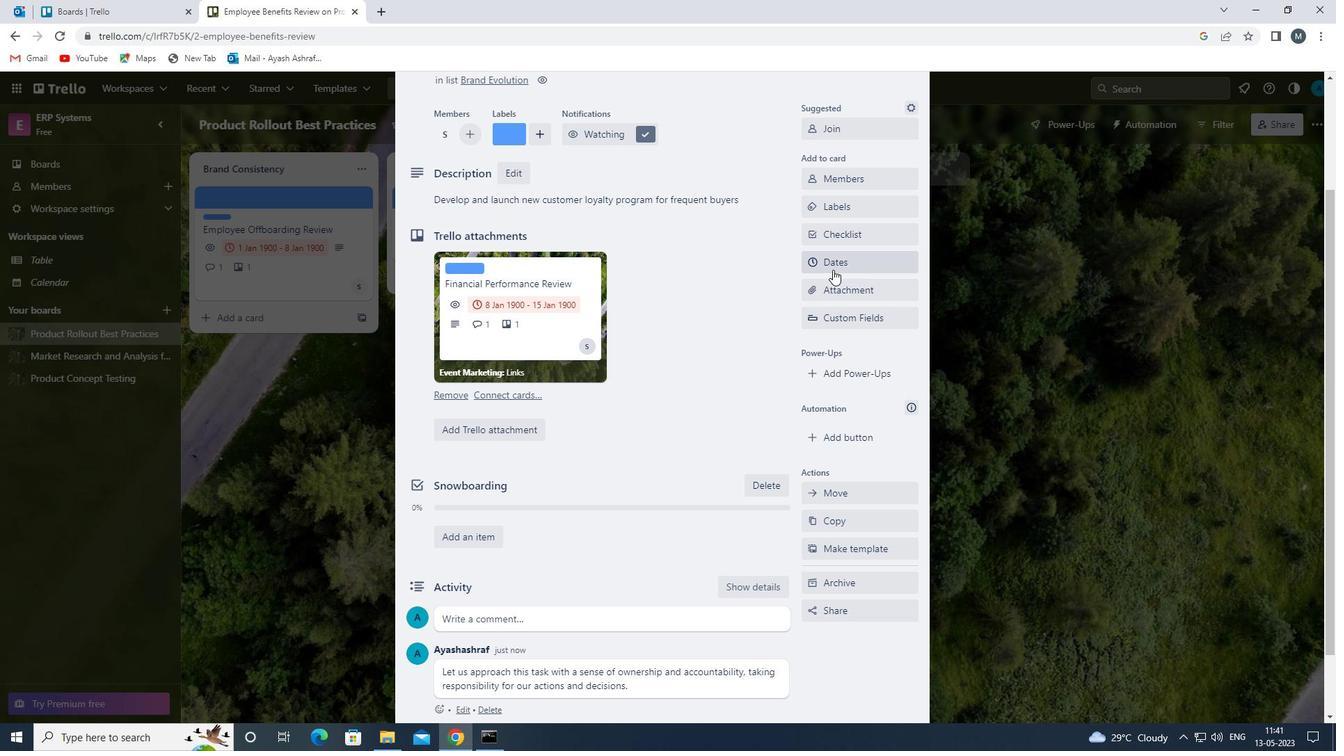
Action: Mouse moved to (811, 374)
Screenshot: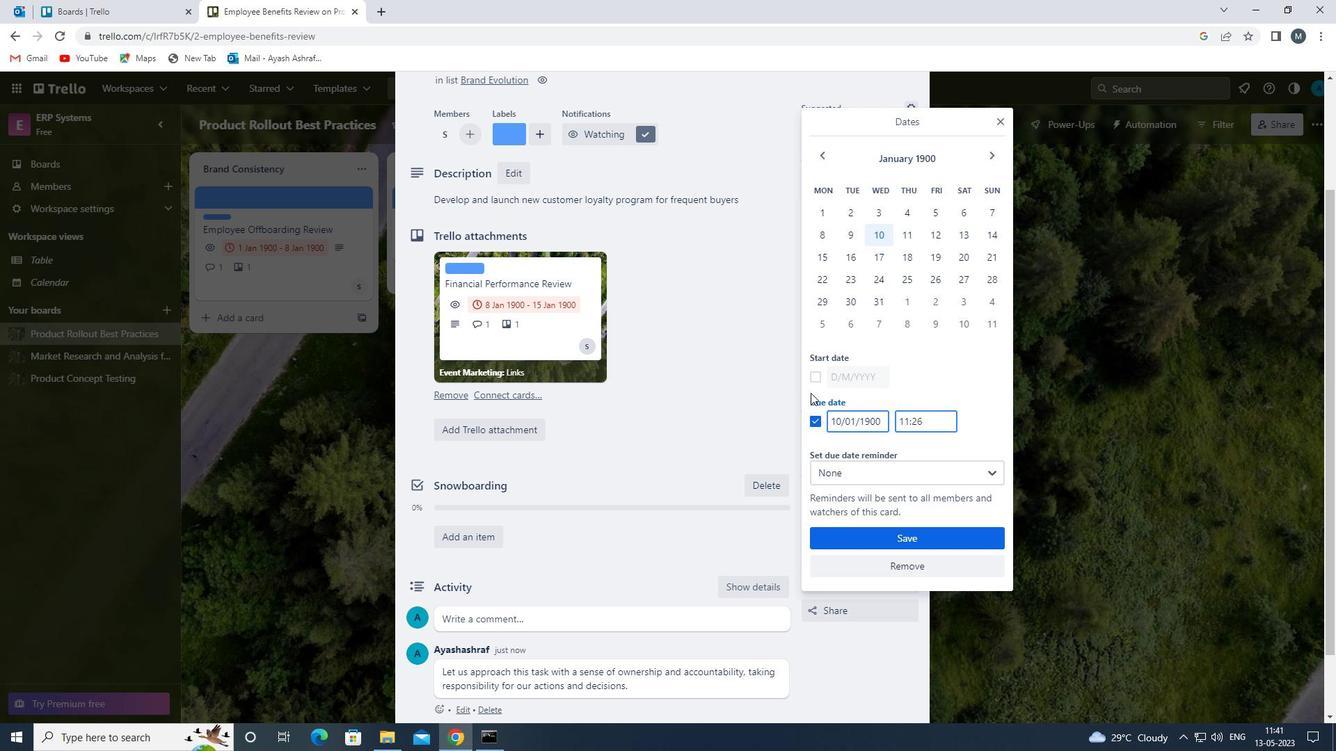
Action: Mouse pressed left at (811, 374)
Screenshot: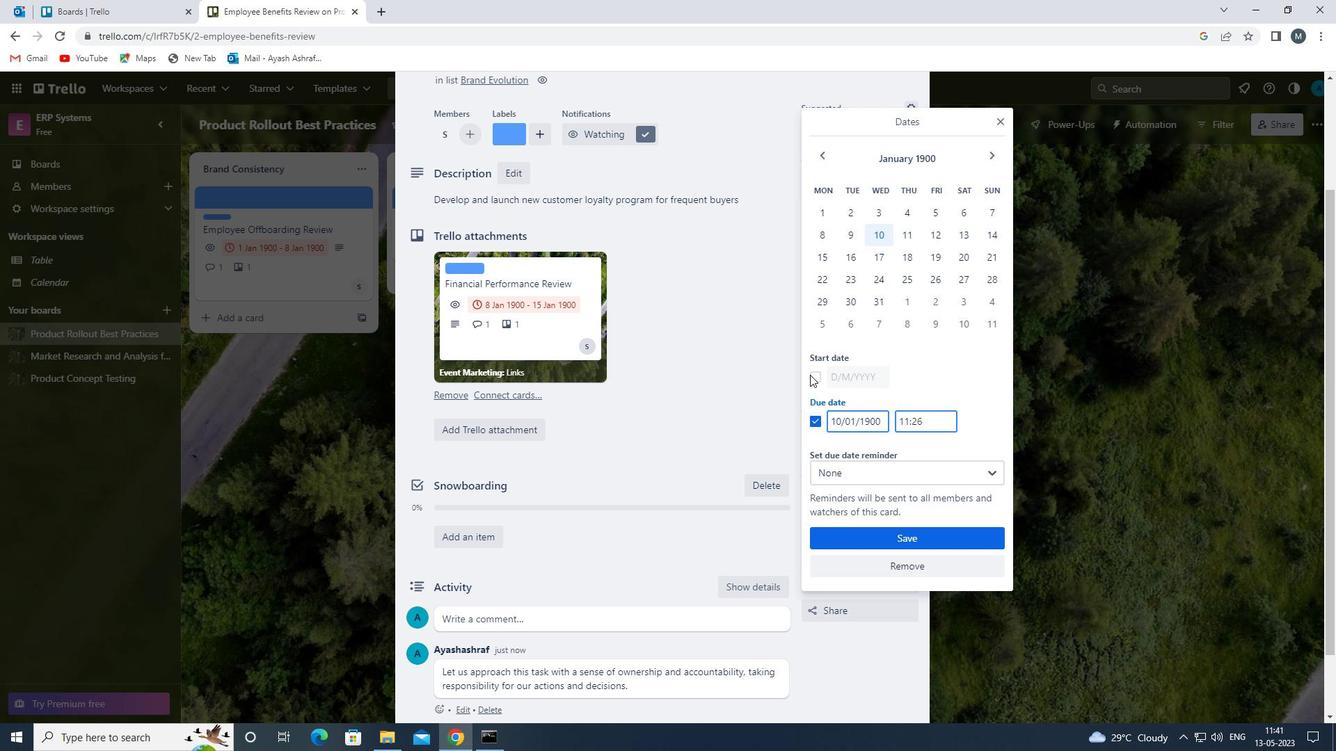 
Action: Mouse moved to (841, 378)
Screenshot: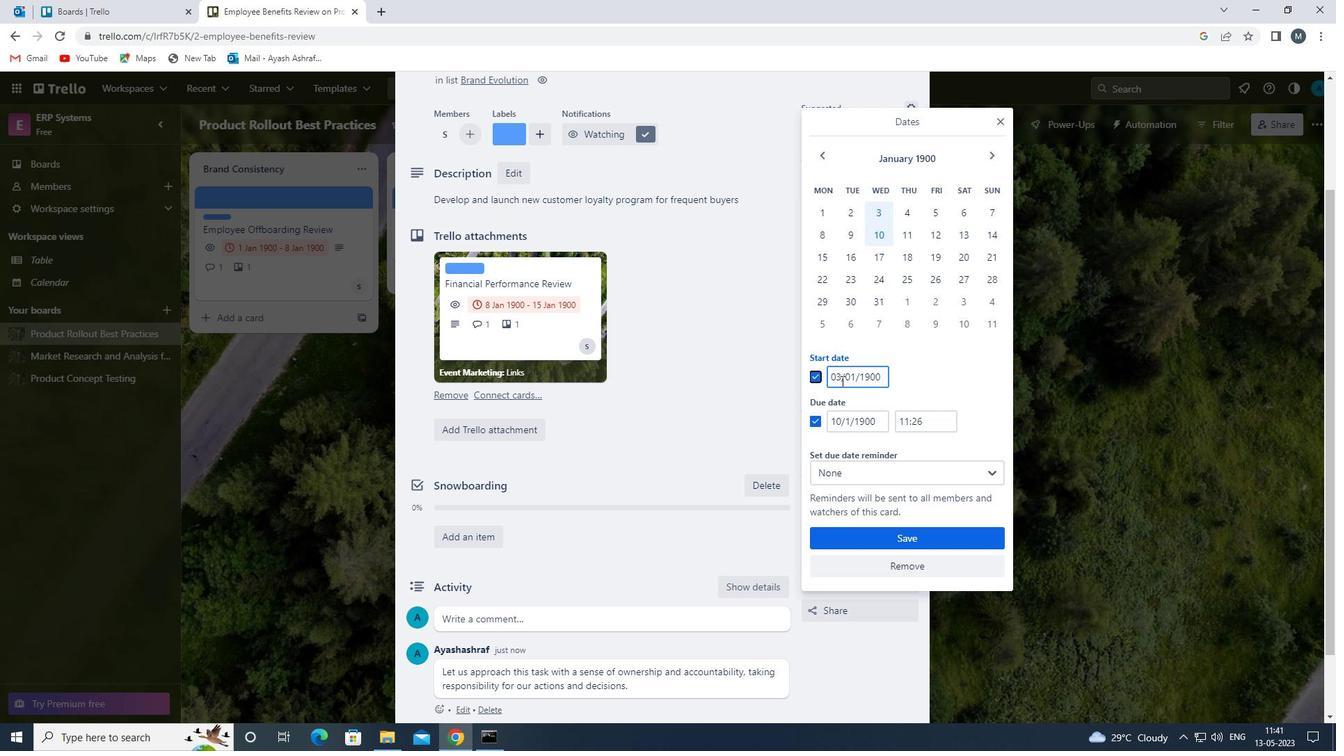
Action: Mouse pressed left at (841, 378)
Screenshot: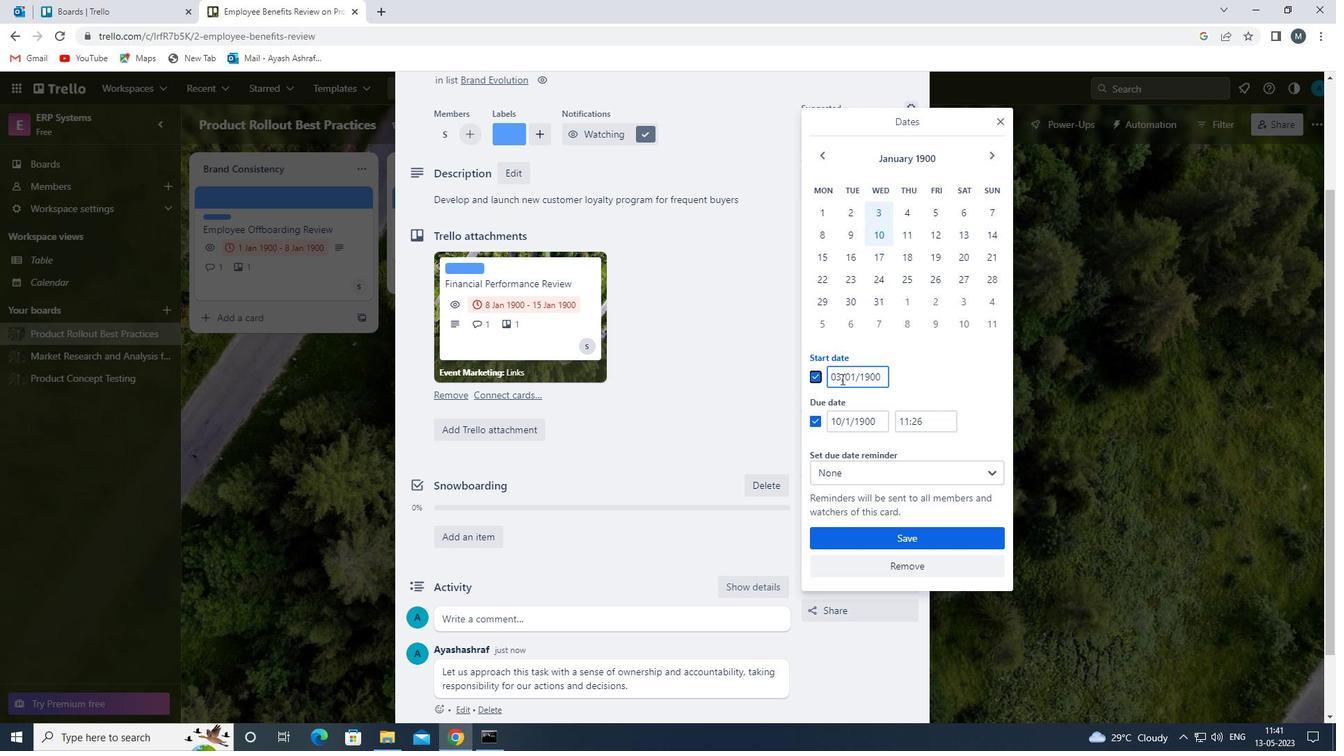
Action: Mouse moved to (837, 377)
Screenshot: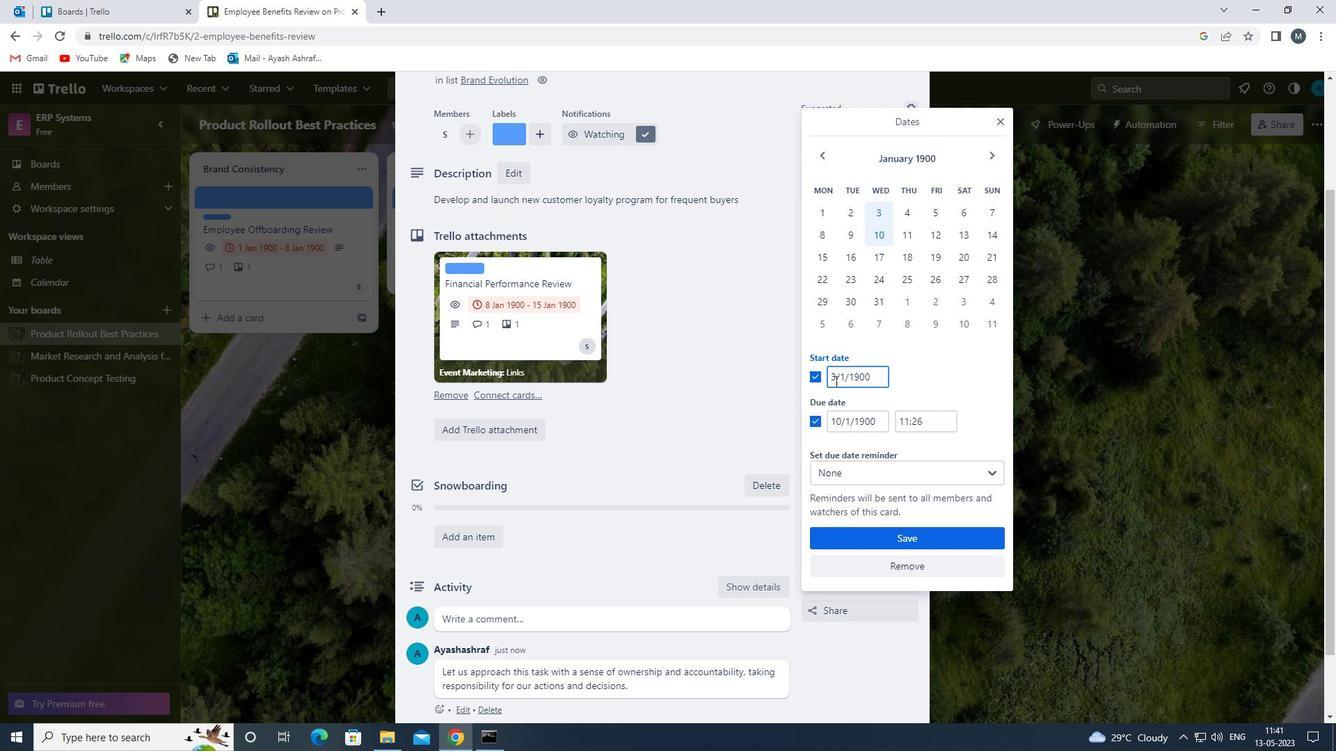 
Action: Mouse pressed left at (837, 377)
Screenshot: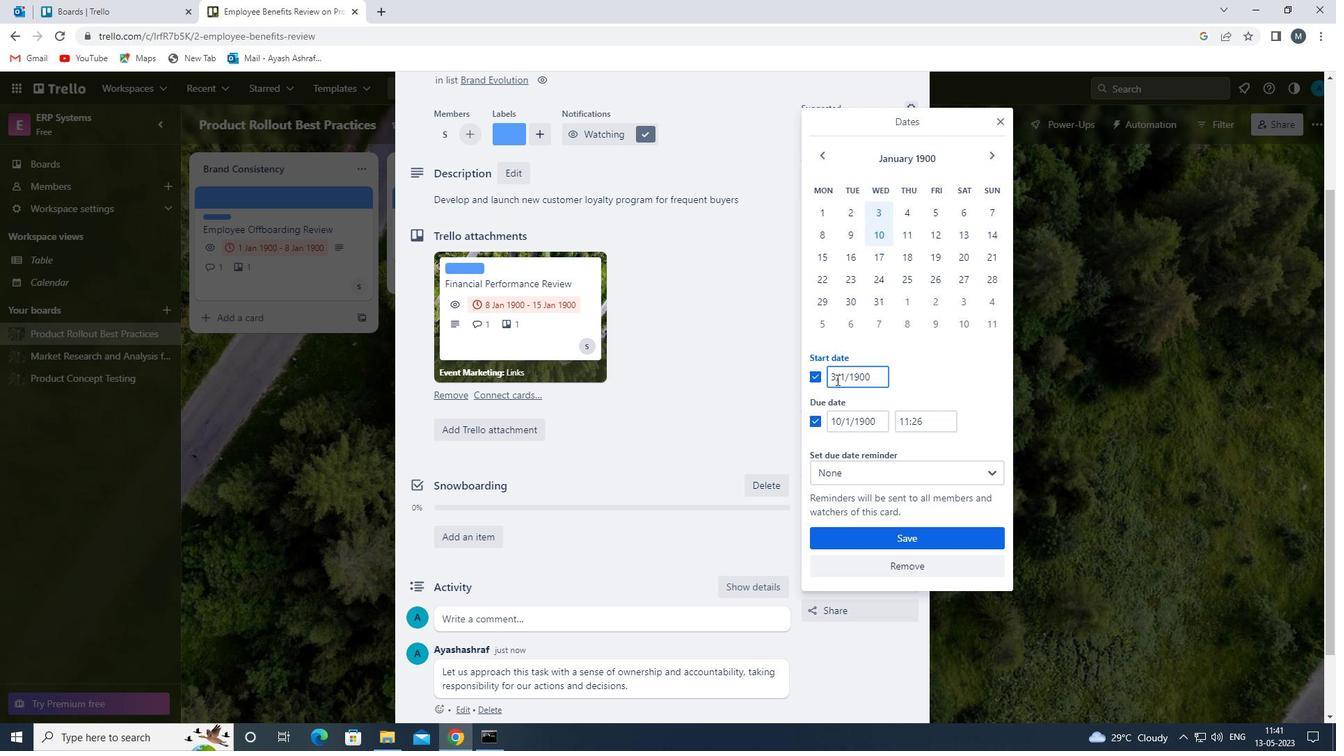 
Action: Mouse moved to (843, 381)
Screenshot: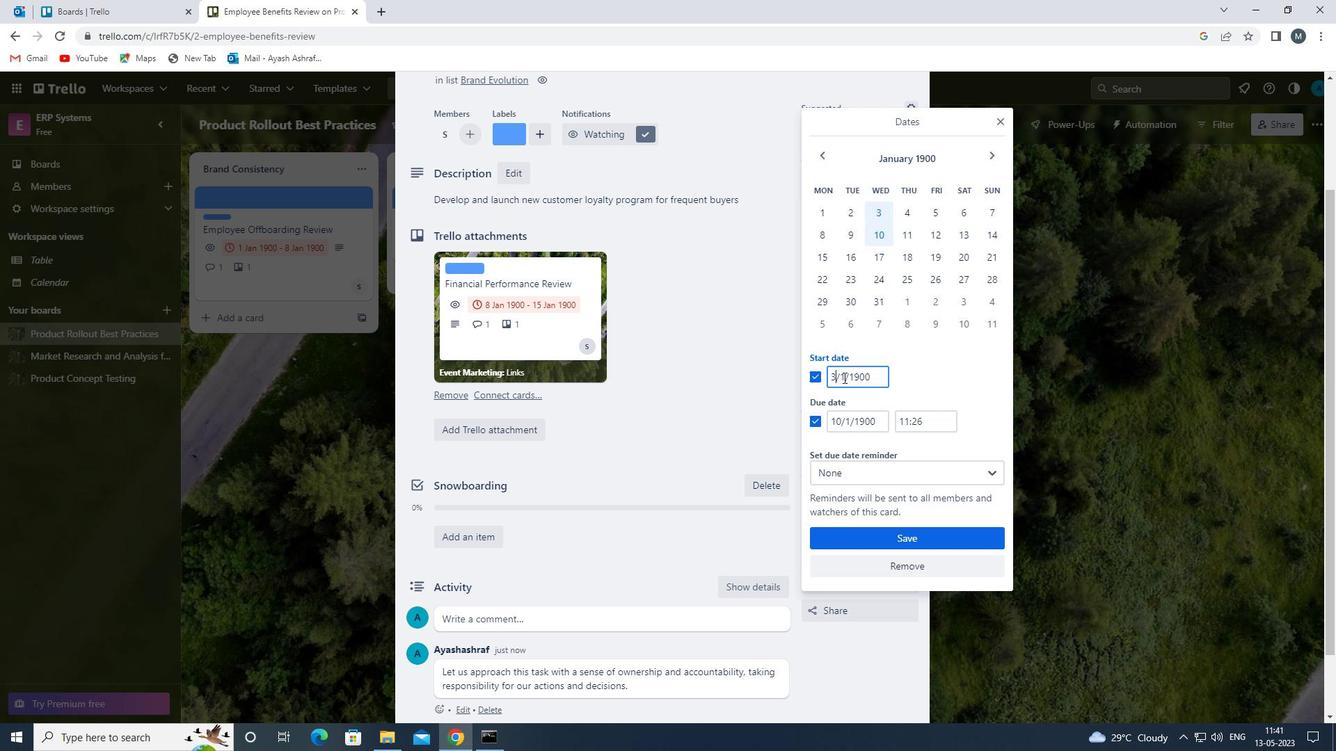 
Action: Key pressed <Key.backspace>04
Screenshot: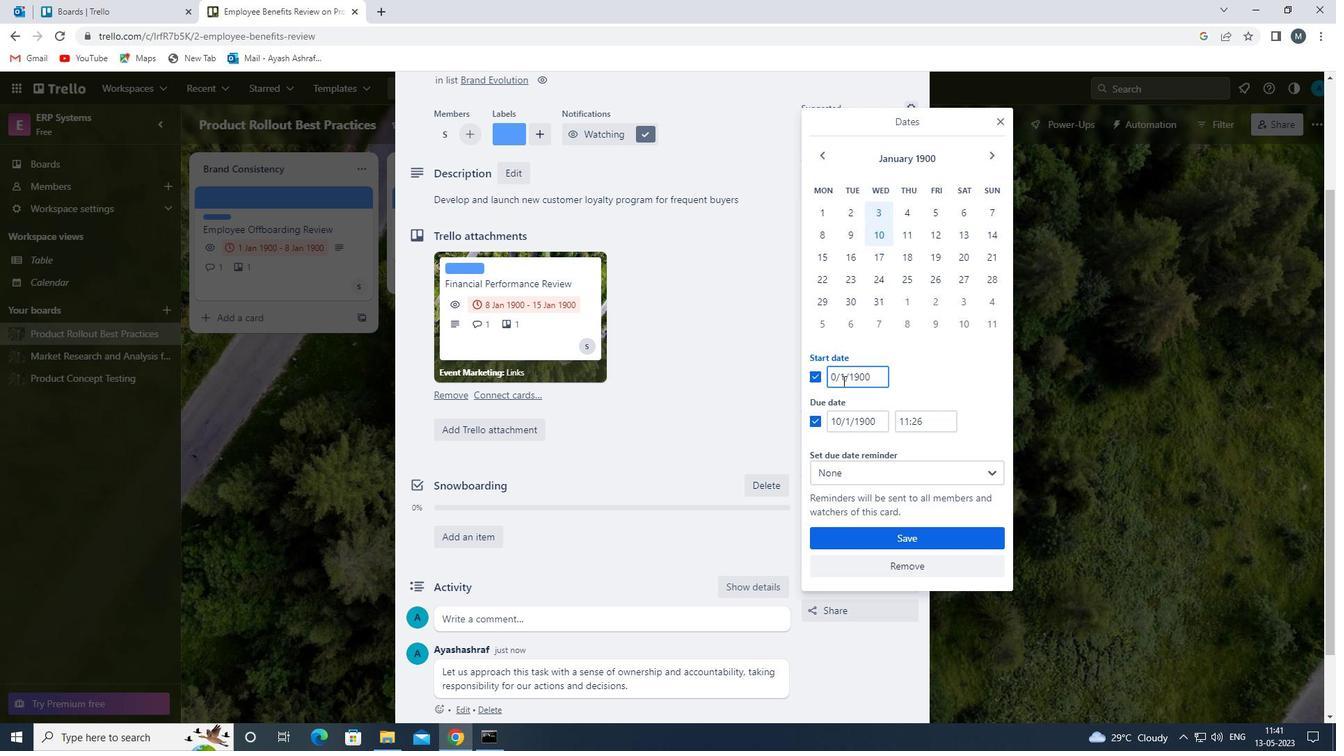 
Action: Mouse moved to (847, 378)
Screenshot: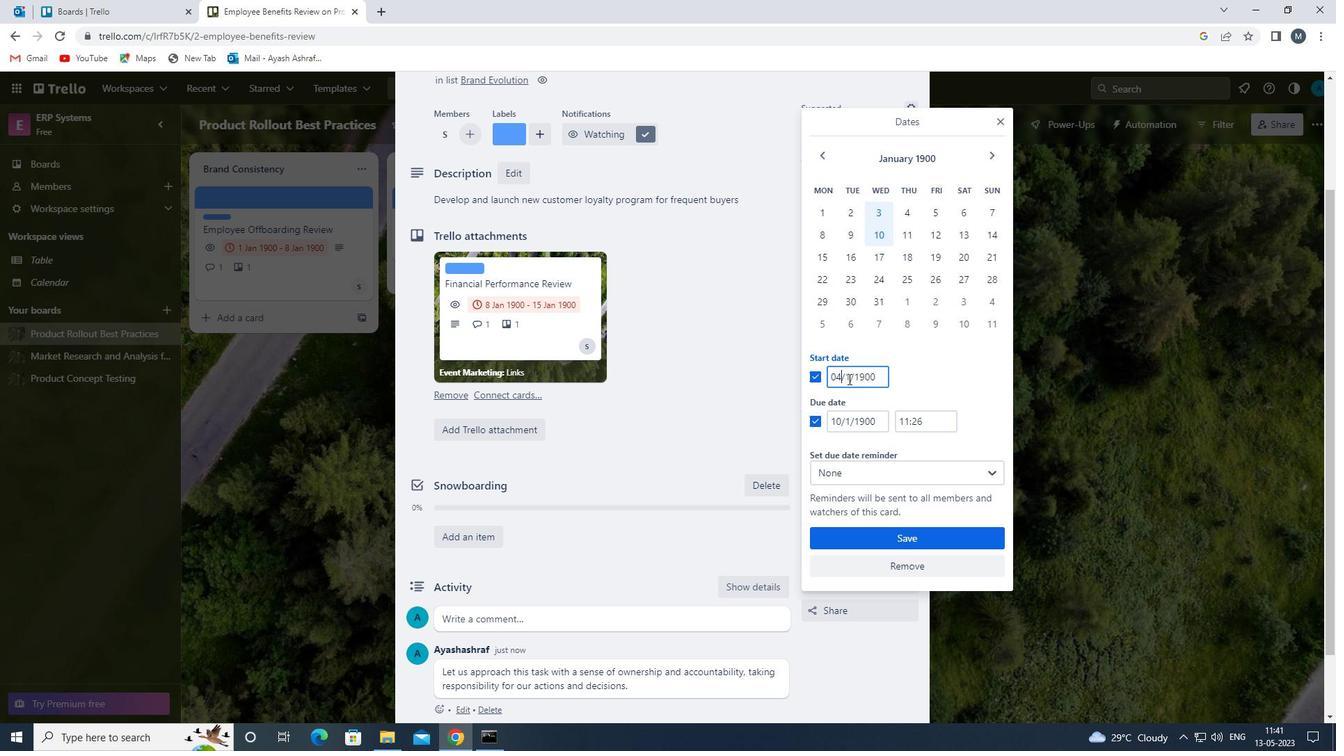 
Action: Mouse pressed left at (847, 378)
Screenshot: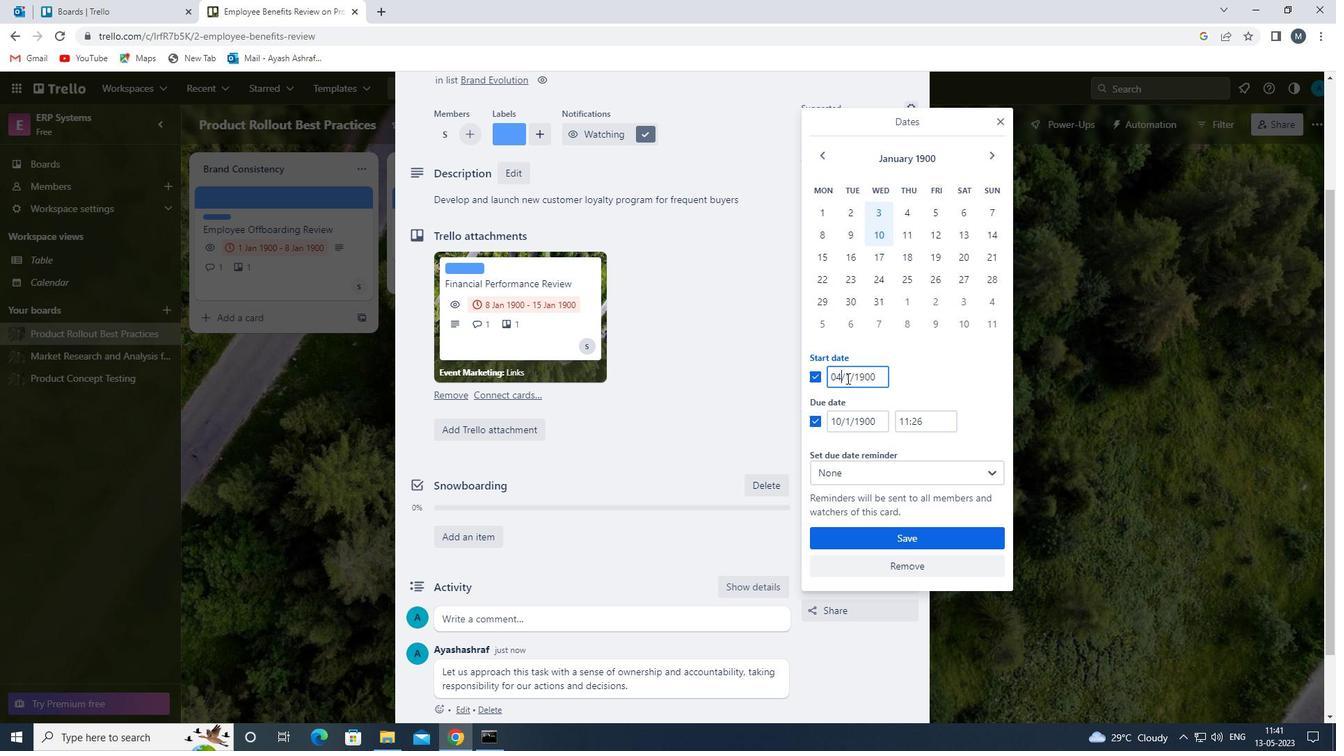 
Action: Mouse moved to (851, 378)
Screenshot: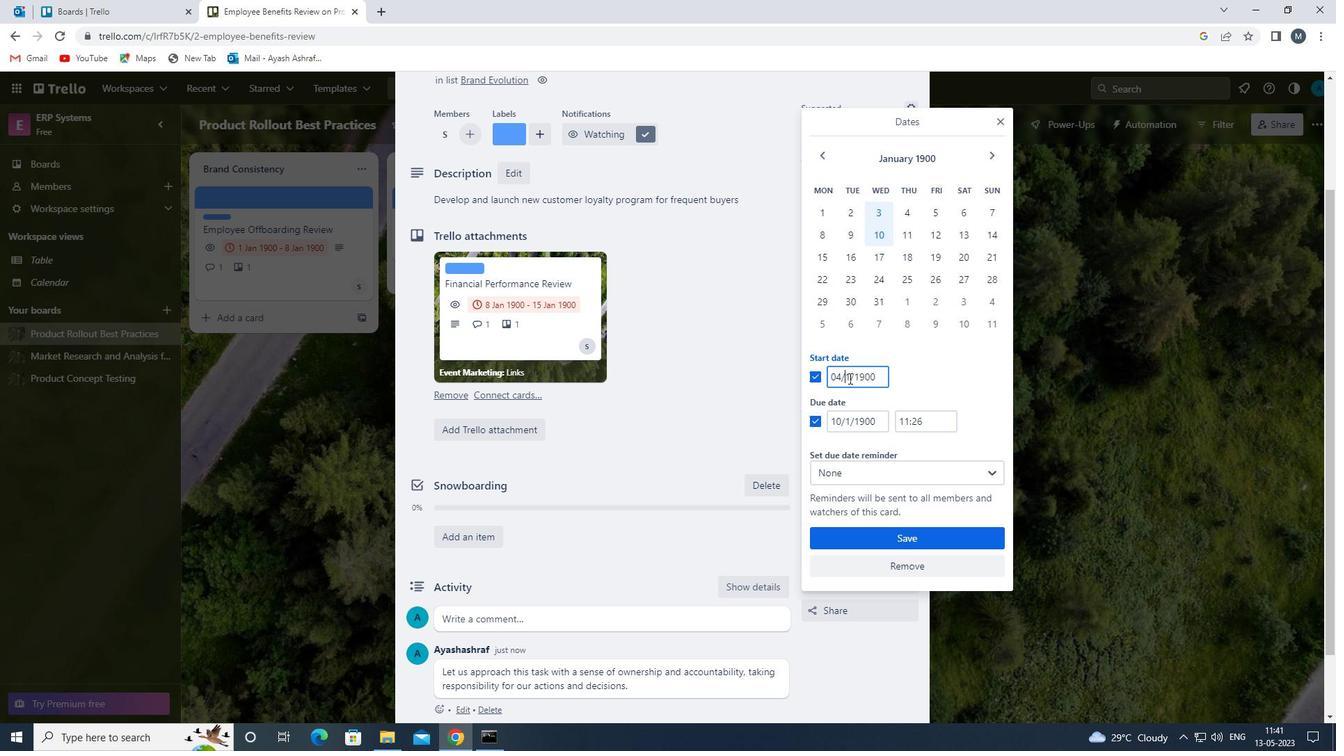 
Action: Key pressed 0
Screenshot: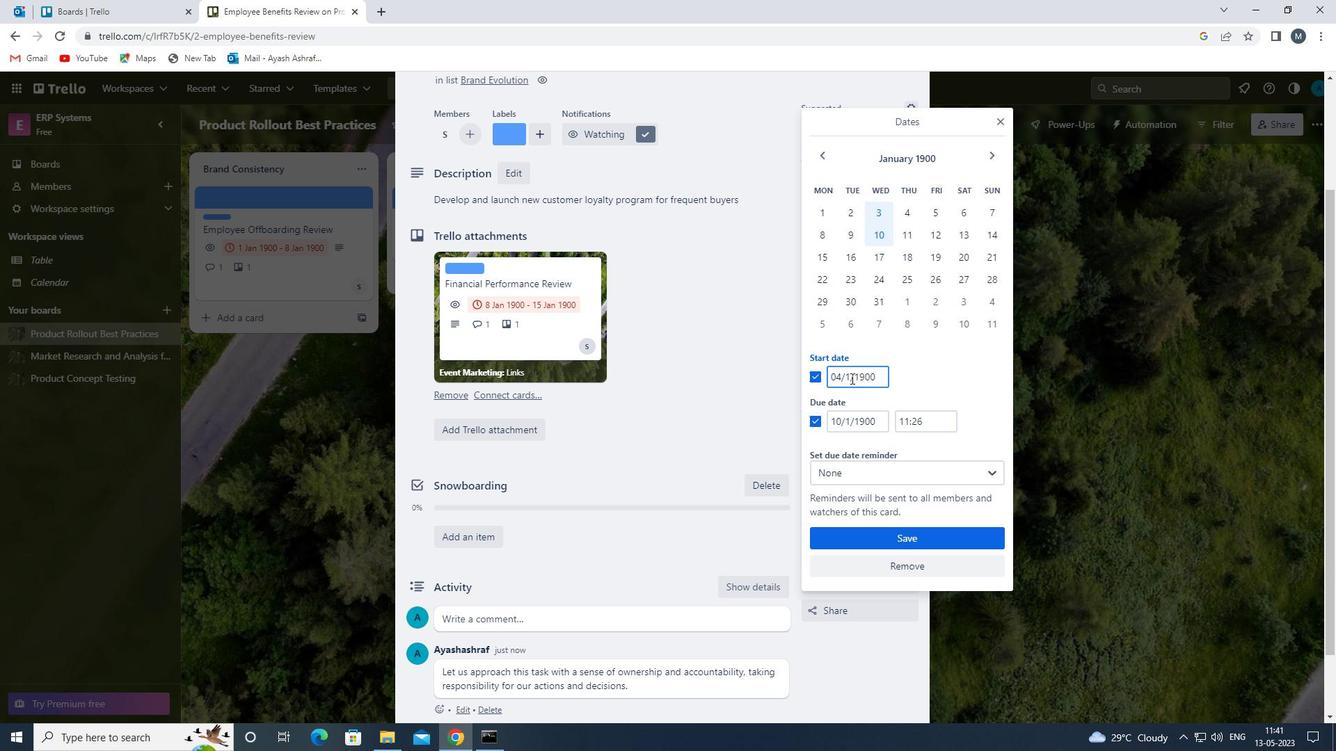 
Action: Mouse moved to (840, 420)
Screenshot: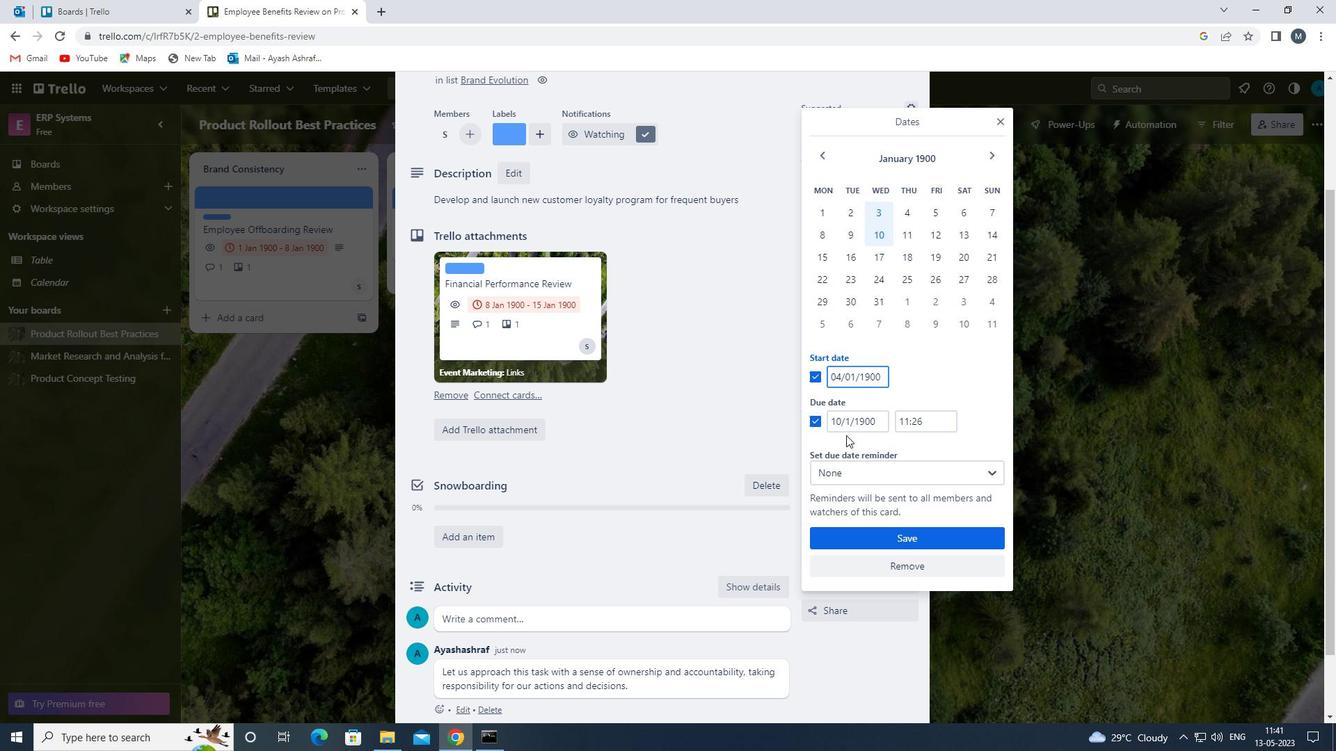 
Action: Mouse pressed left at (840, 420)
Screenshot: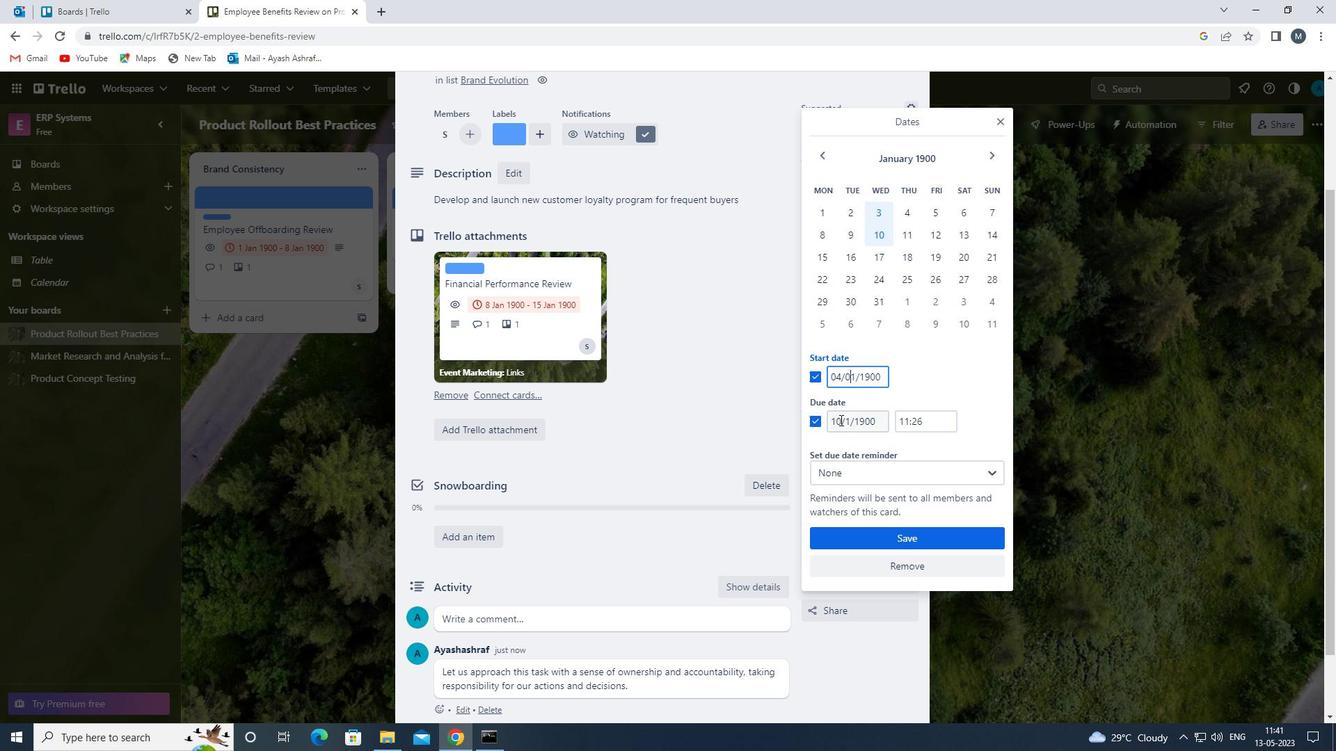 
Action: Mouse moved to (850, 421)
Screenshot: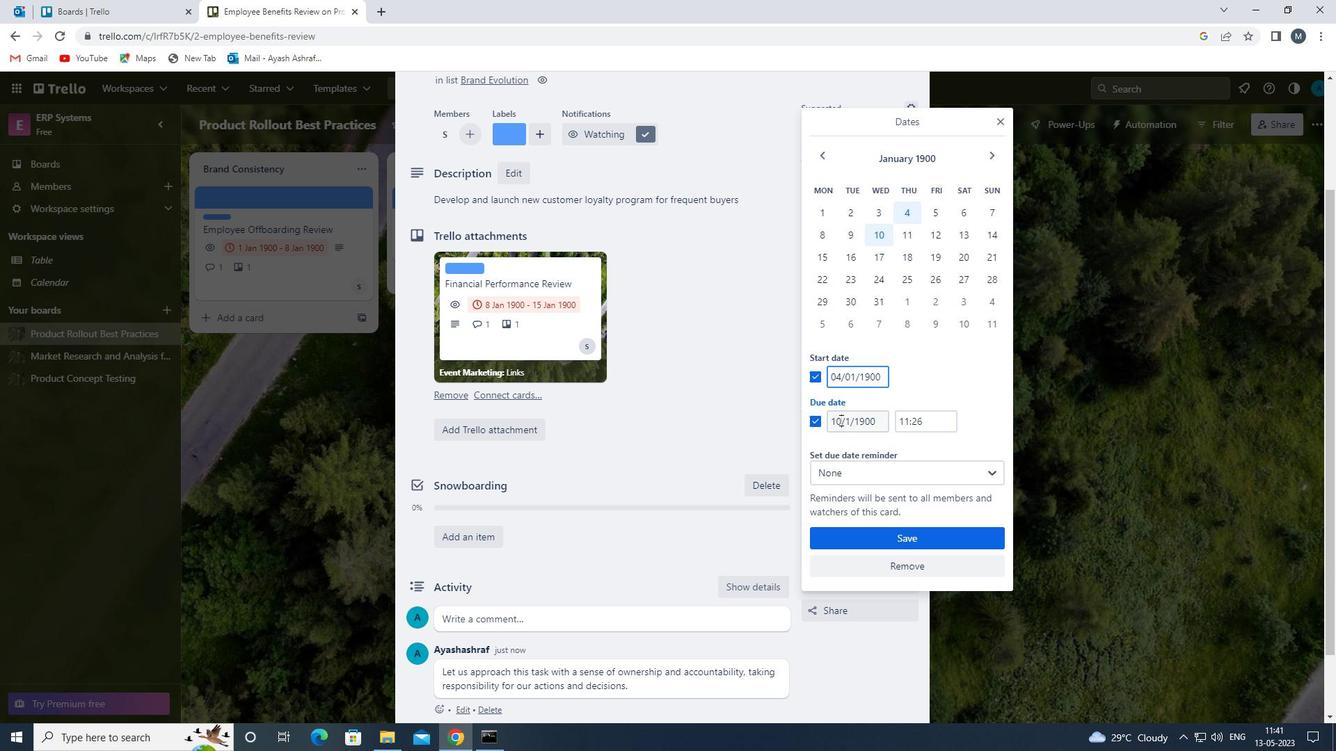 
Action: Key pressed <Key.backspace><Key.backspace>11
Screenshot: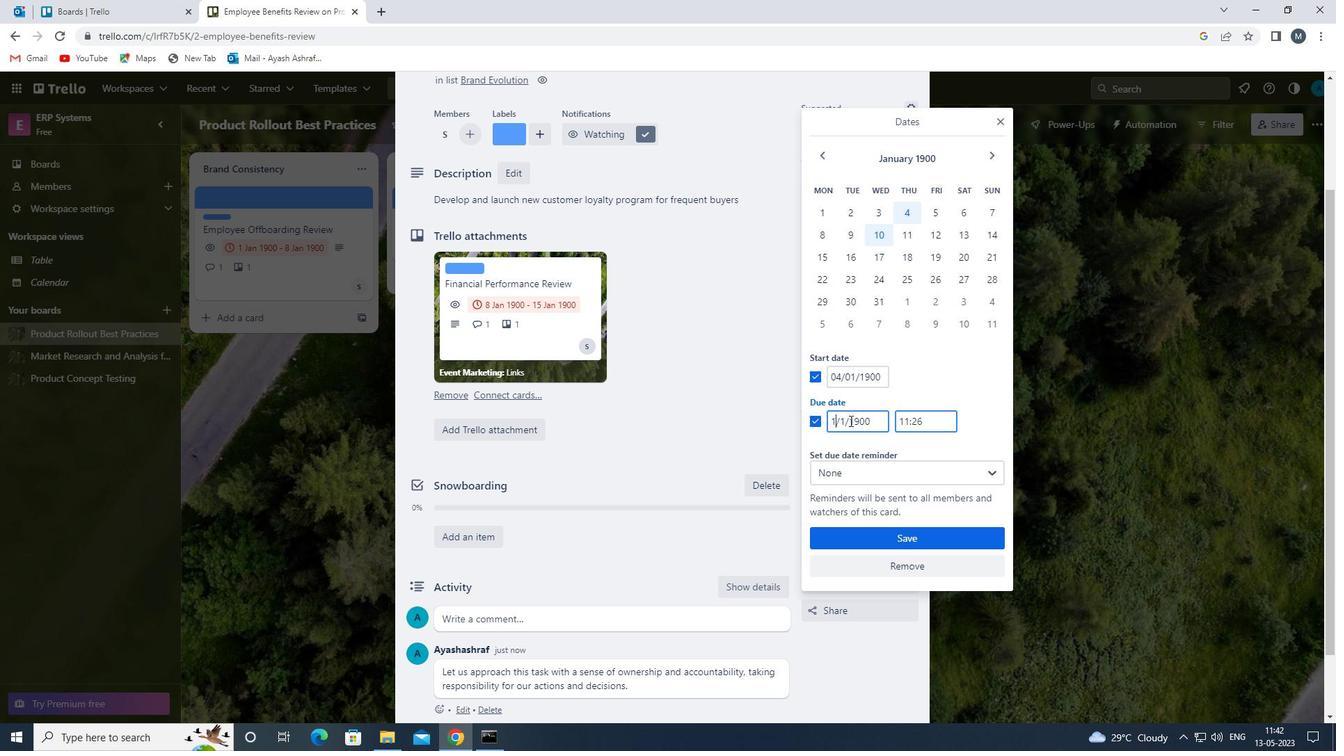 
Action: Mouse moved to (845, 425)
Screenshot: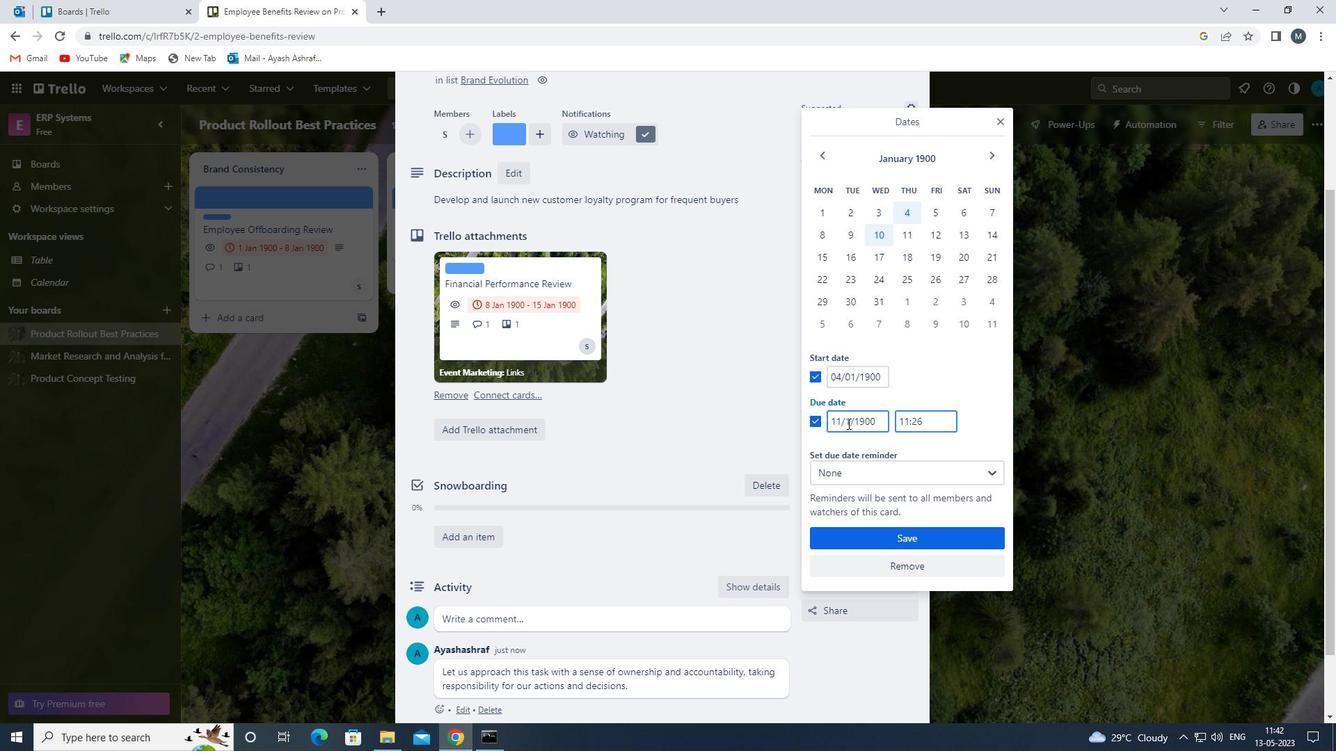 
Action: Mouse pressed left at (845, 425)
Screenshot: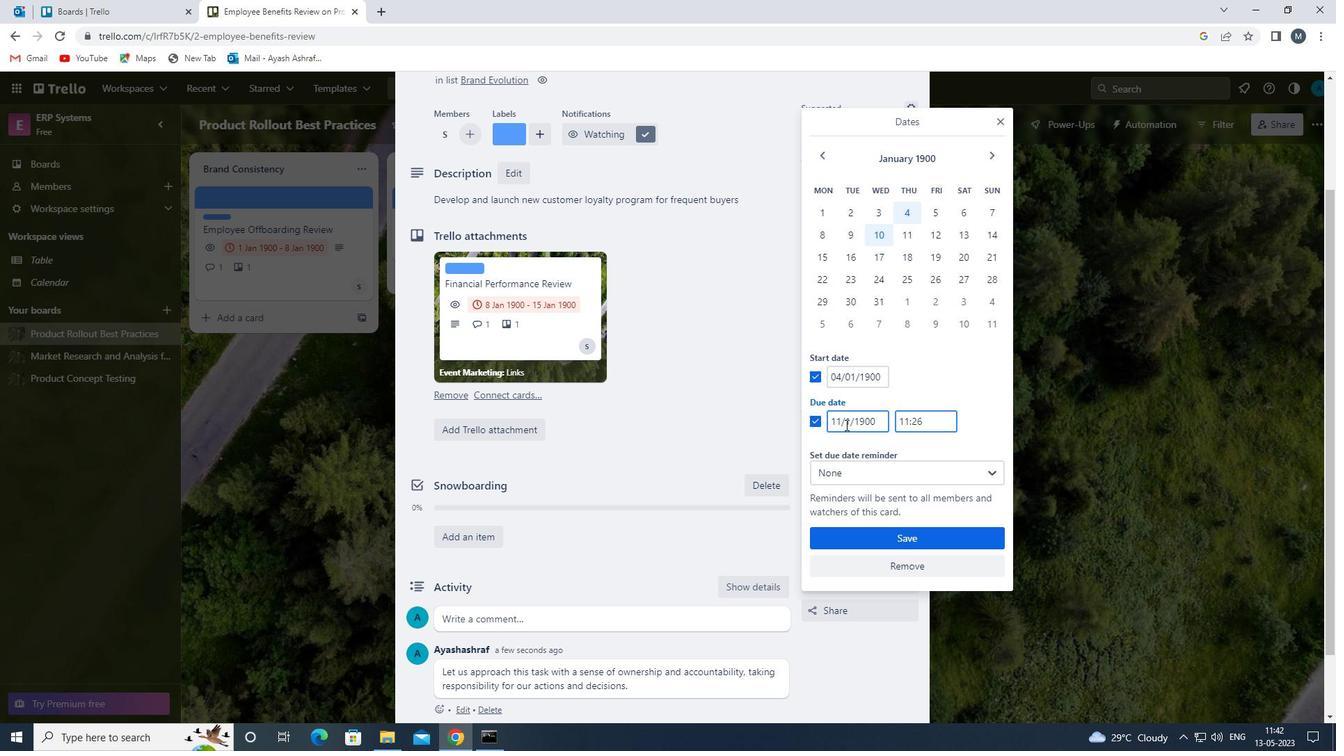 
Action: Mouse moved to (848, 426)
Screenshot: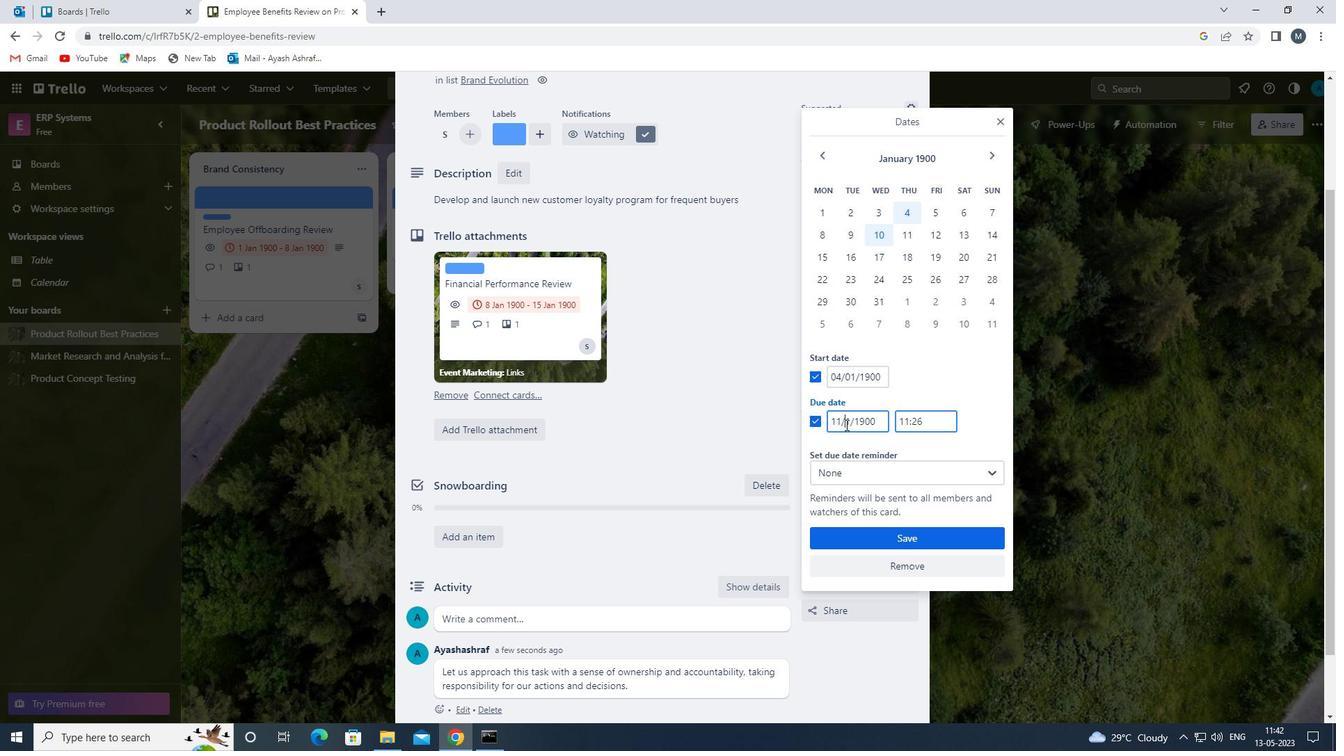 
Action: Key pressed 0
Screenshot: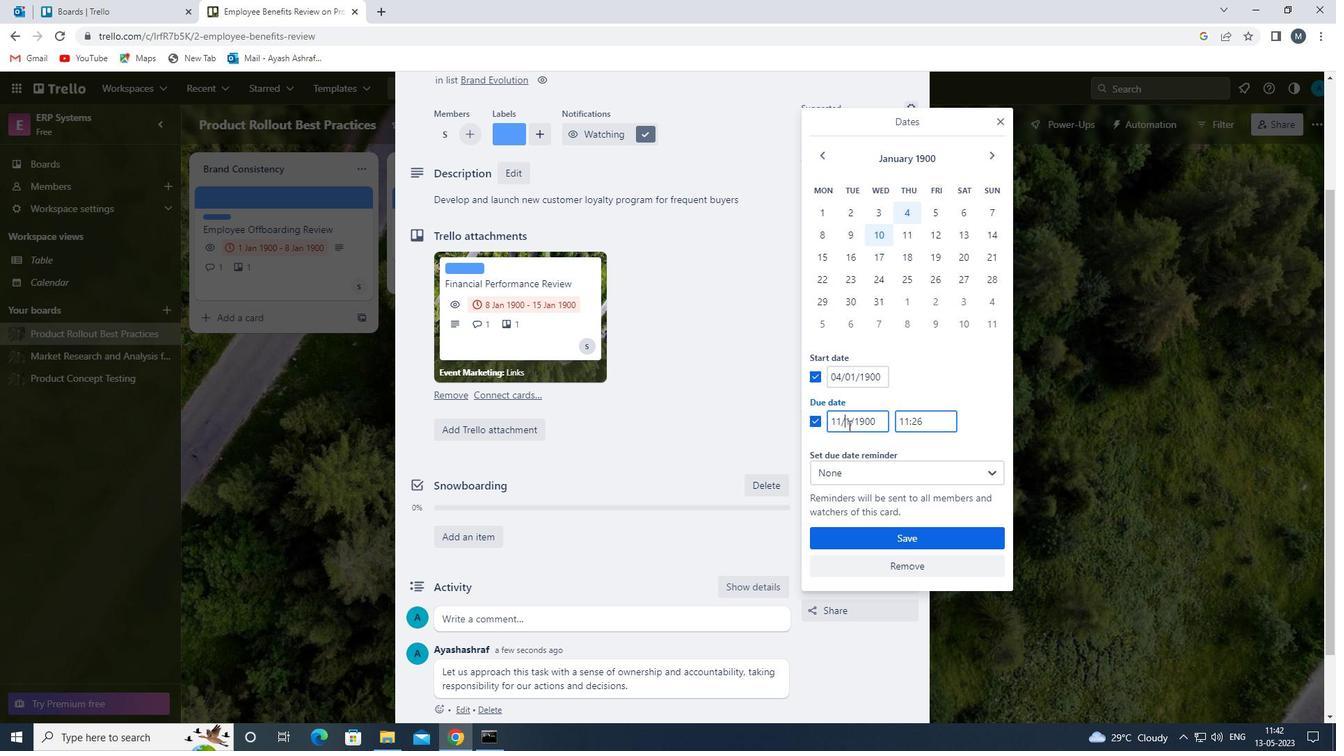 
Action: Mouse moved to (865, 538)
Screenshot: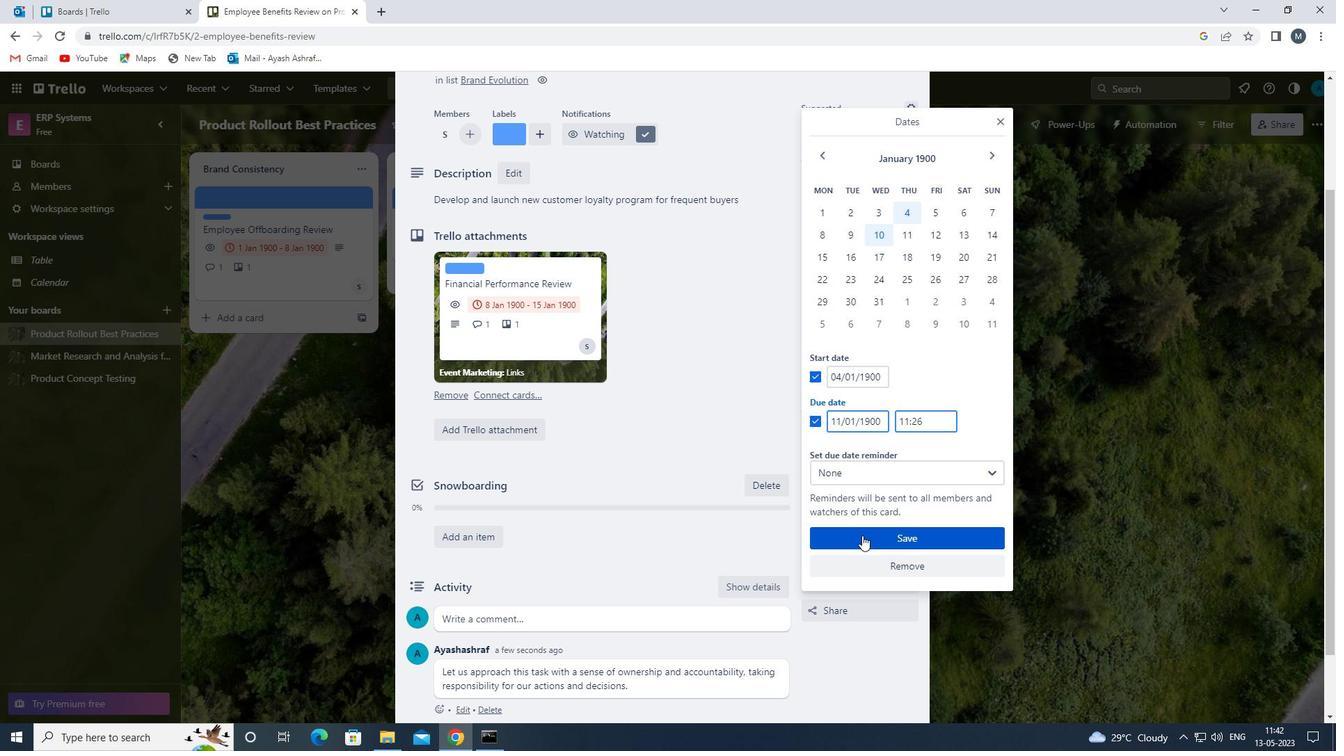 
Action: Mouse pressed left at (865, 538)
Screenshot: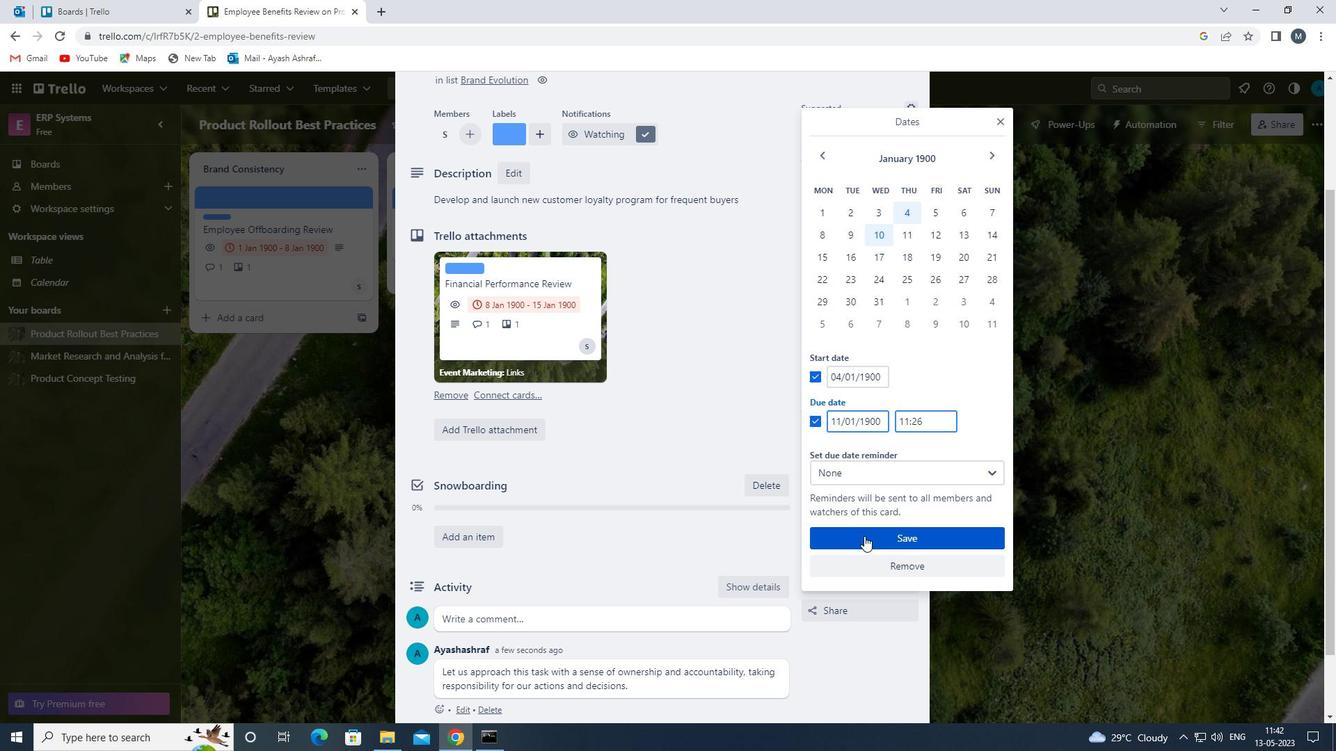 
Action: Mouse moved to (669, 555)
Screenshot: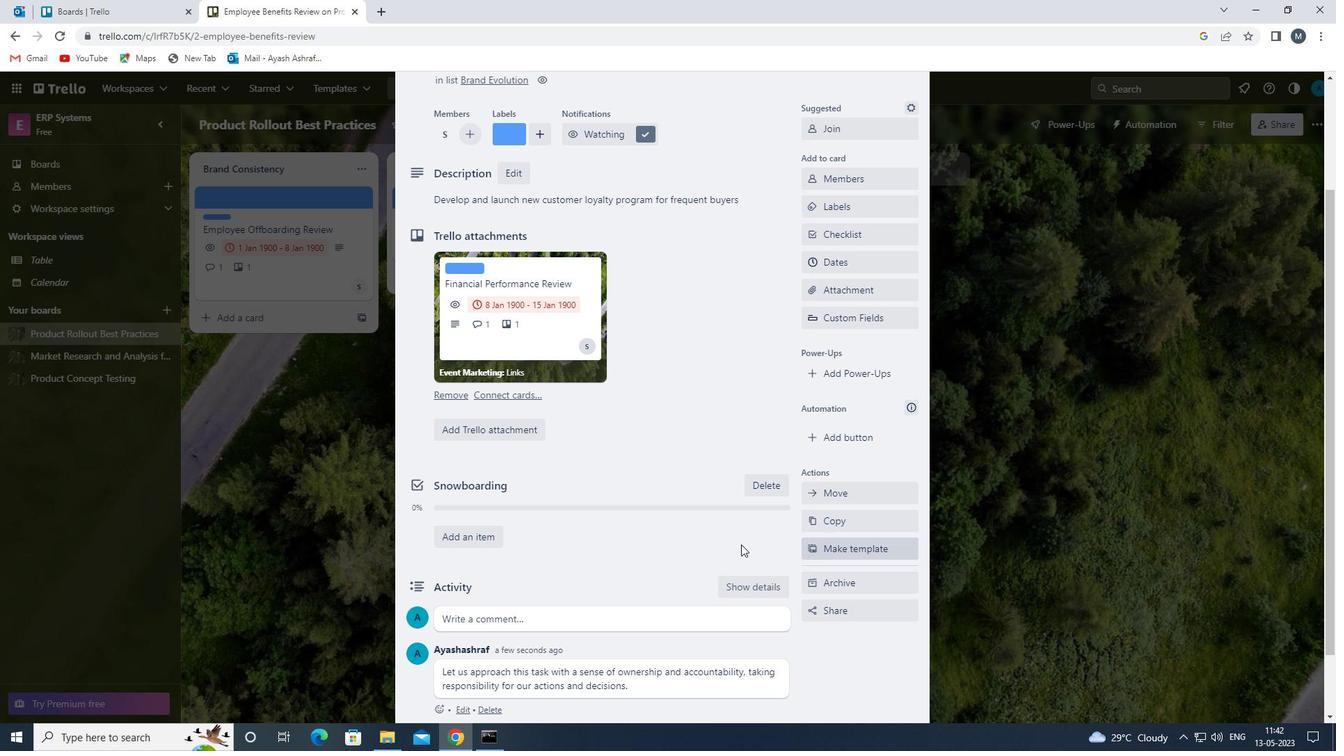 
Action: Mouse scrolled (669, 556) with delta (0, 0)
Screenshot: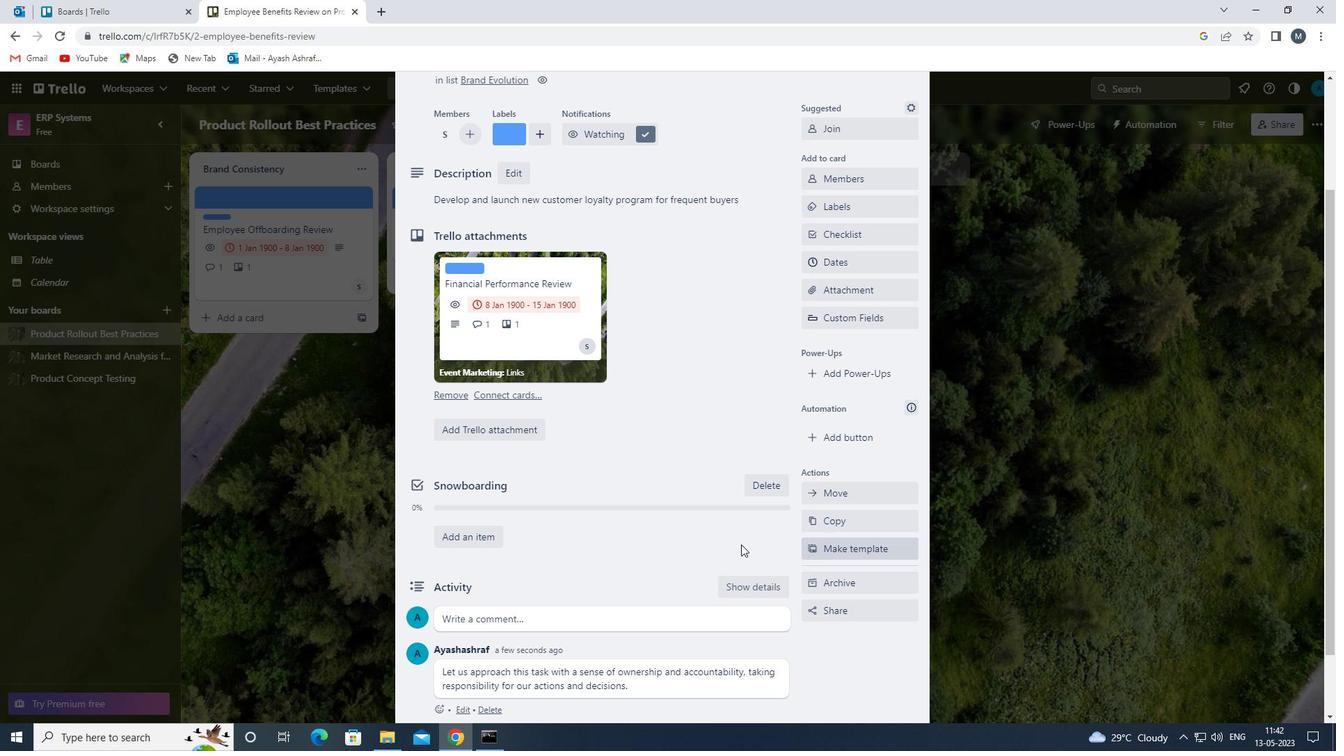 
Action: Mouse moved to (668, 556)
Screenshot: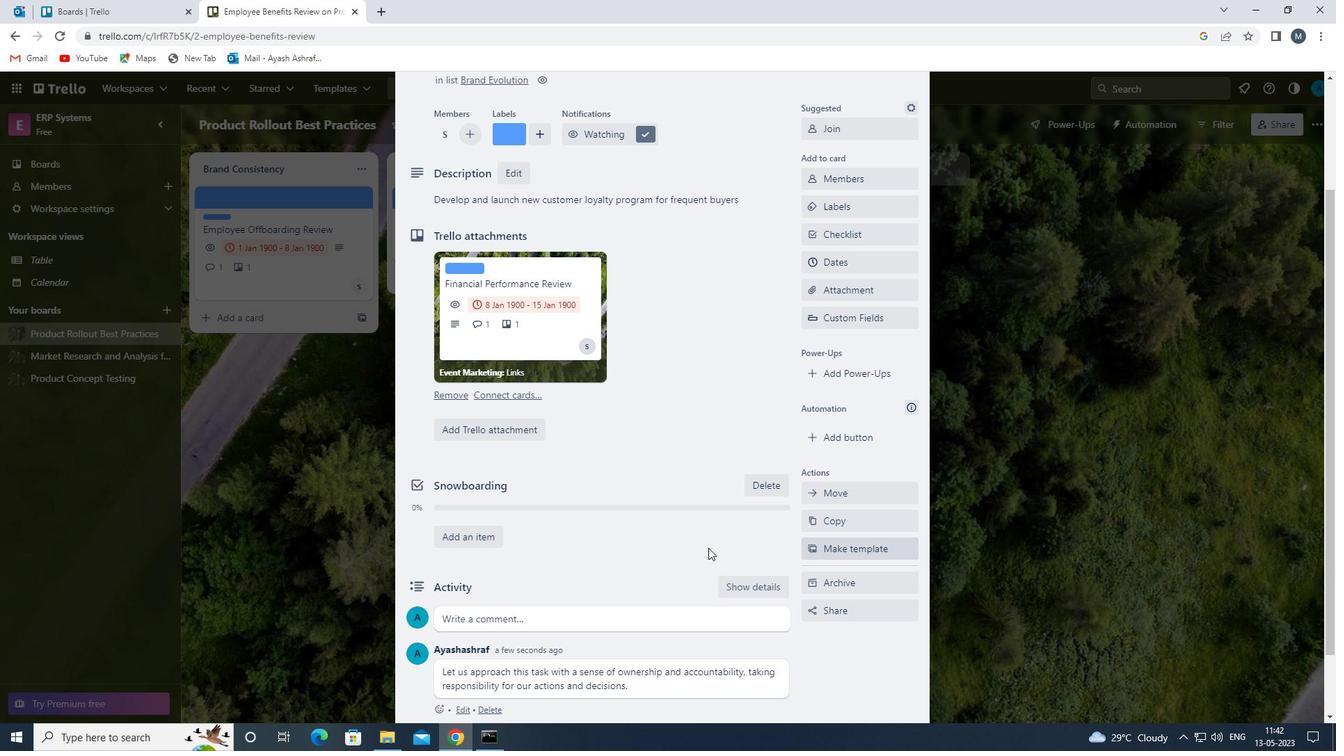 
Action: Mouse scrolled (668, 556) with delta (0, 0)
Screenshot: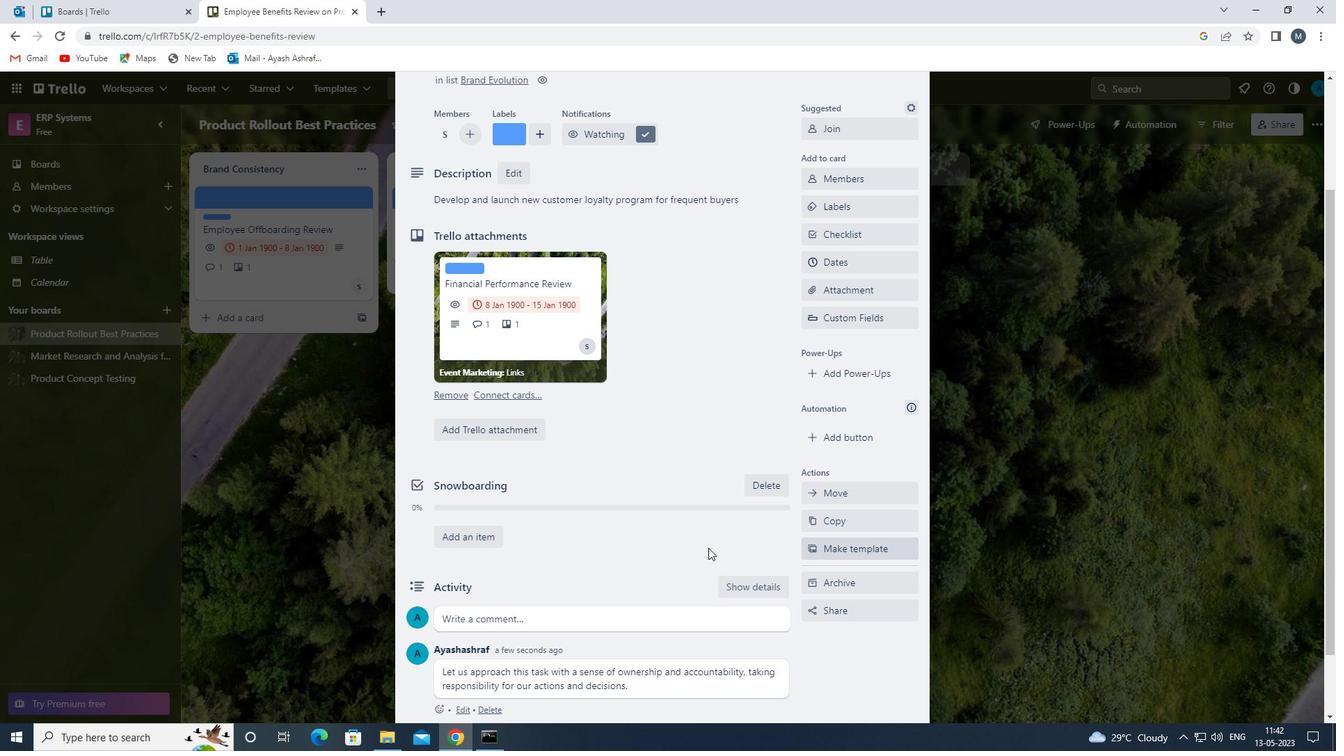 
Action: Mouse scrolled (668, 556) with delta (0, 0)
Screenshot: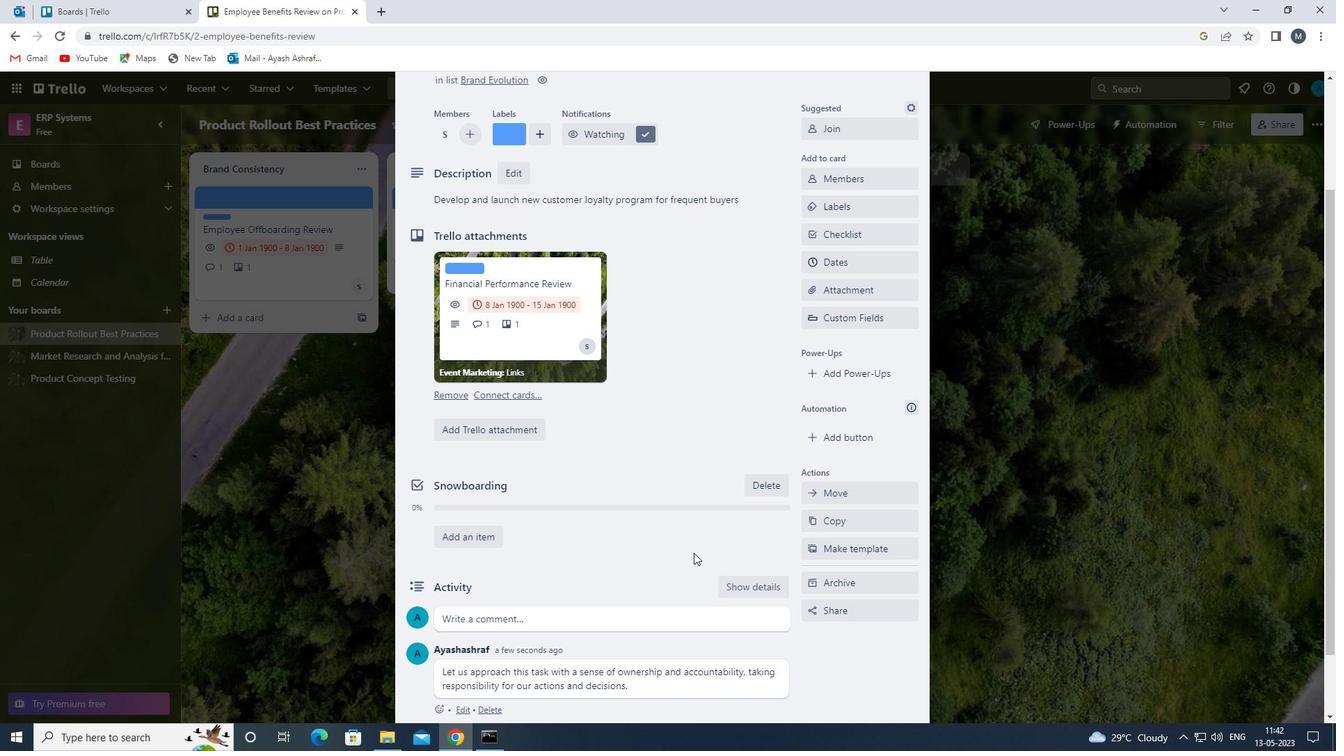
Action: Mouse scrolled (668, 556) with delta (0, 0)
Screenshot: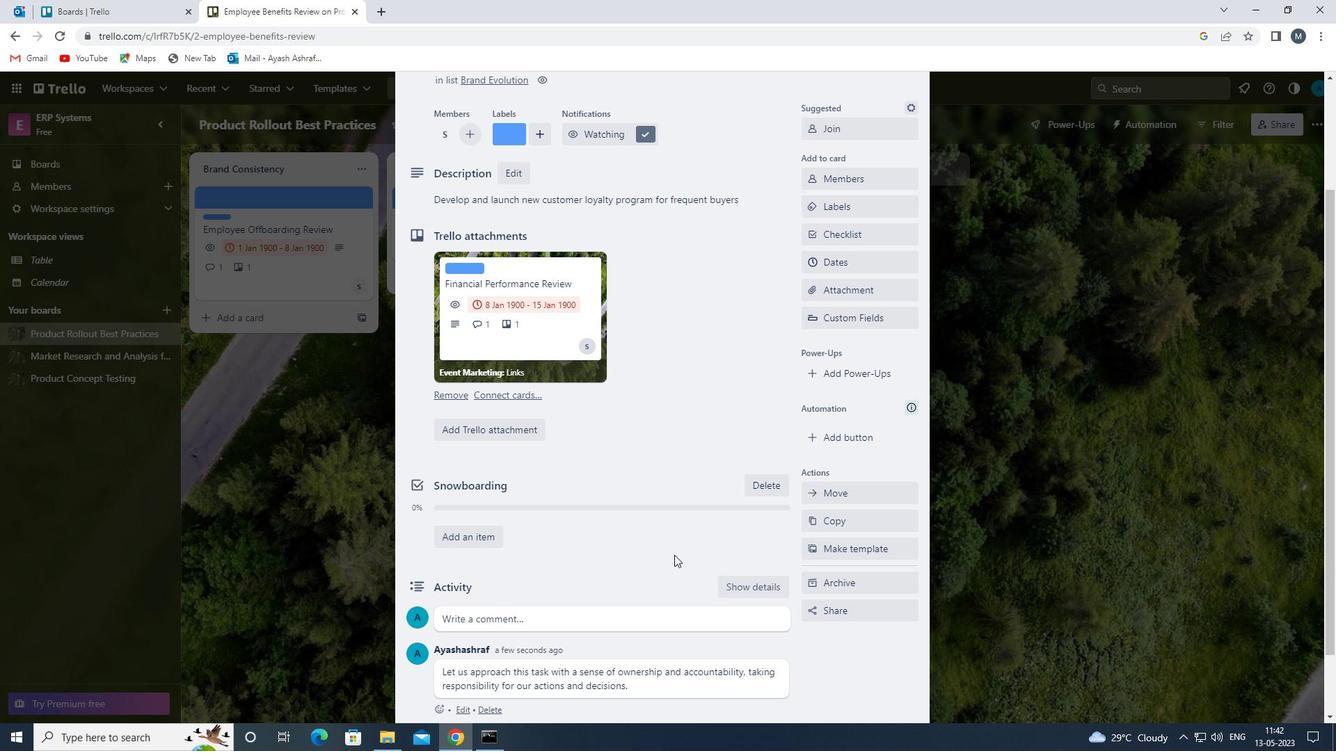 
Action: Mouse scrolled (668, 556) with delta (0, 0)
Screenshot: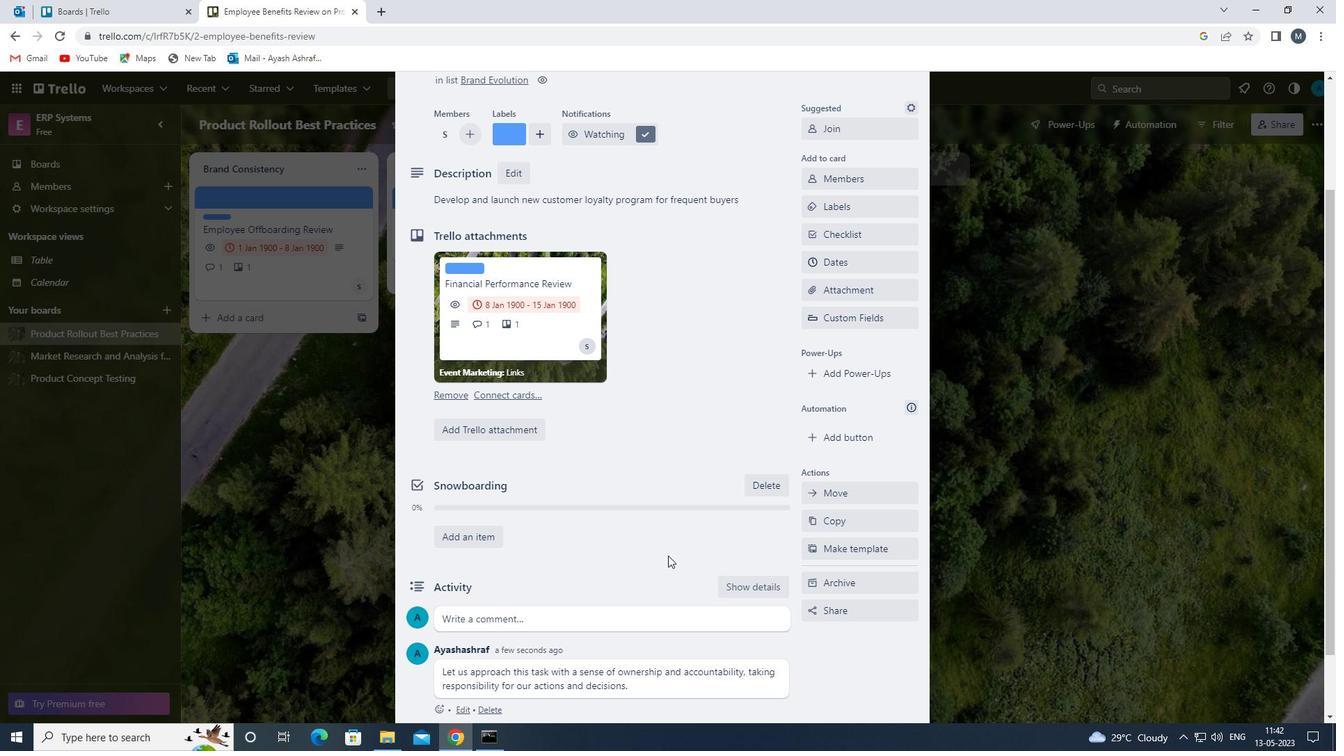 
Action: Mouse scrolled (668, 556) with delta (0, 0)
Screenshot: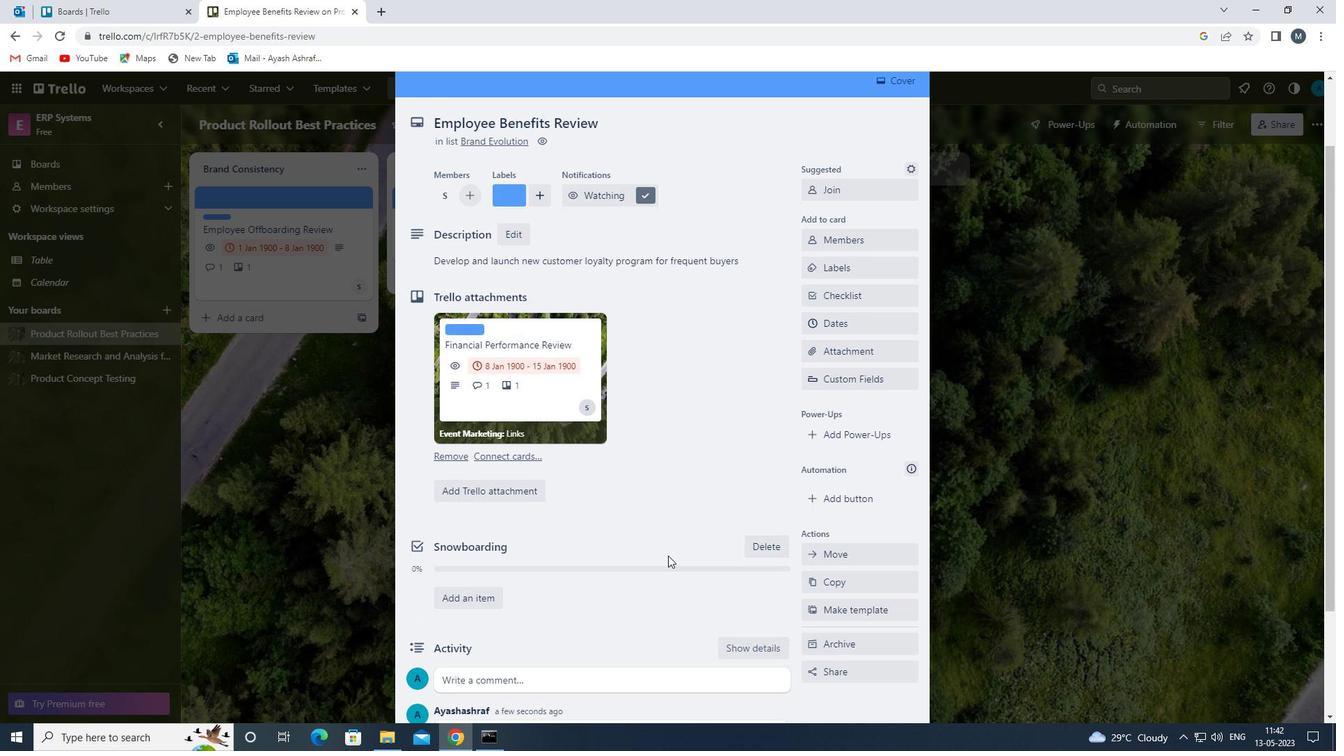 
Action: Mouse scrolled (668, 556) with delta (0, 0)
Screenshot: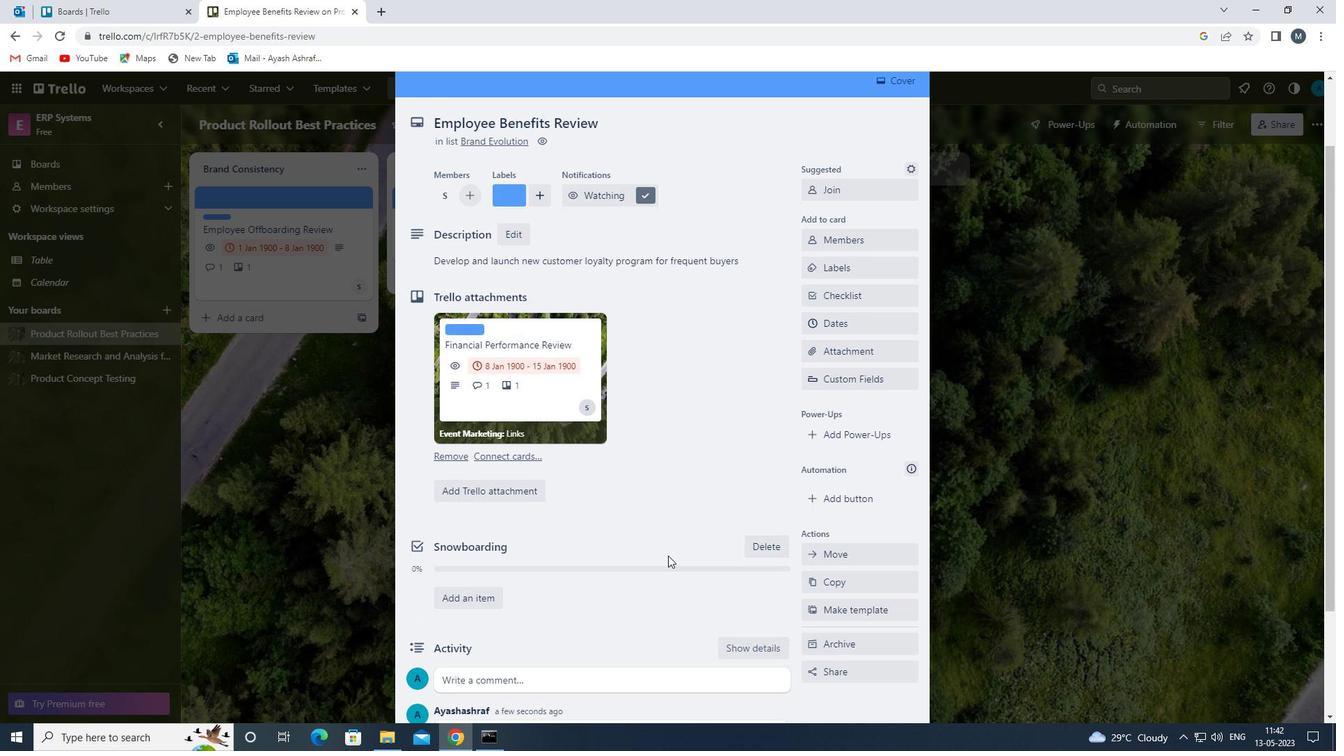 
Action: Mouse scrolled (668, 556) with delta (0, 0)
Screenshot: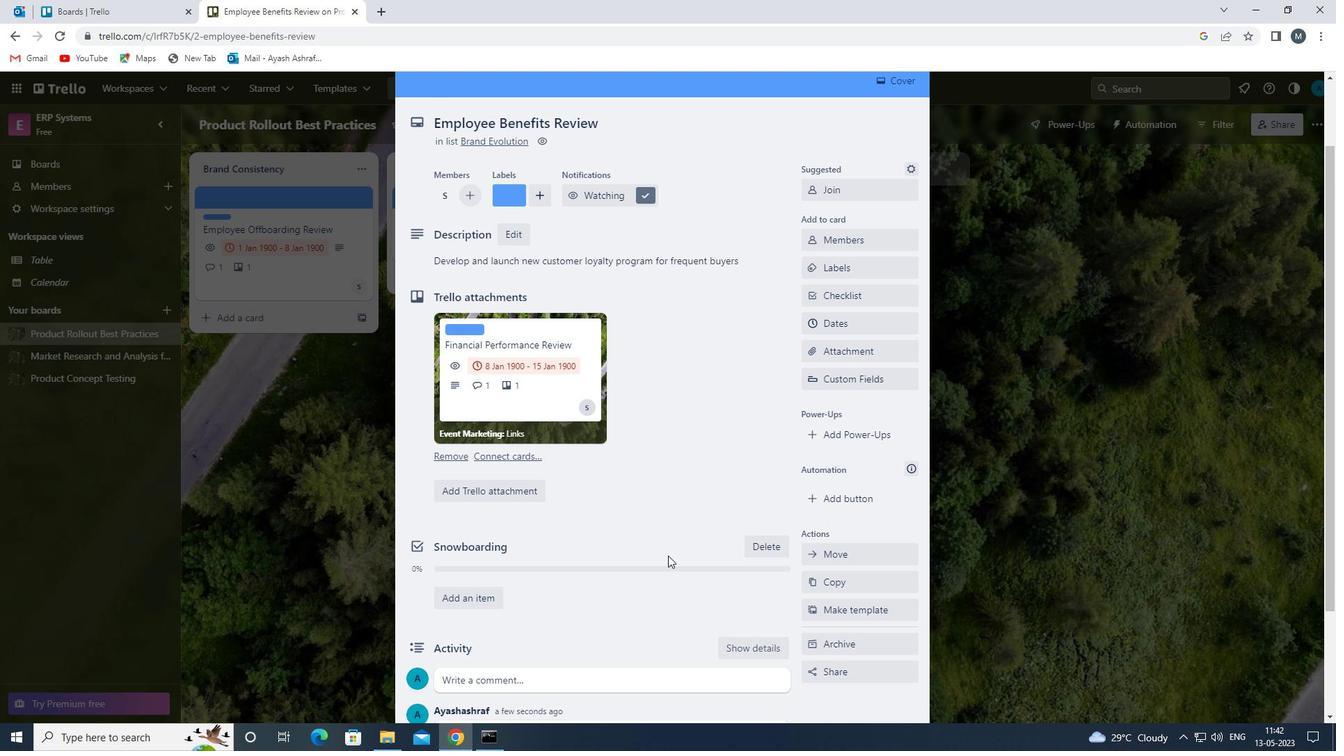
Action: Mouse scrolled (668, 556) with delta (0, 0)
Screenshot: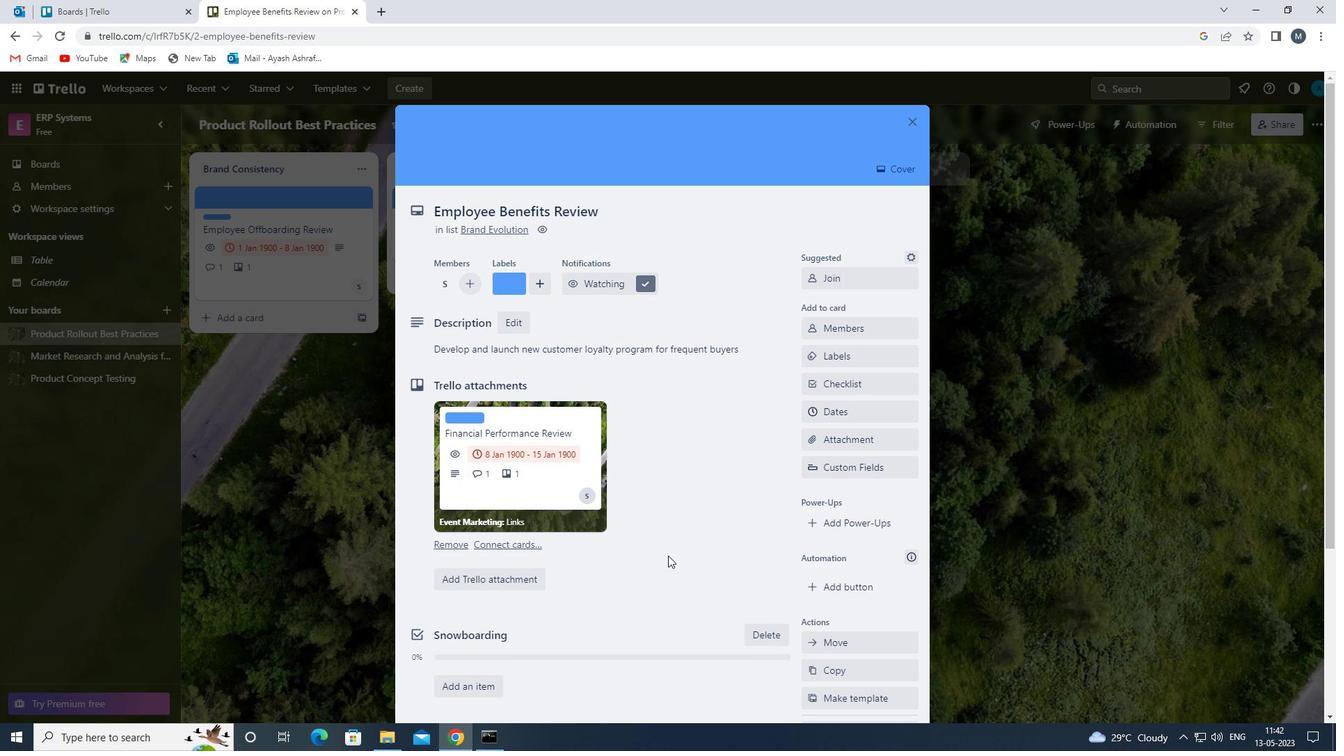 
